 Task: Find connections with filter location Tanjungpinang with filter topic #Startupcompanywith filter profile language French with filter current company Postman with filter school Prestige Institute of Management & Research, Gwalior with filter industry Animal Feed Manufacturing with filter service category Wedding Planning with filter keywords title Travel Nurse
Action: Mouse moved to (698, 72)
Screenshot: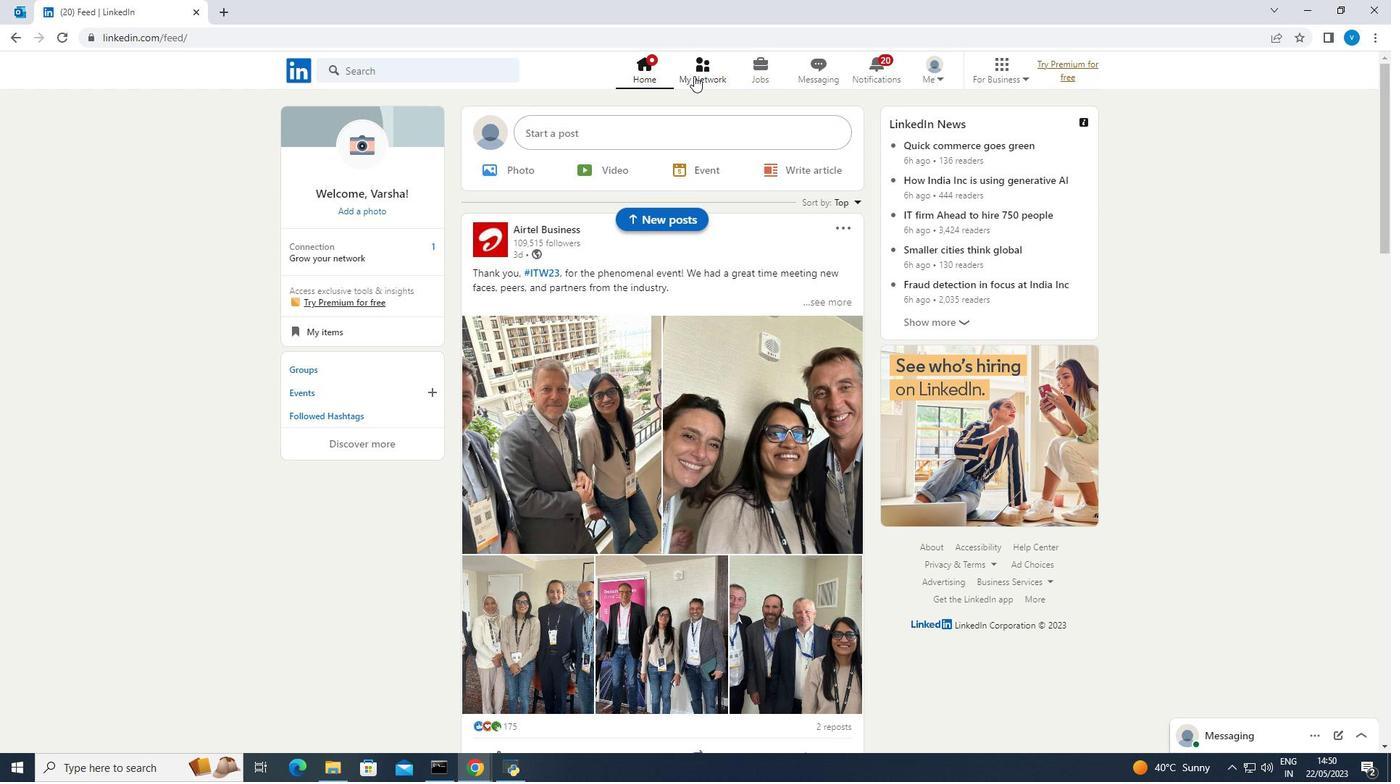 
Action: Mouse pressed left at (698, 72)
Screenshot: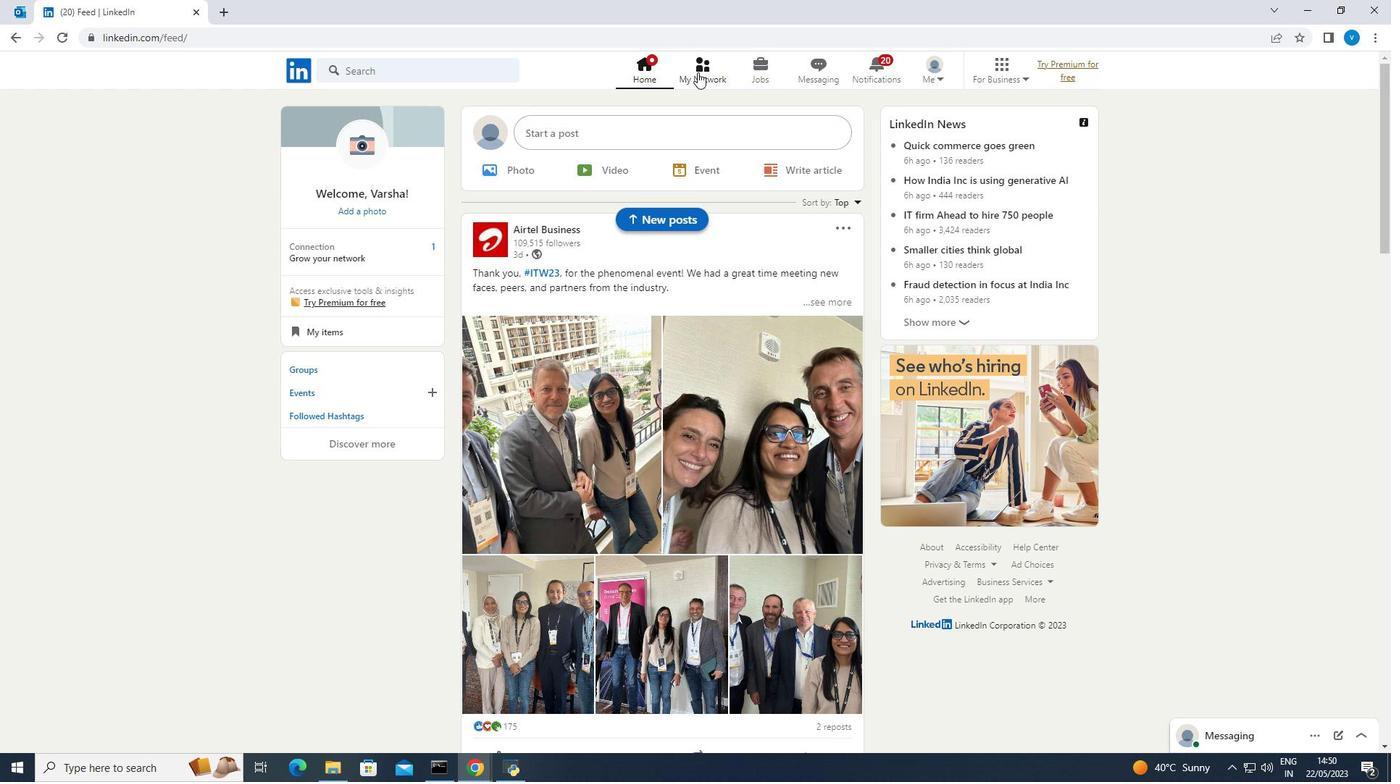 
Action: Mouse moved to (419, 145)
Screenshot: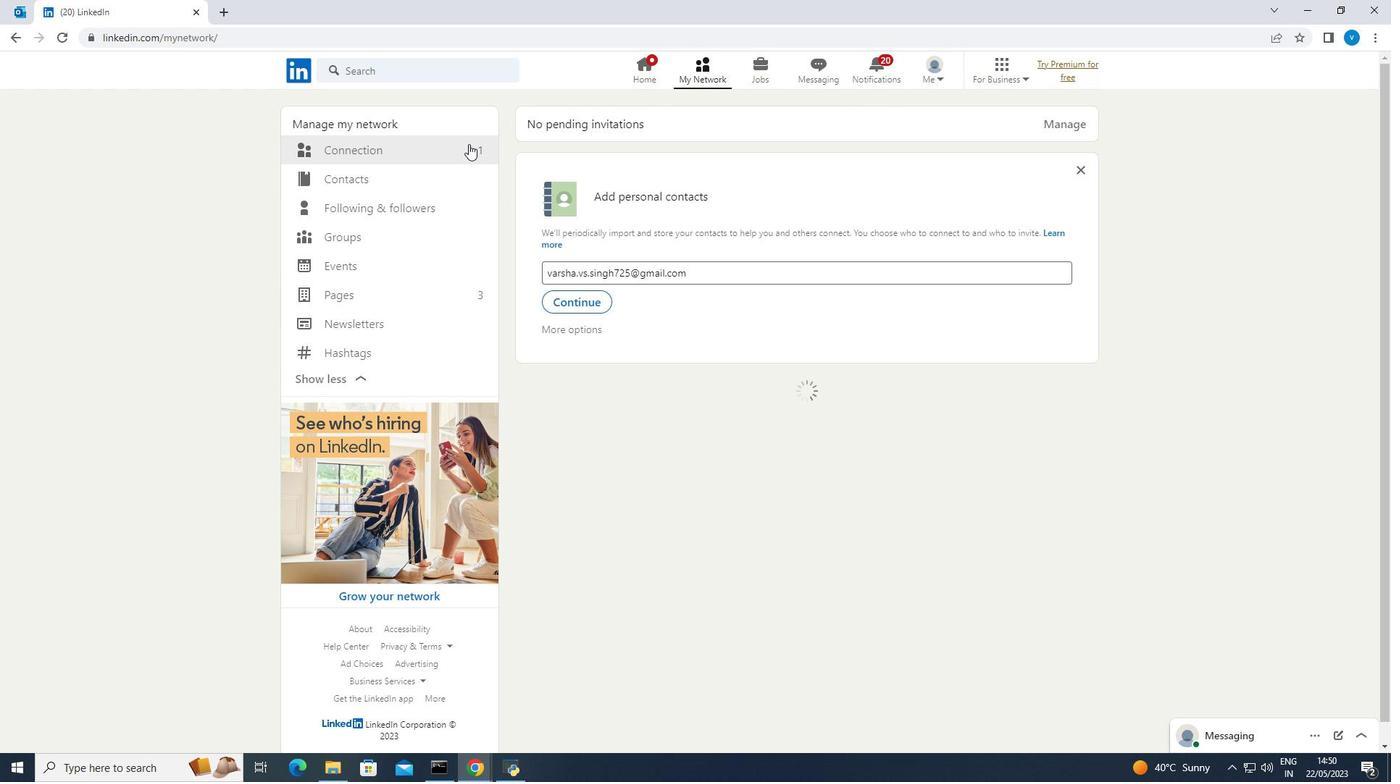 
Action: Mouse pressed left at (419, 145)
Screenshot: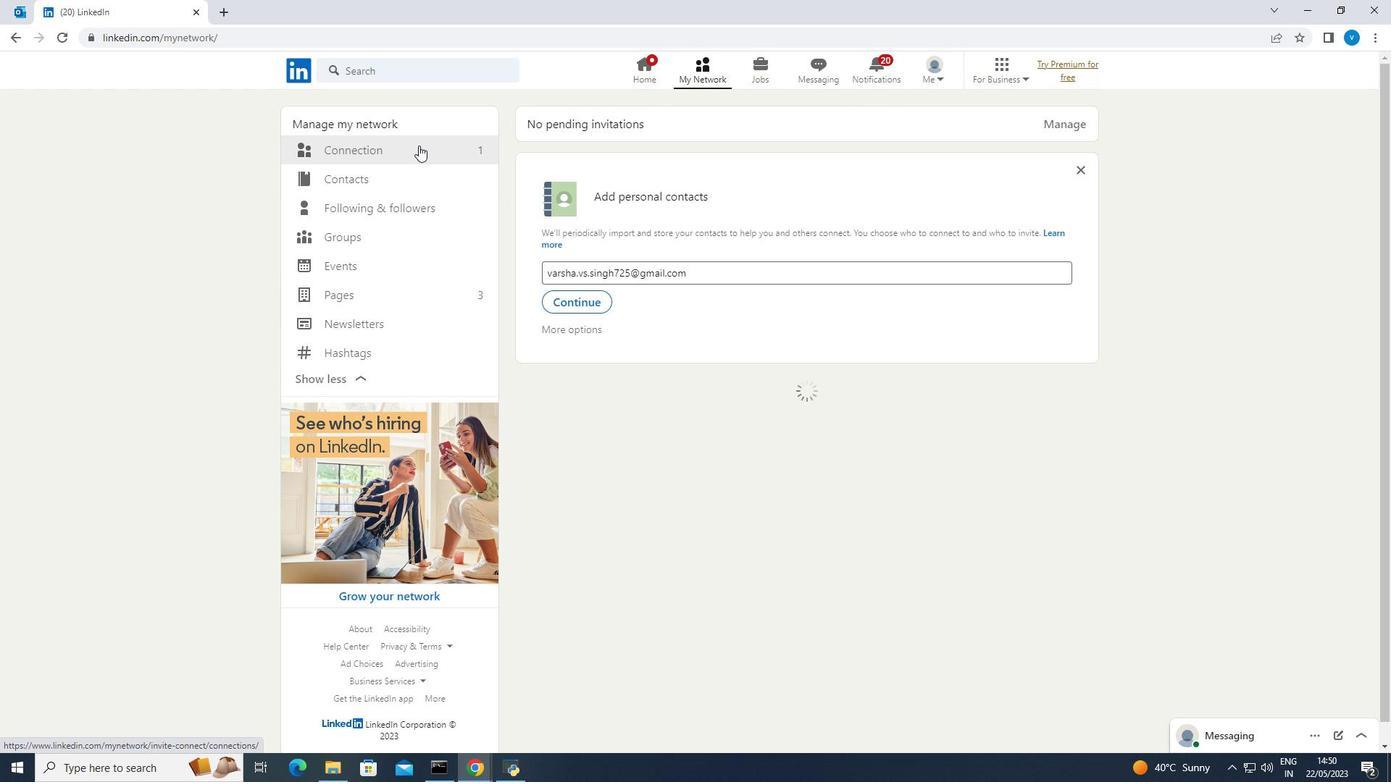 
Action: Mouse moved to (782, 150)
Screenshot: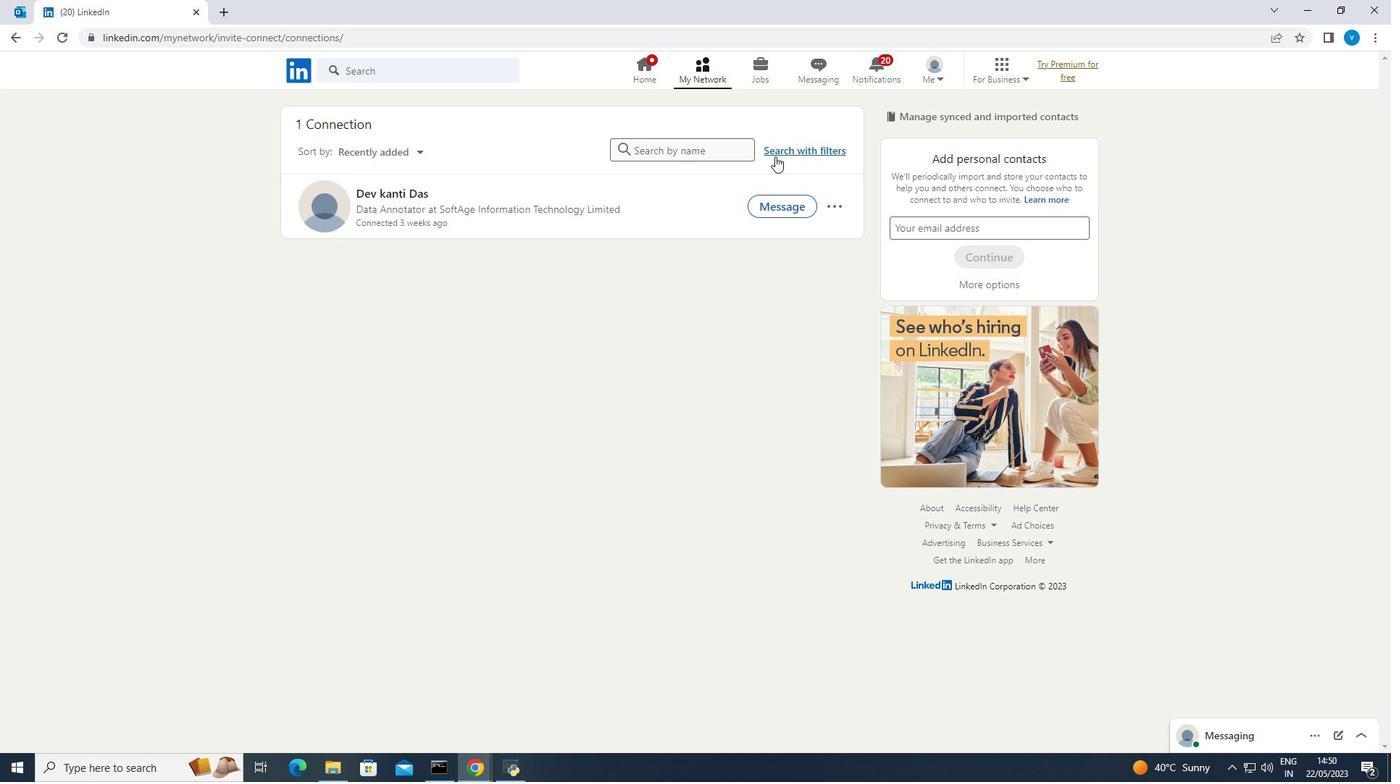 
Action: Mouse pressed left at (782, 150)
Screenshot: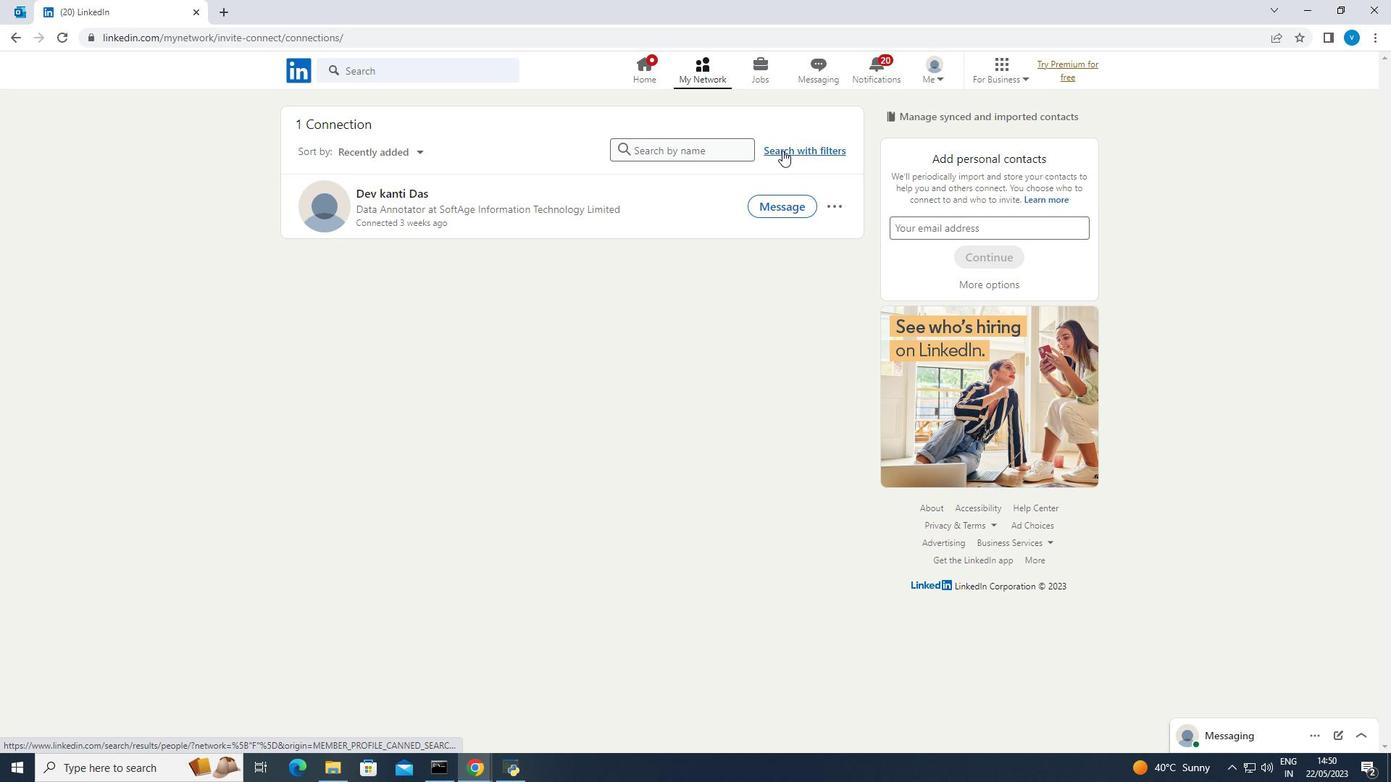 
Action: Mouse moved to (751, 113)
Screenshot: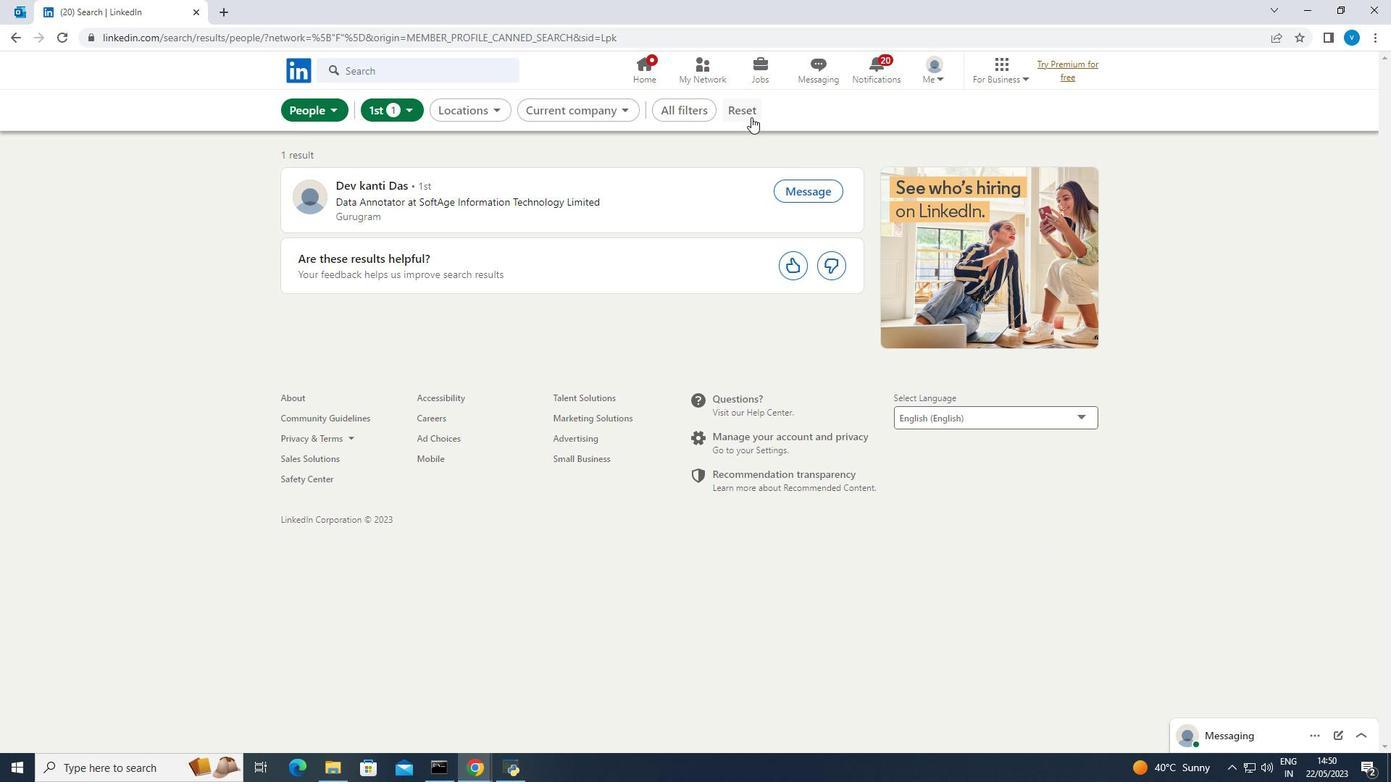 
Action: Mouse pressed left at (751, 113)
Screenshot: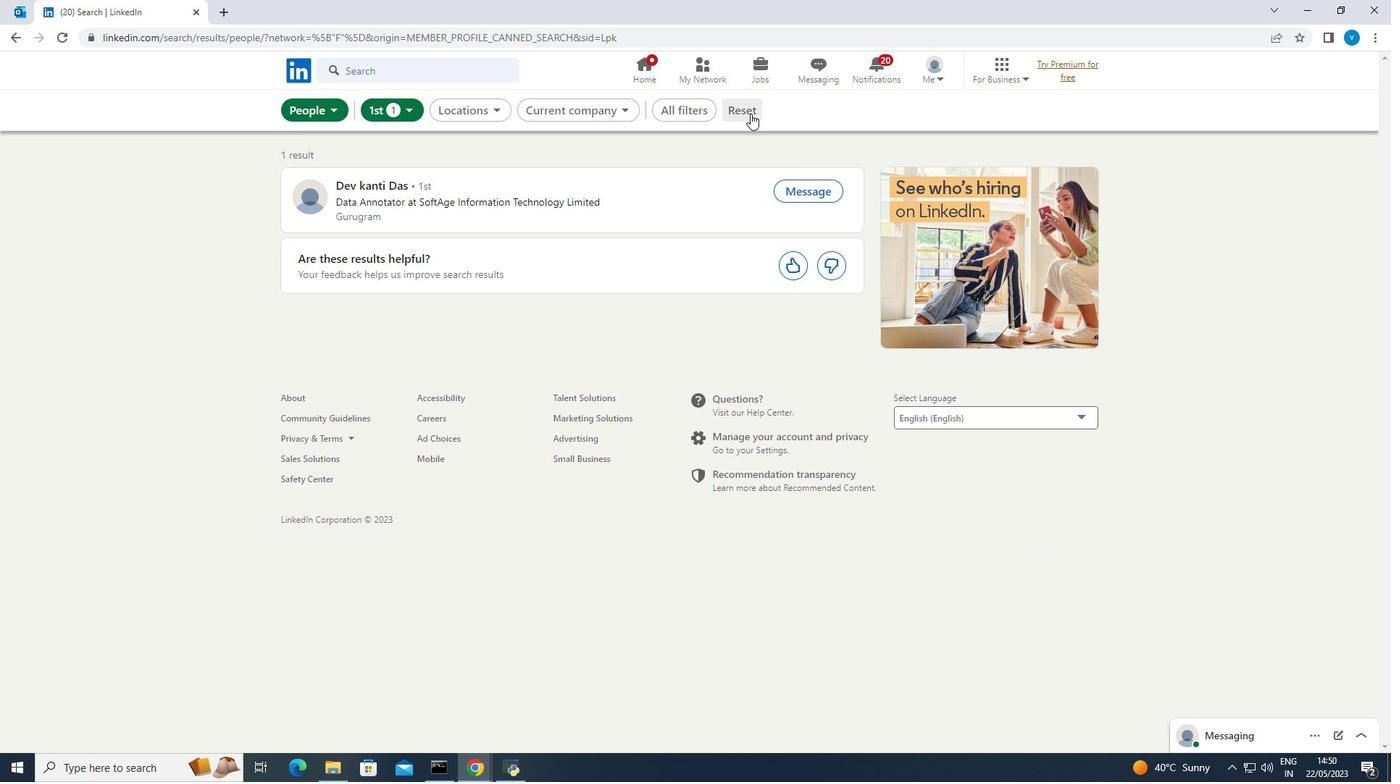
Action: Mouse moved to (738, 113)
Screenshot: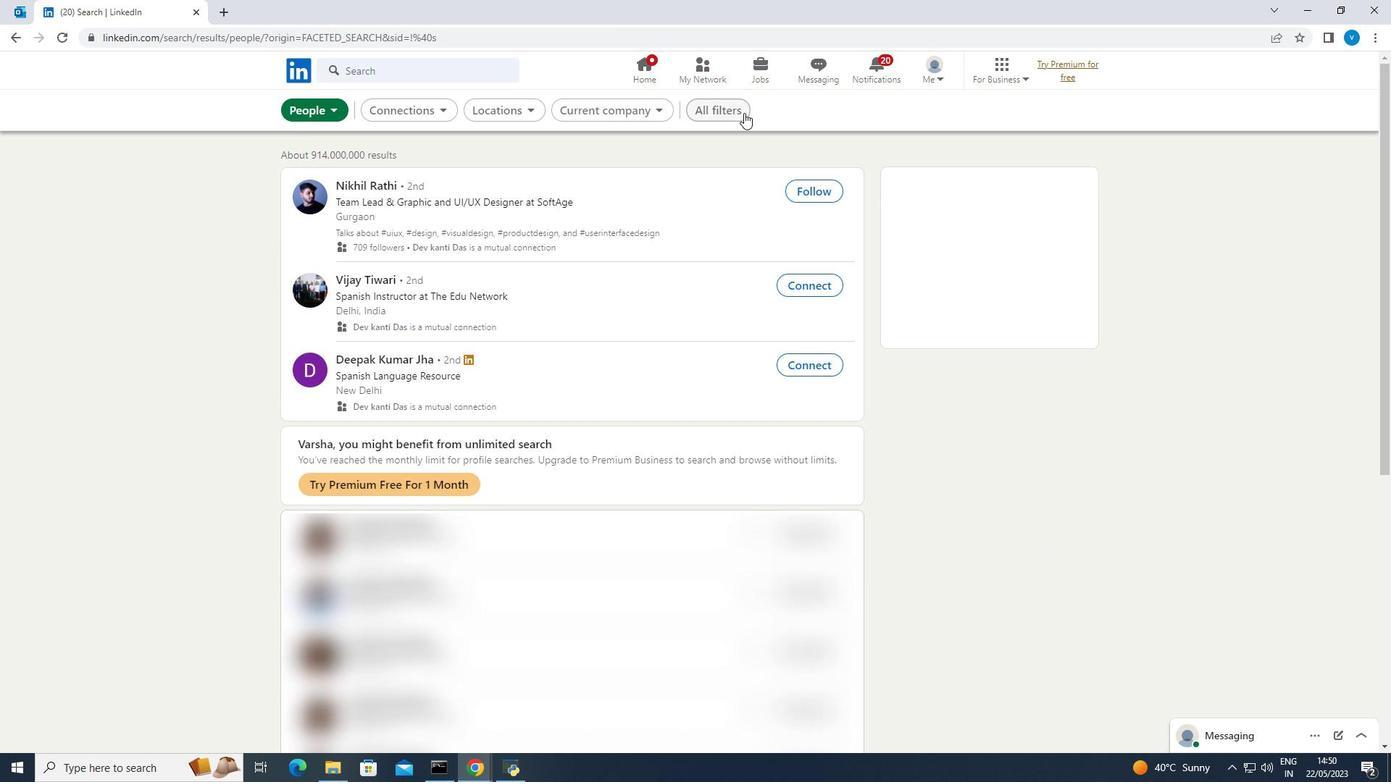 
Action: Mouse pressed left at (738, 113)
Screenshot: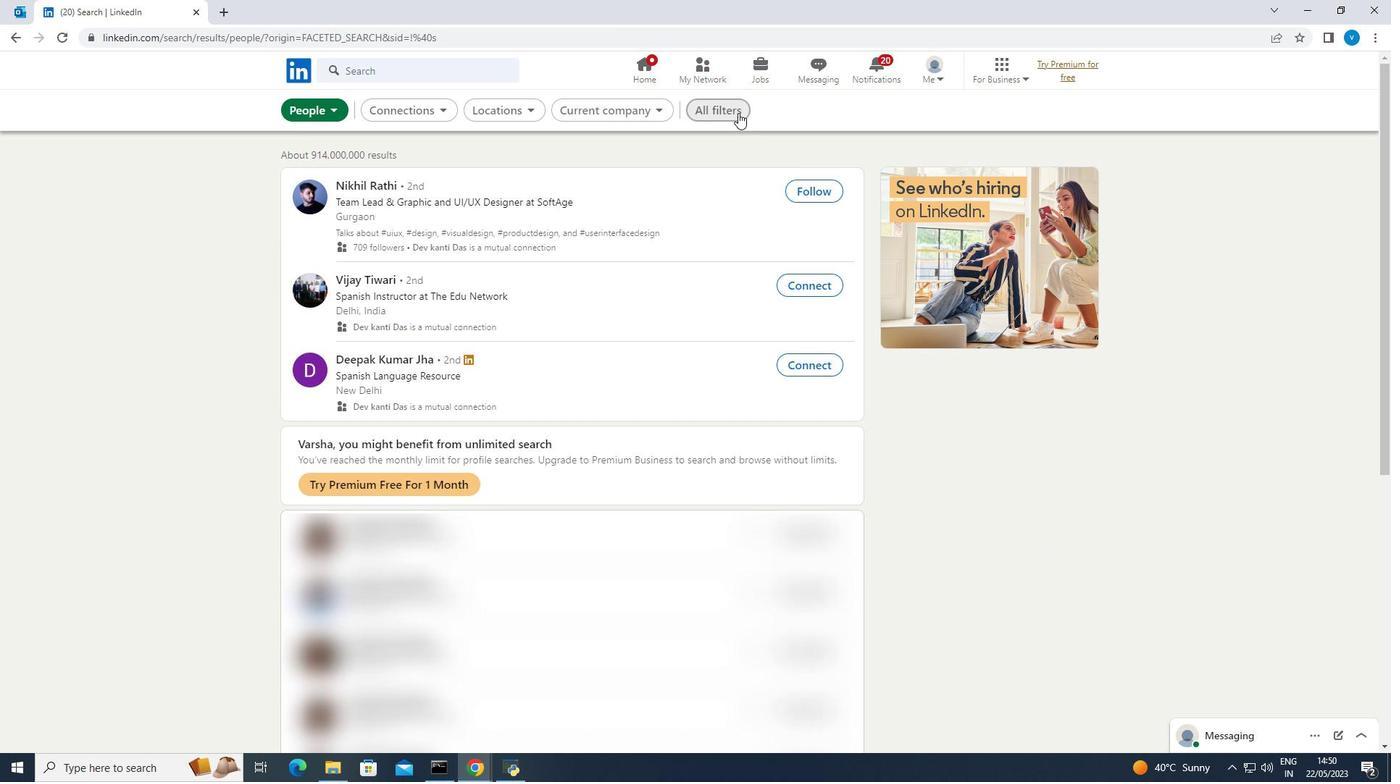 
Action: Mouse moved to (1070, 282)
Screenshot: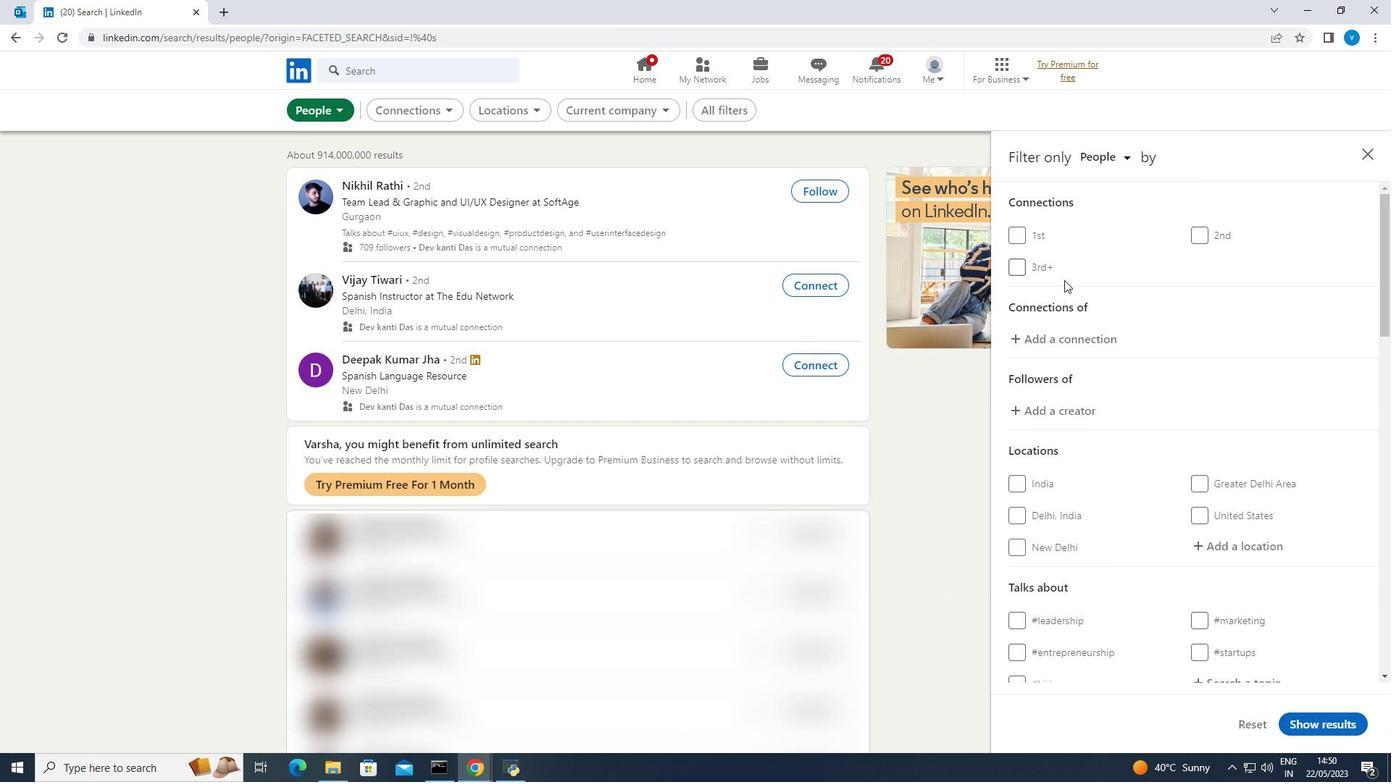 
Action: Mouse scrolled (1070, 282) with delta (0, 0)
Screenshot: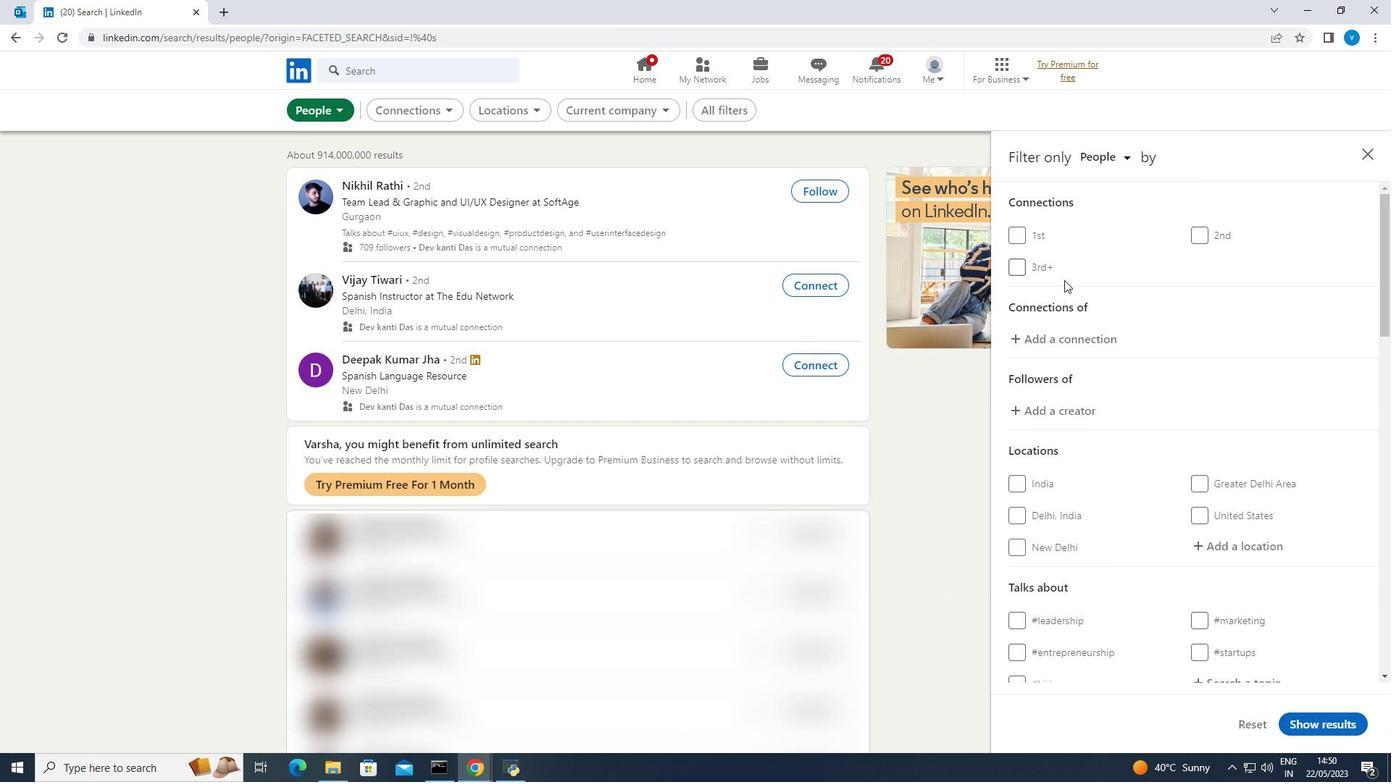 
Action: Mouse scrolled (1070, 282) with delta (0, 0)
Screenshot: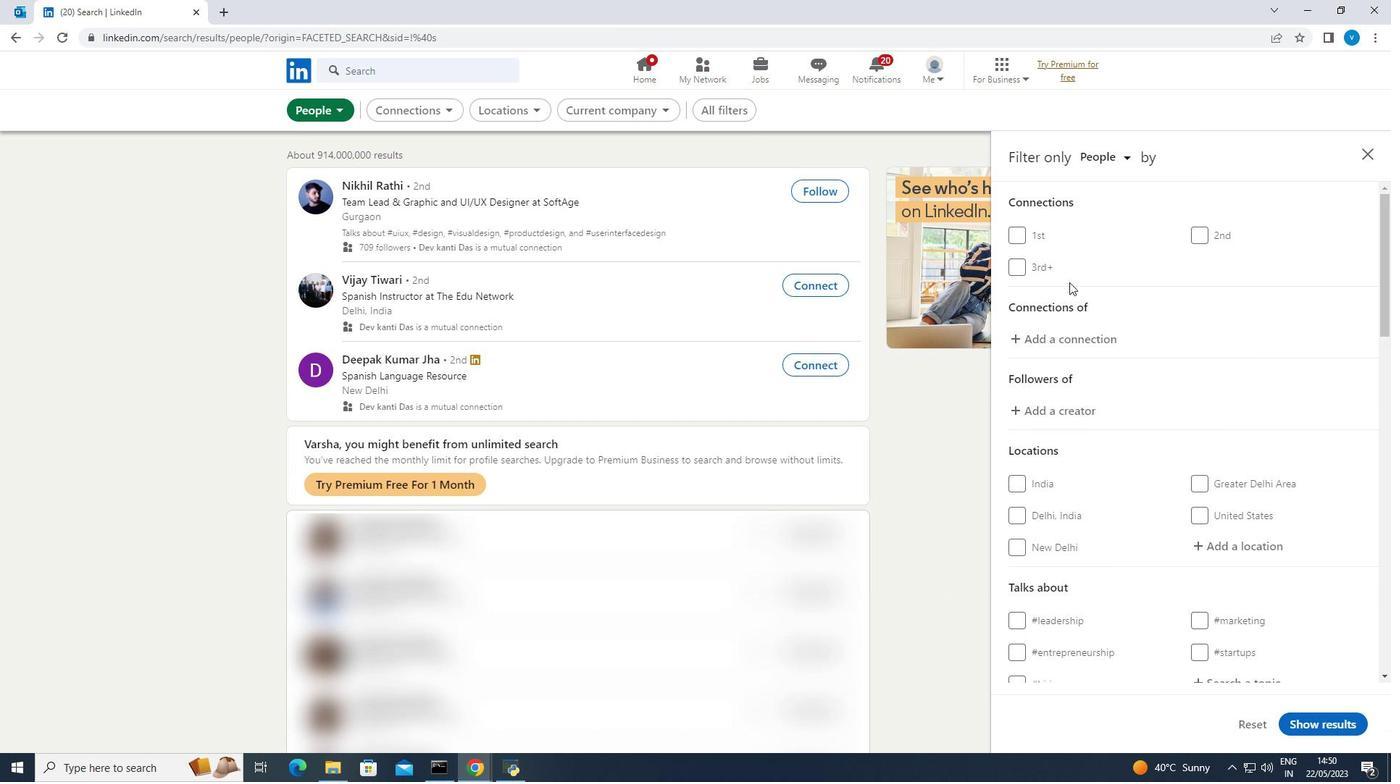 
Action: Mouse scrolled (1070, 282) with delta (0, 0)
Screenshot: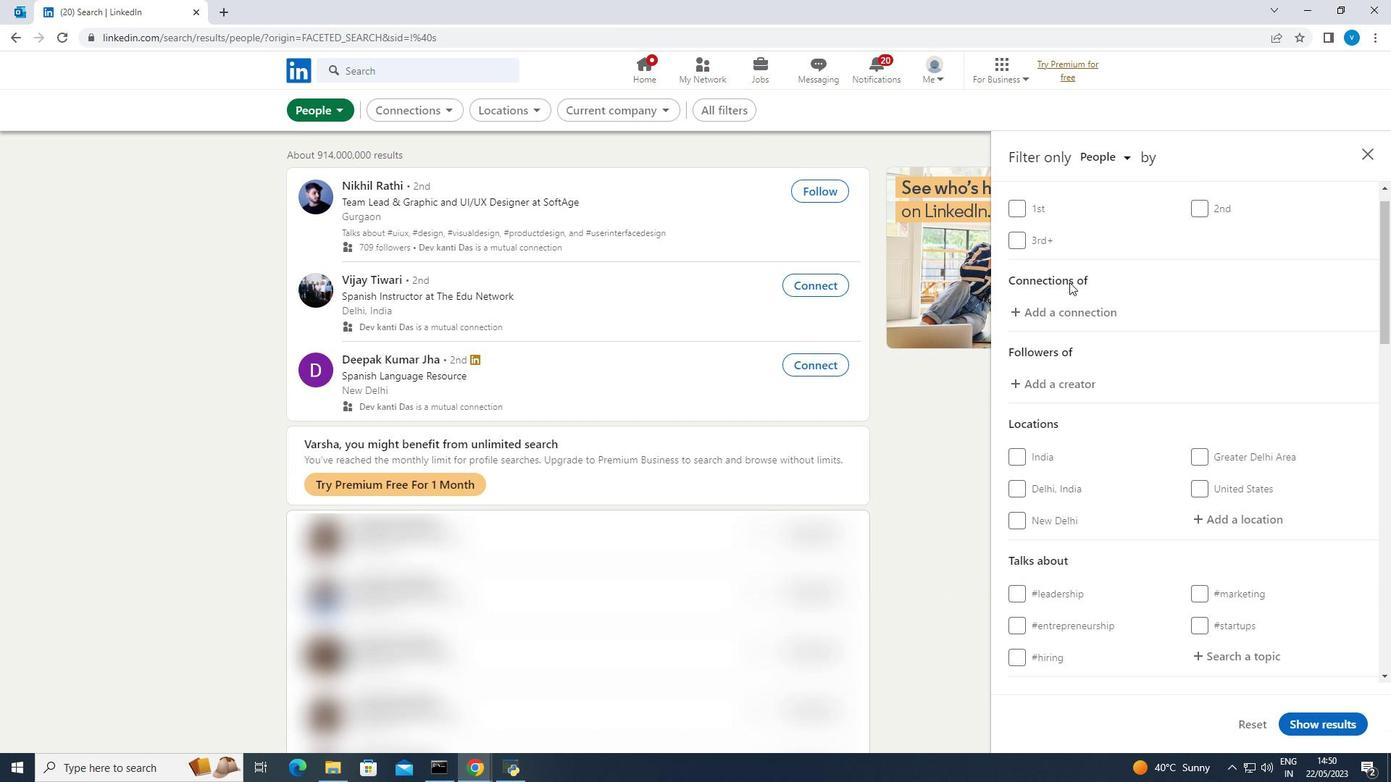 
Action: Mouse moved to (1204, 323)
Screenshot: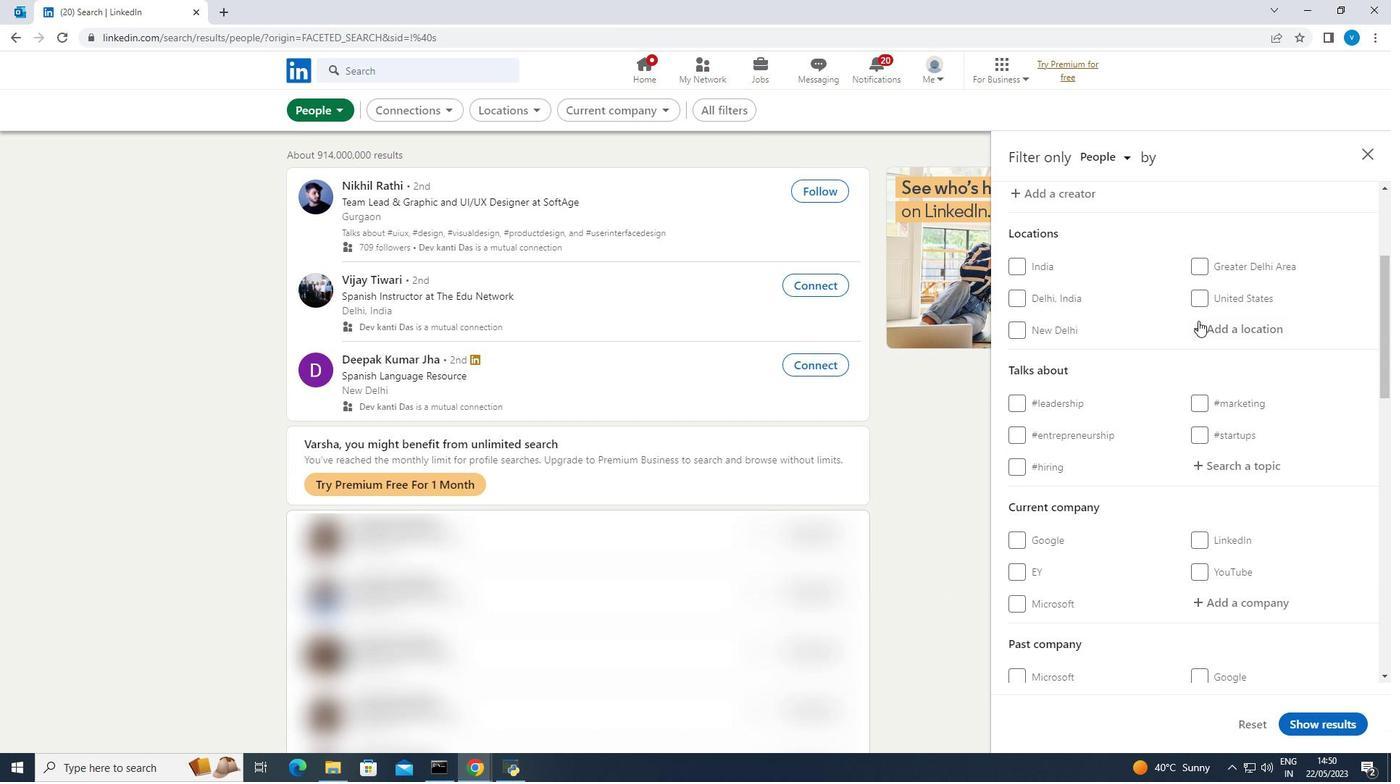 
Action: Mouse pressed left at (1204, 323)
Screenshot: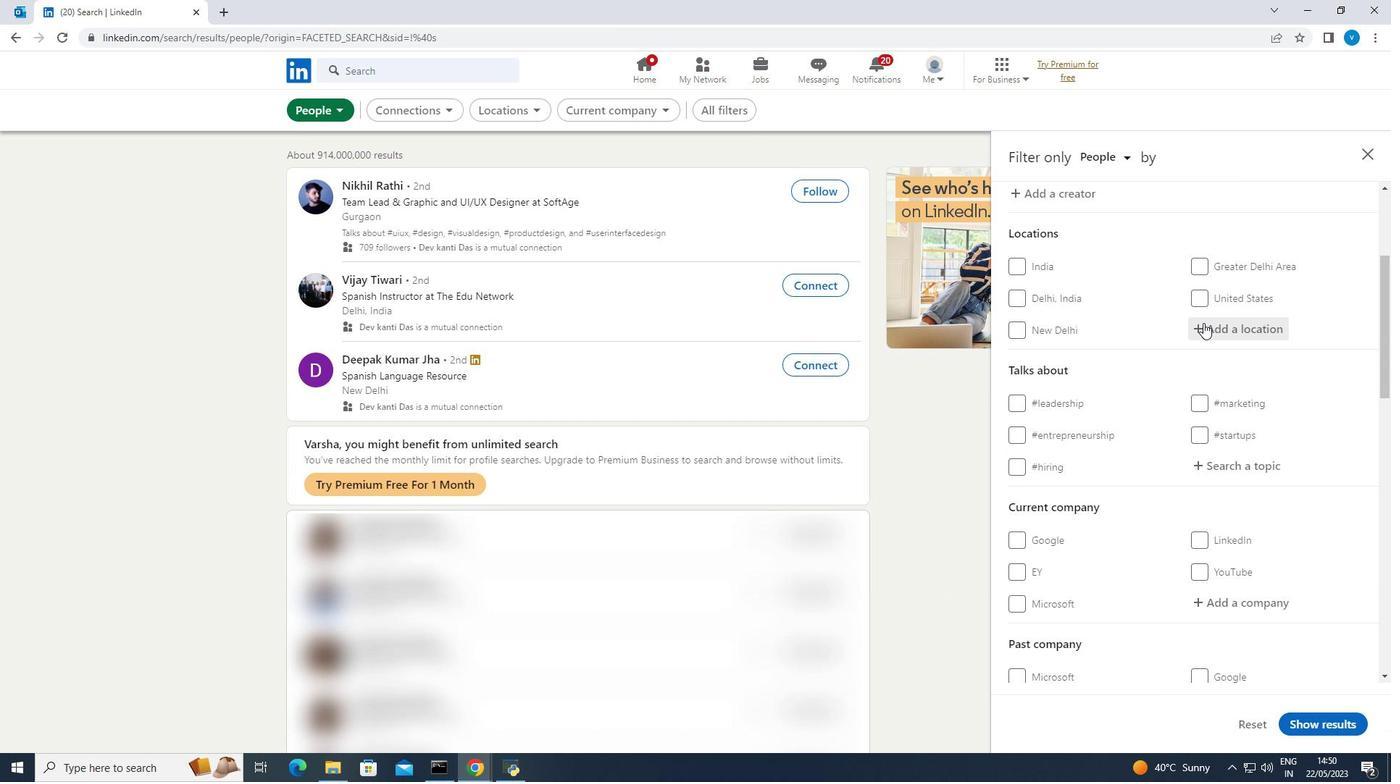 
Action: Mouse moved to (1195, 318)
Screenshot: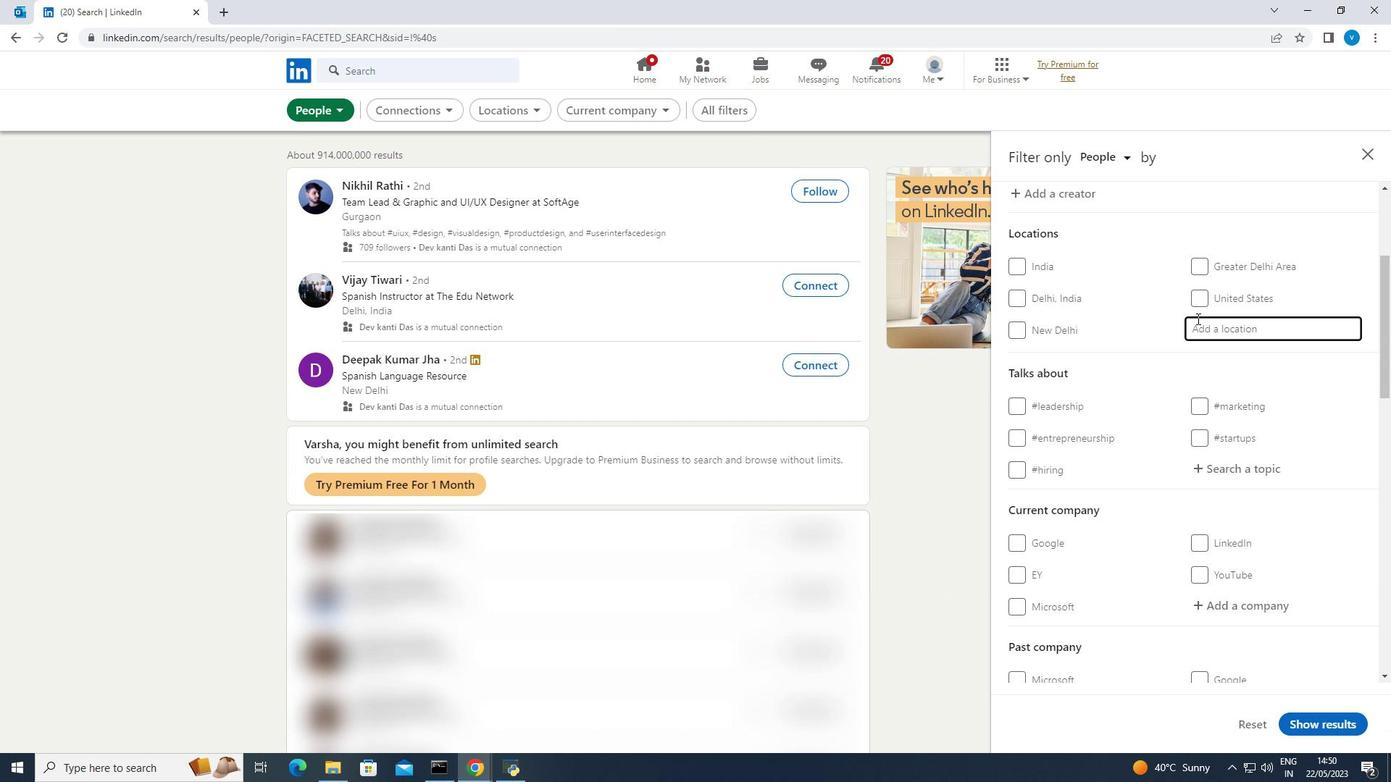 
Action: Key pressed <Key.shift><Key.shift><Key.shift>Tanjungpinang
Screenshot: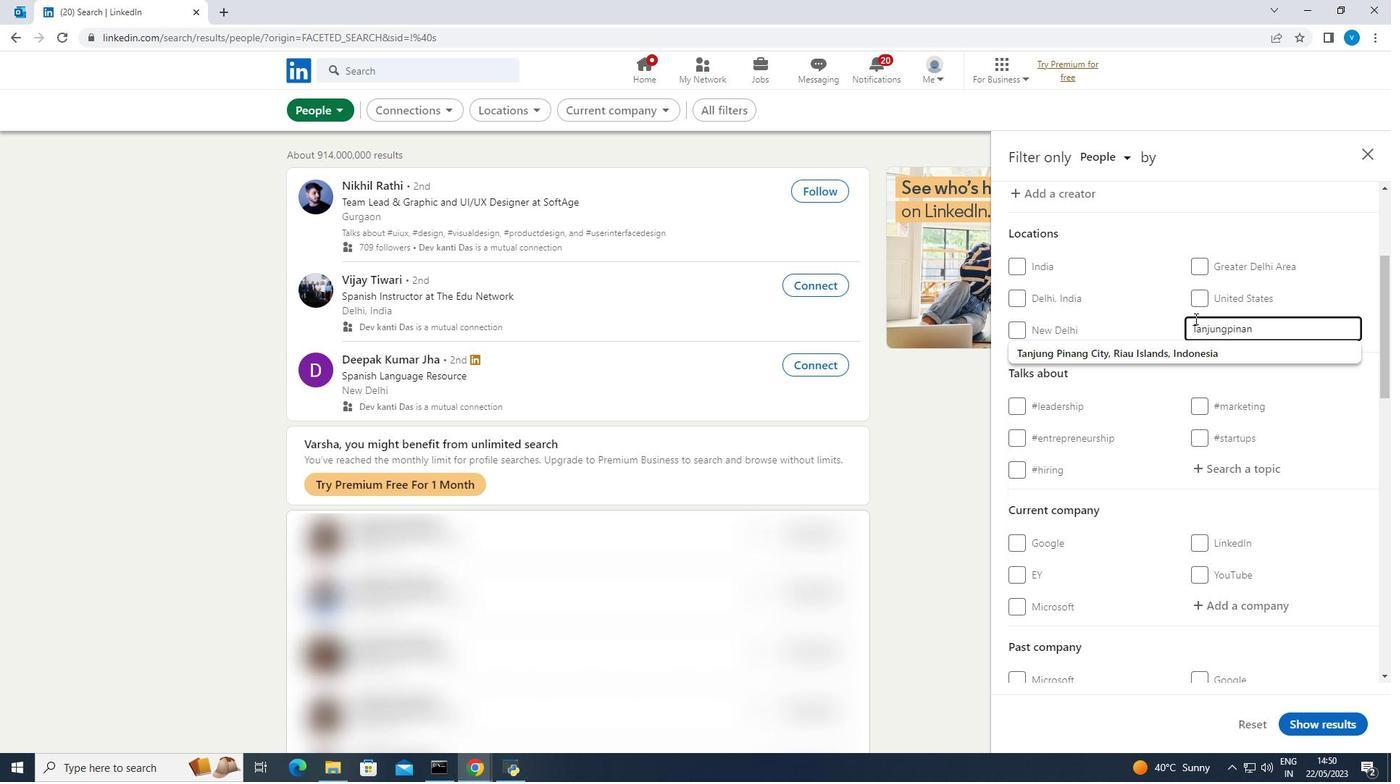 
Action: Mouse moved to (1212, 468)
Screenshot: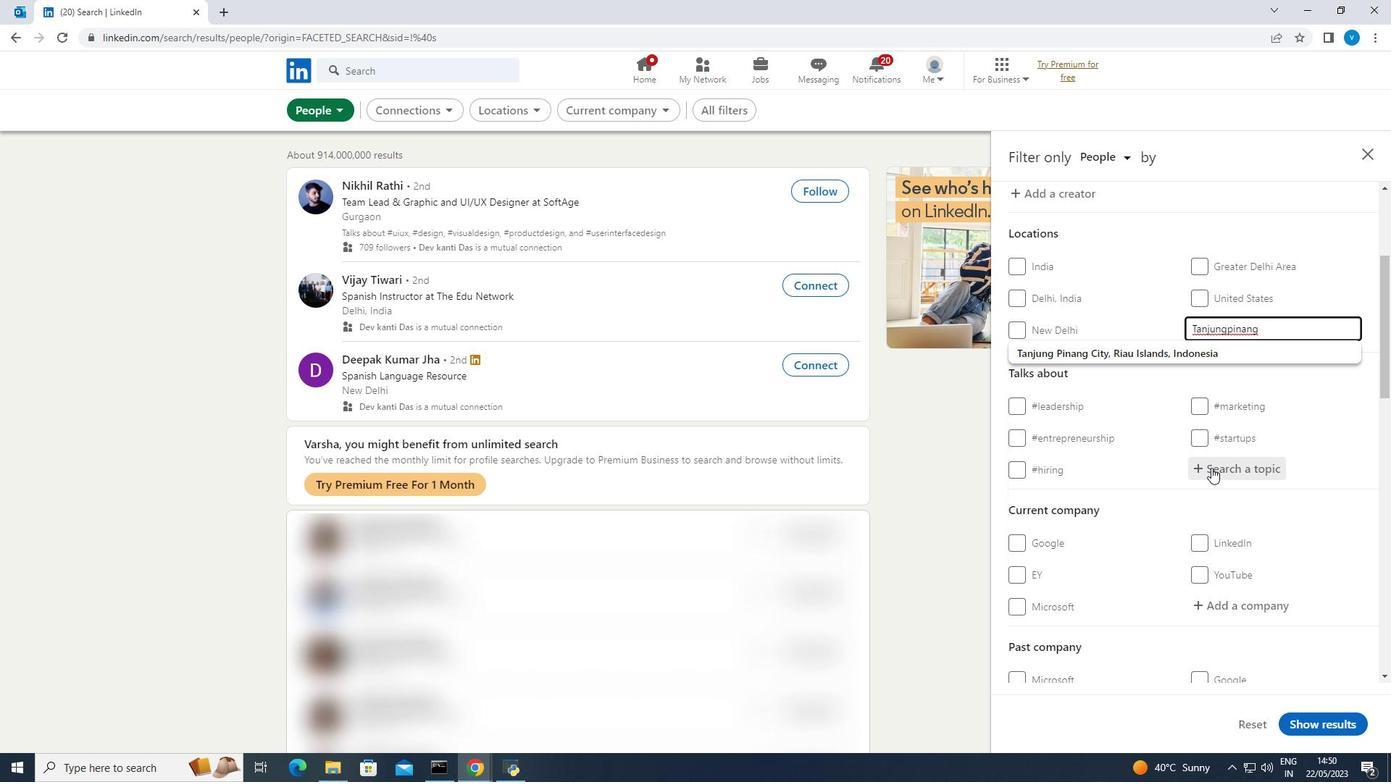 
Action: Mouse pressed left at (1212, 468)
Screenshot: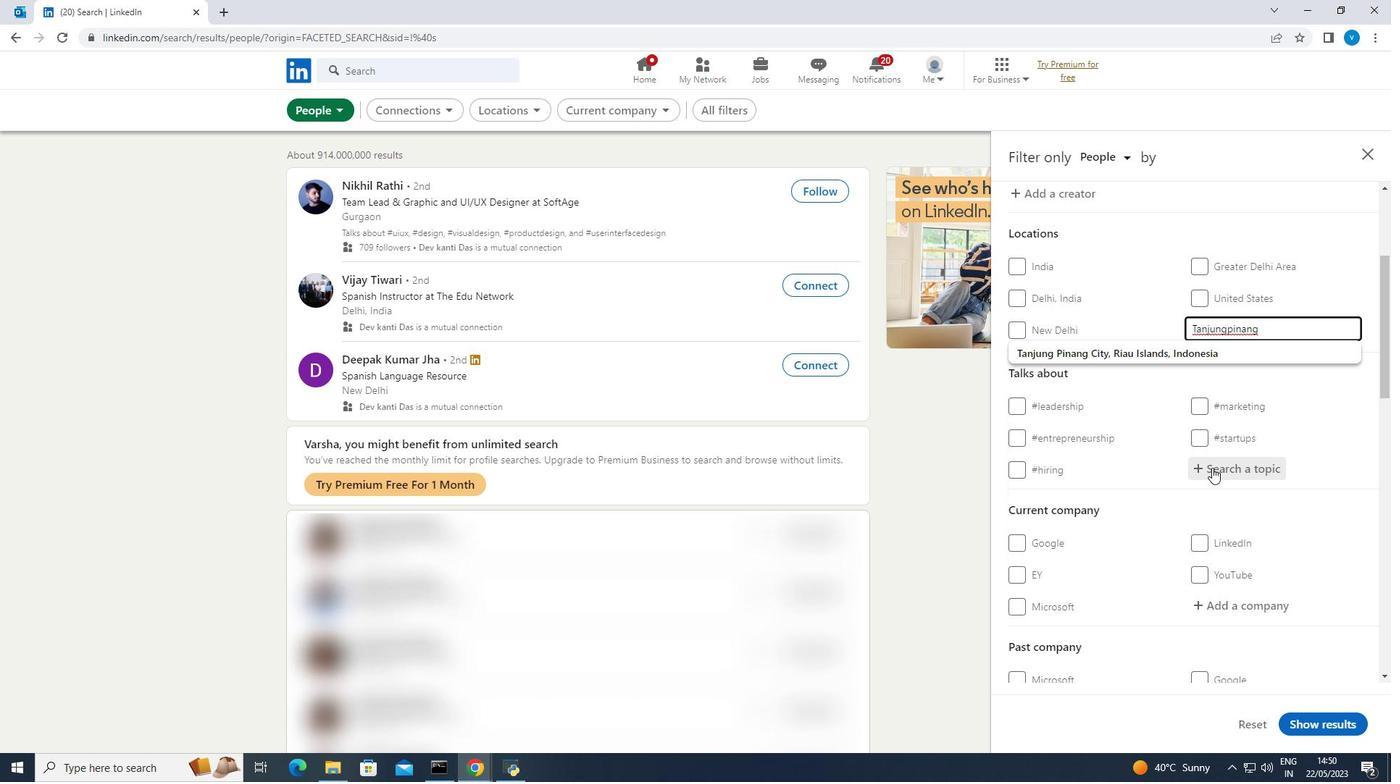 
Action: Mouse moved to (1214, 454)
Screenshot: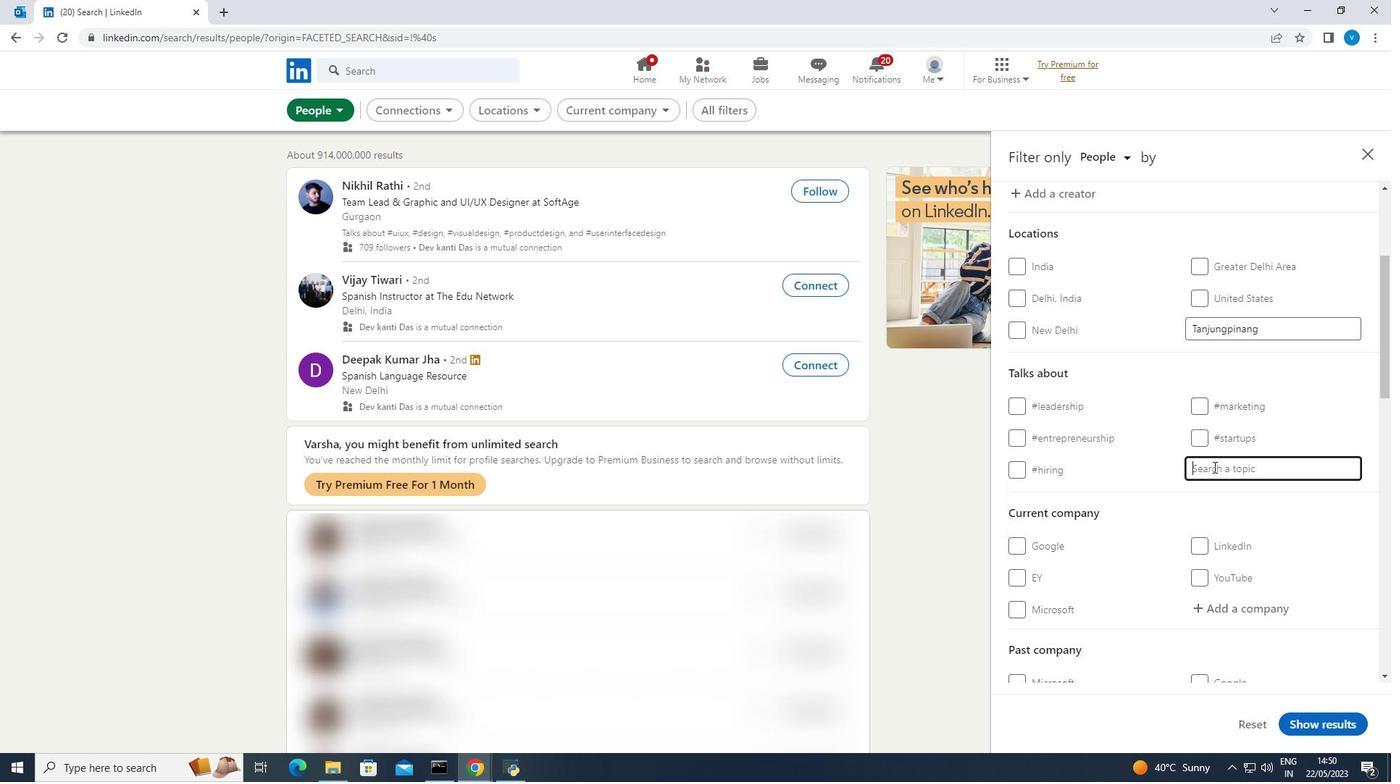 
Action: Key pressed <Key.shift><Key.shift><Key.shift><Key.shift><Key.shift><Key.shift><Key.shift>#<Key.shift><Key.shift><Key.shift><Key.shift><Key.shift><Key.shift>Startupcompany
Screenshot: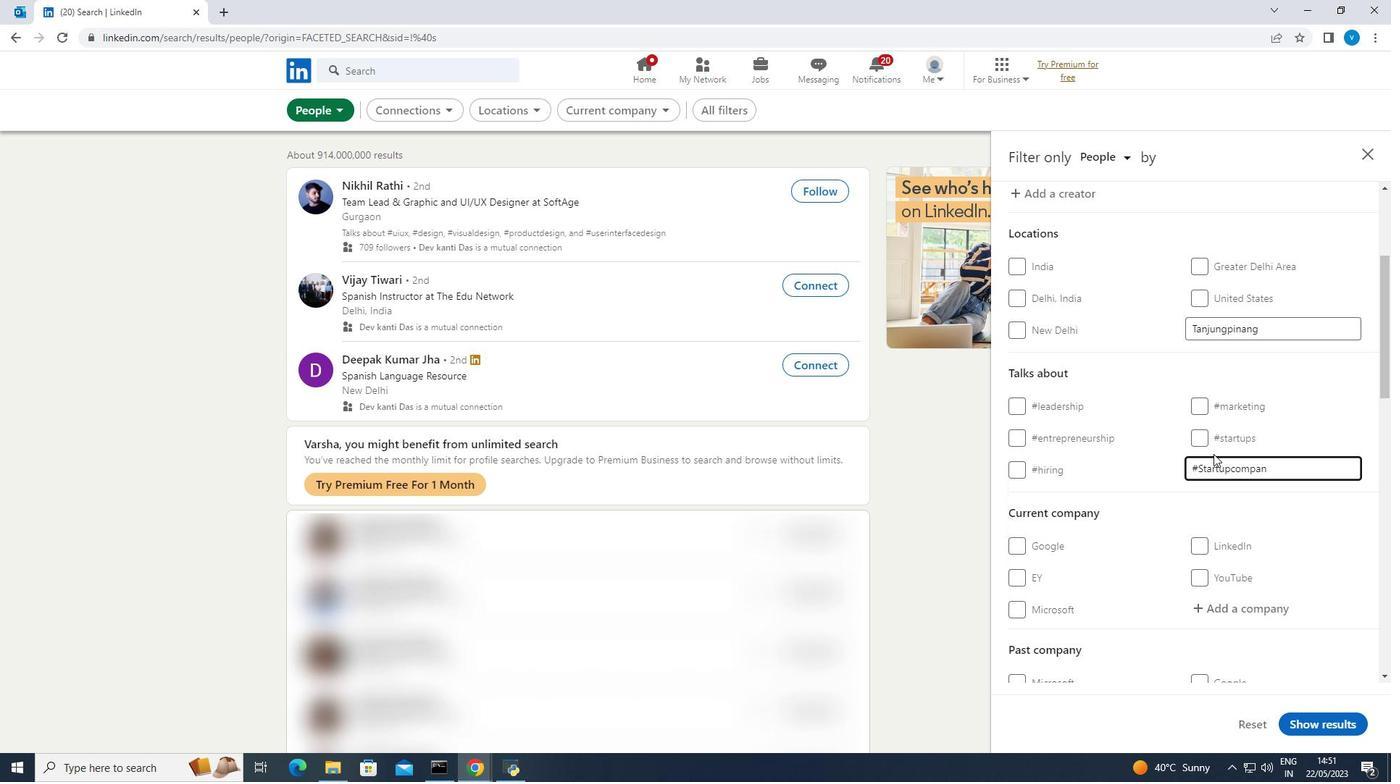 
Action: Mouse moved to (1175, 508)
Screenshot: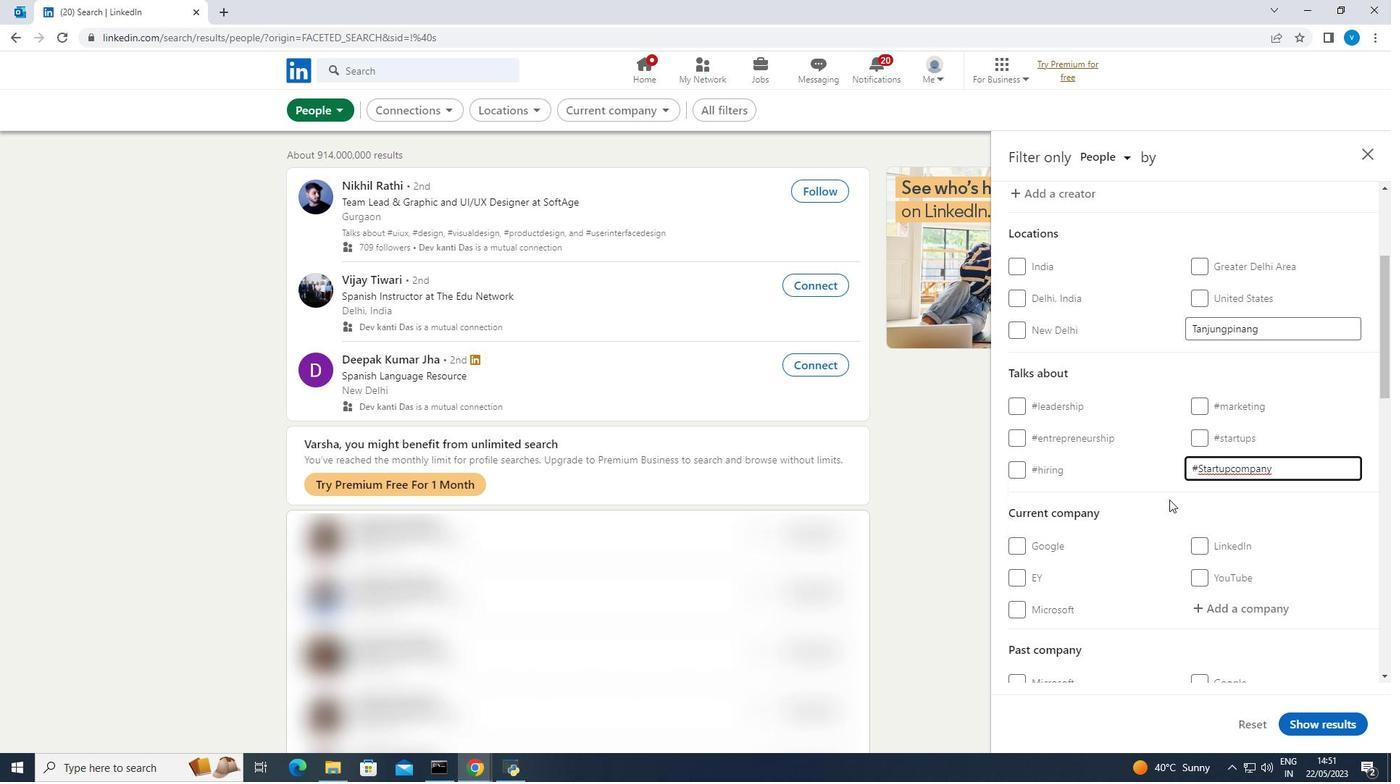 
Action: Mouse scrolled (1175, 508) with delta (0, 0)
Screenshot: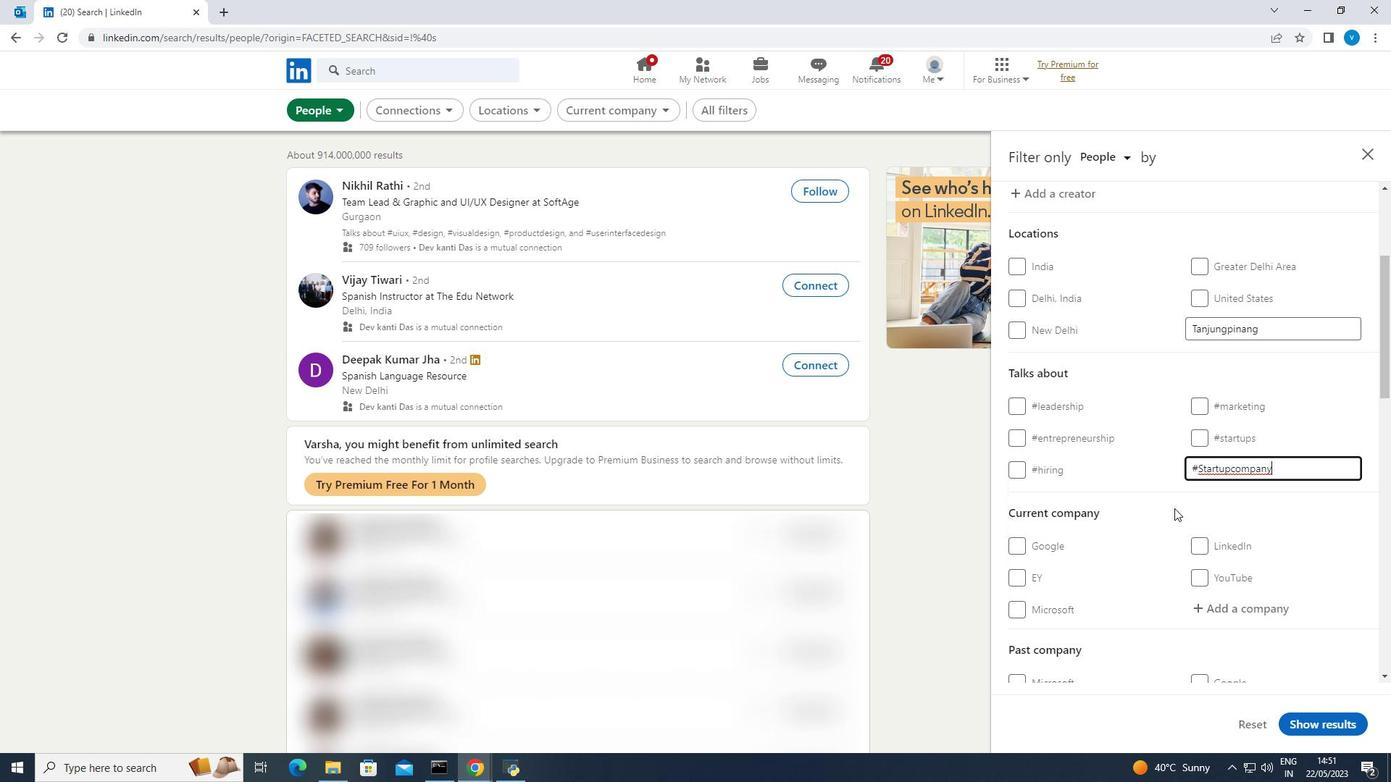
Action: Mouse moved to (1175, 509)
Screenshot: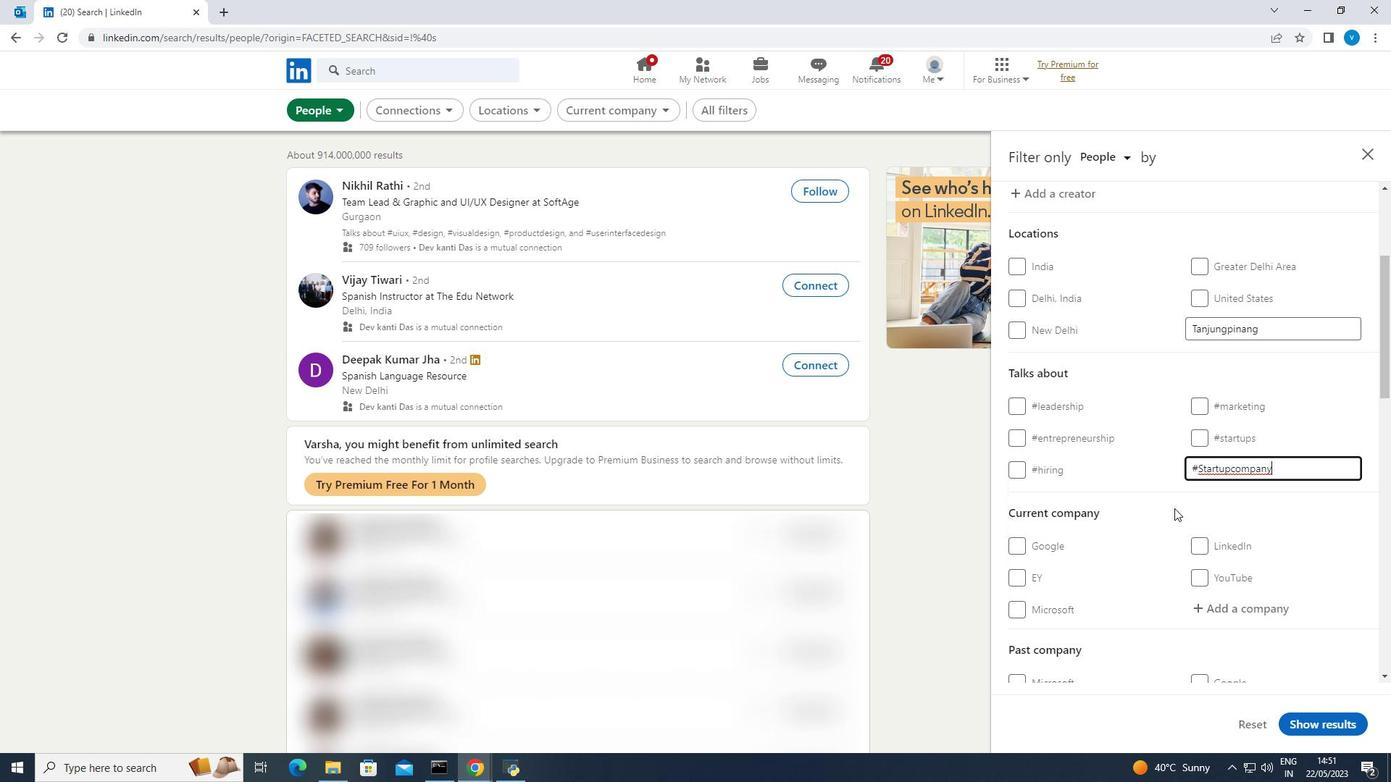 
Action: Mouse scrolled (1175, 508) with delta (0, 0)
Screenshot: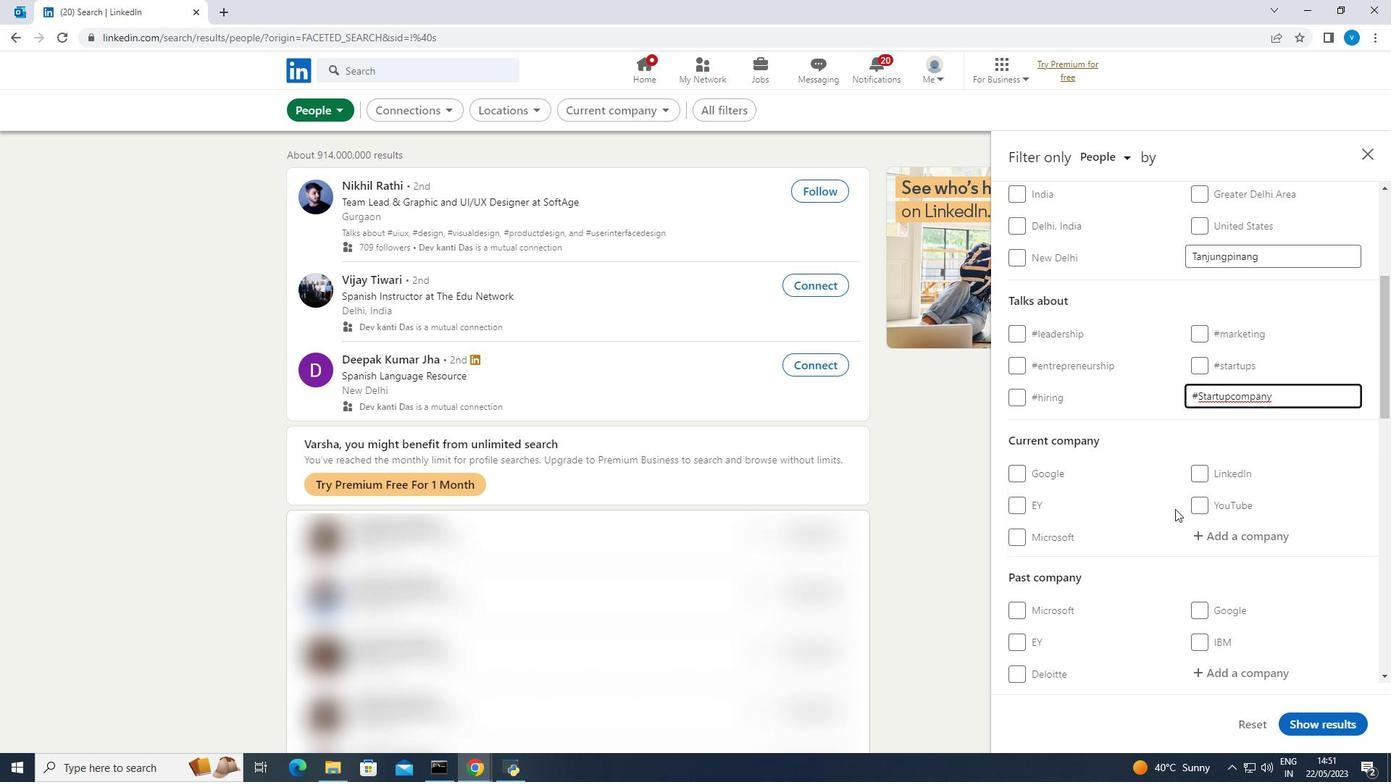 
Action: Mouse scrolled (1175, 508) with delta (0, 0)
Screenshot: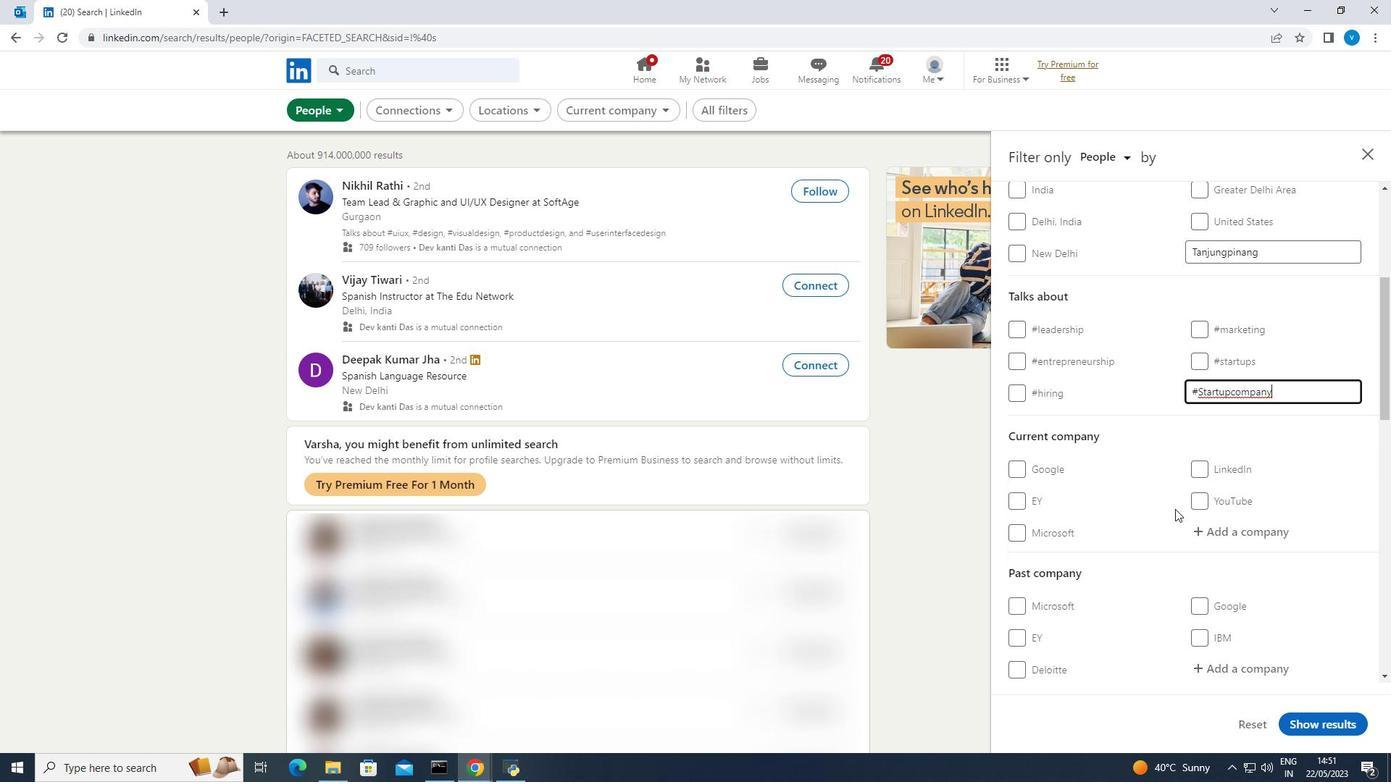 
Action: Mouse scrolled (1175, 508) with delta (0, 0)
Screenshot: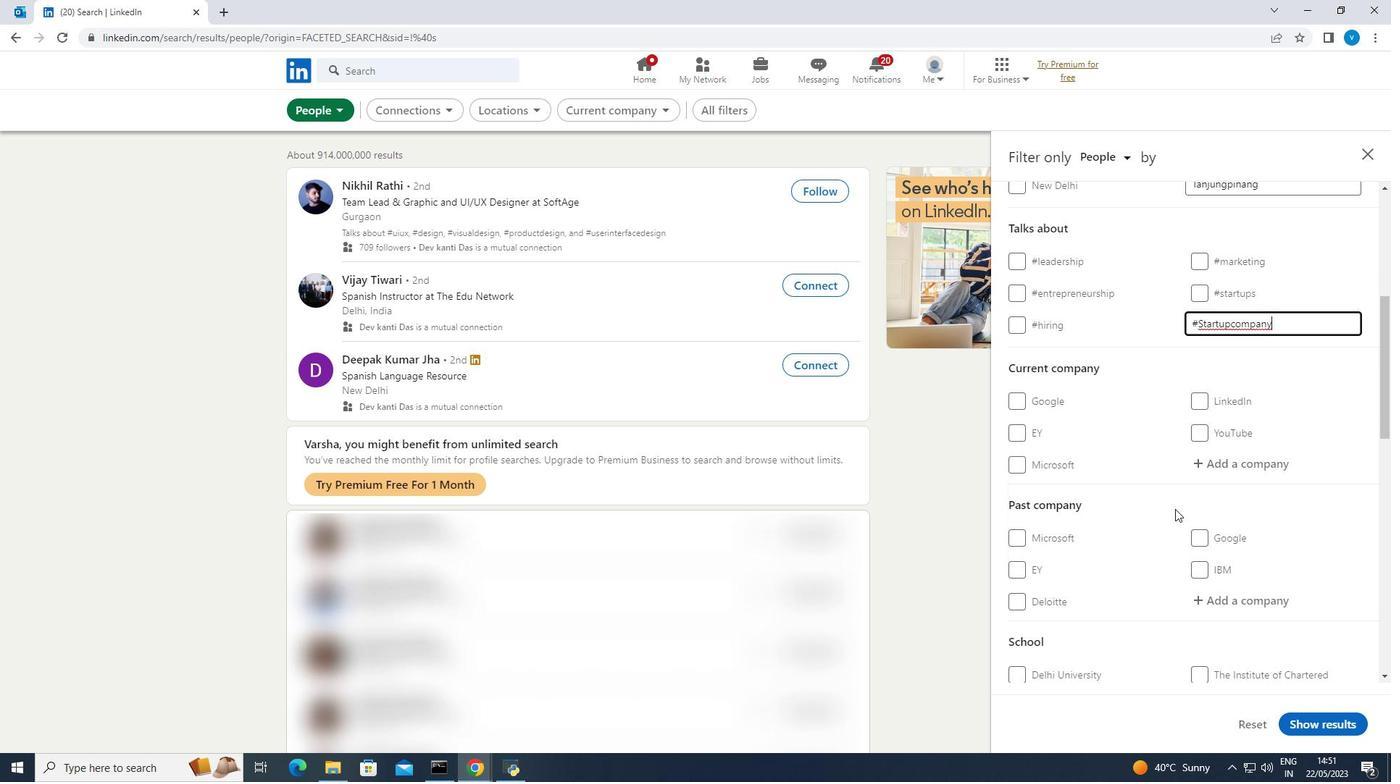 
Action: Mouse scrolled (1175, 508) with delta (0, 0)
Screenshot: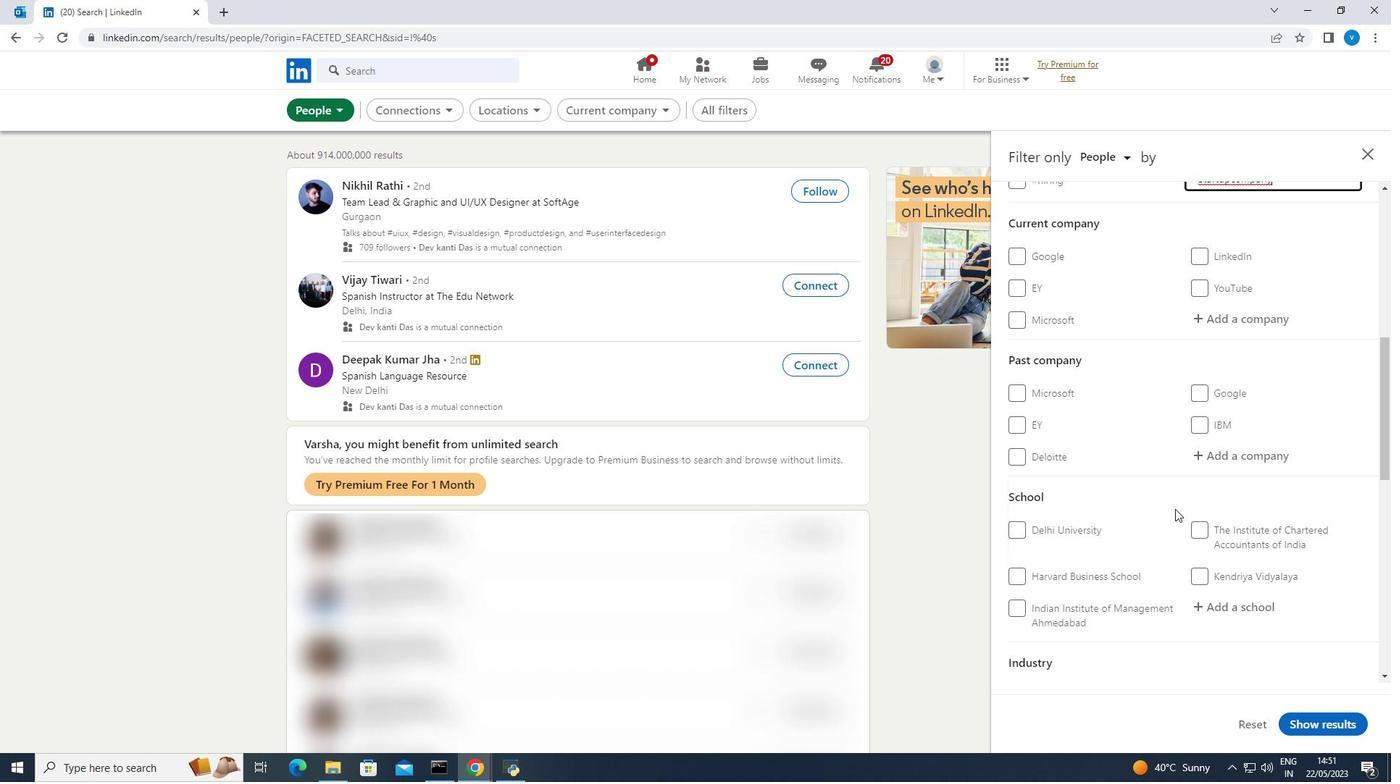 
Action: Mouse scrolled (1175, 508) with delta (0, 0)
Screenshot: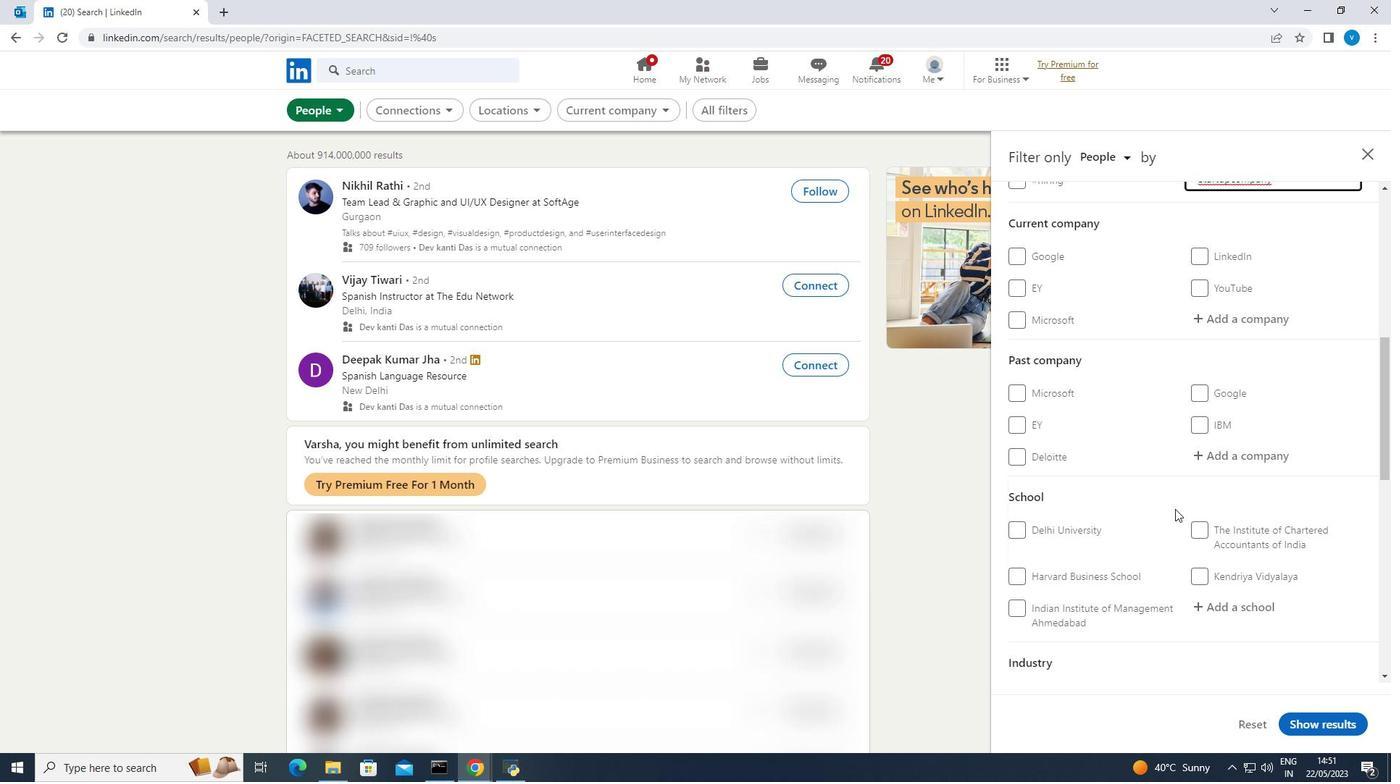 
Action: Mouse scrolled (1175, 508) with delta (0, 0)
Screenshot: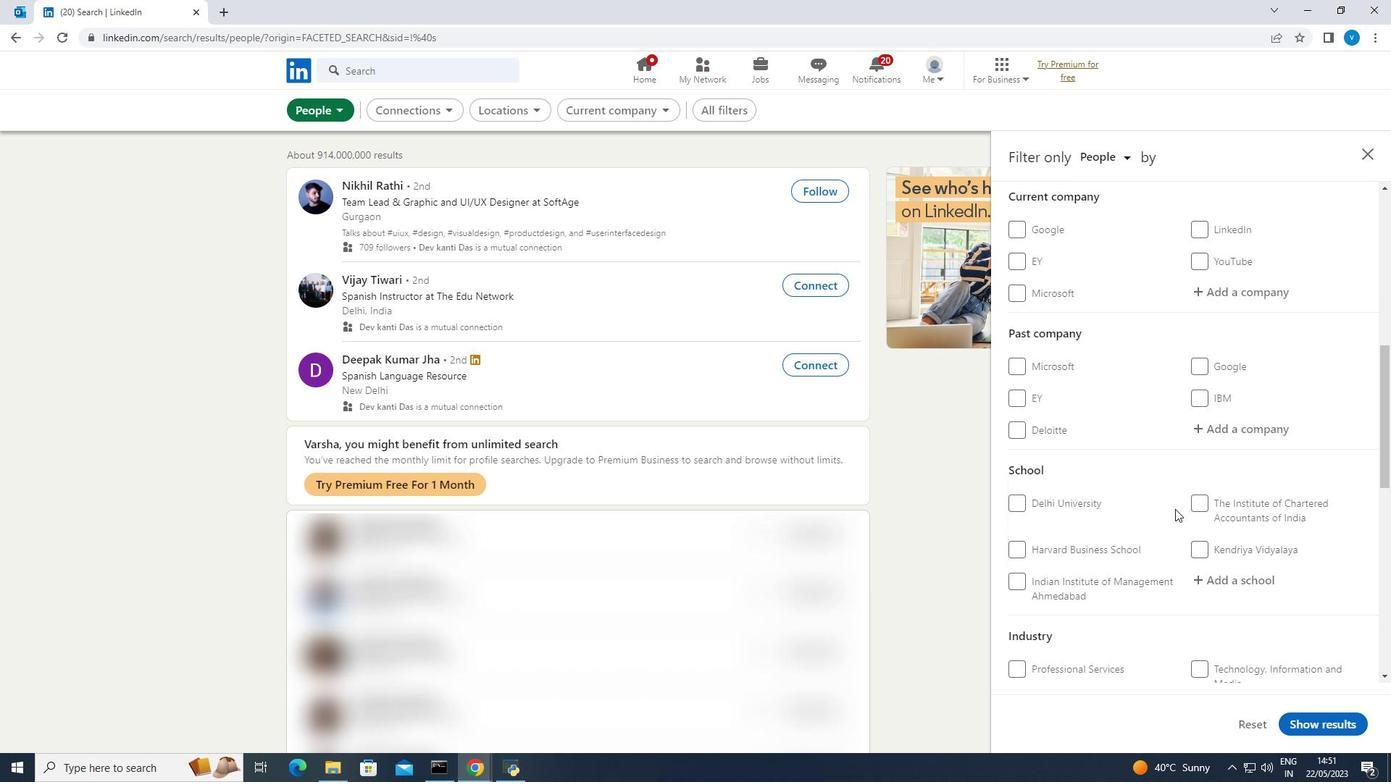 
Action: Mouse scrolled (1175, 508) with delta (0, 0)
Screenshot: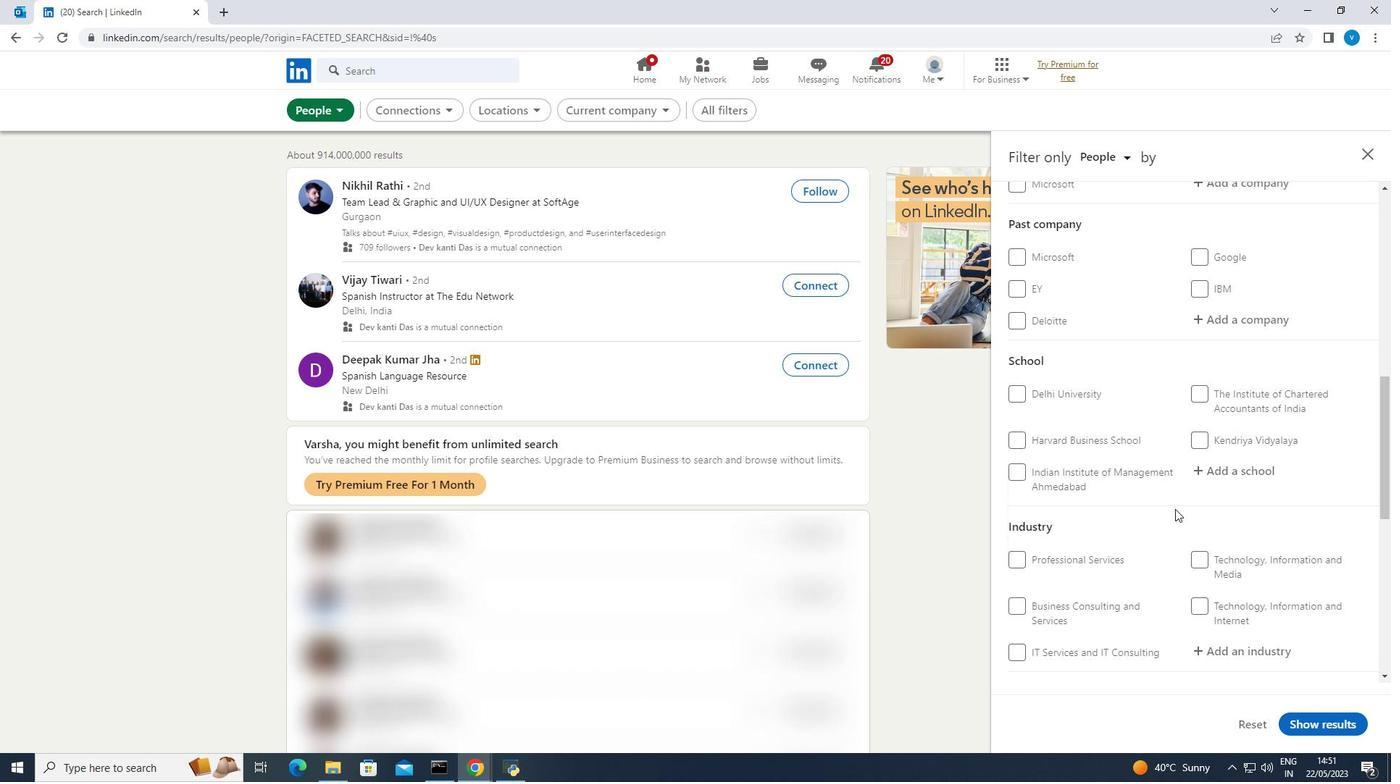 
Action: Mouse moved to (1199, 568)
Screenshot: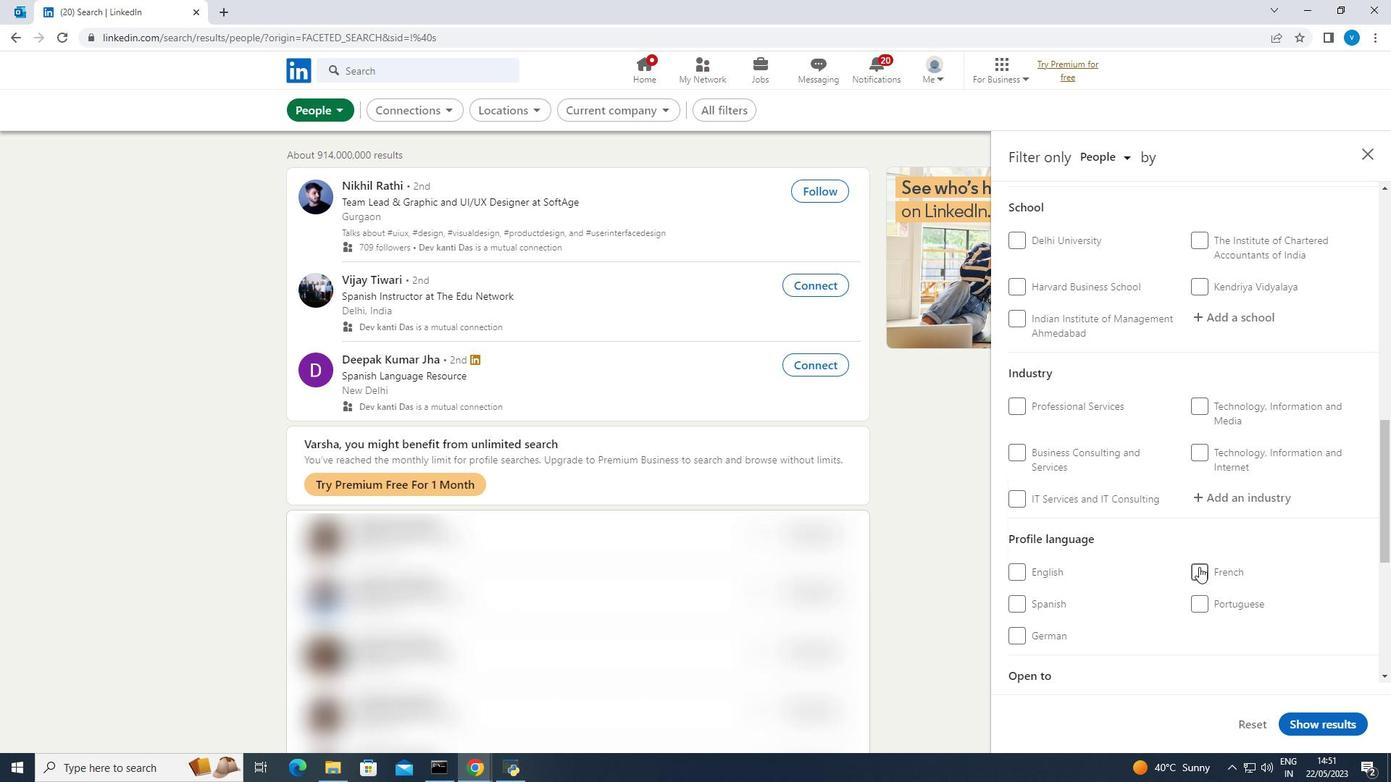 
Action: Mouse pressed left at (1199, 568)
Screenshot: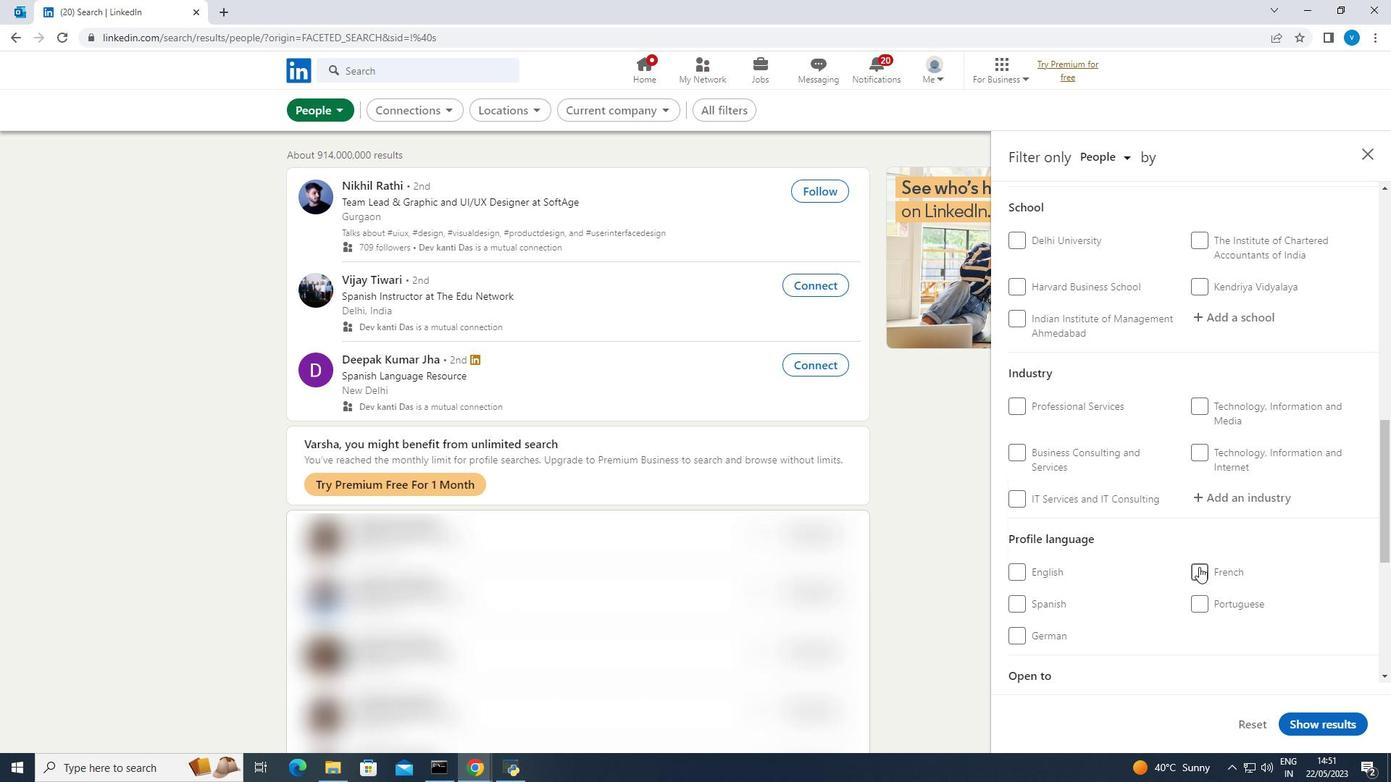
Action: Mouse moved to (1201, 561)
Screenshot: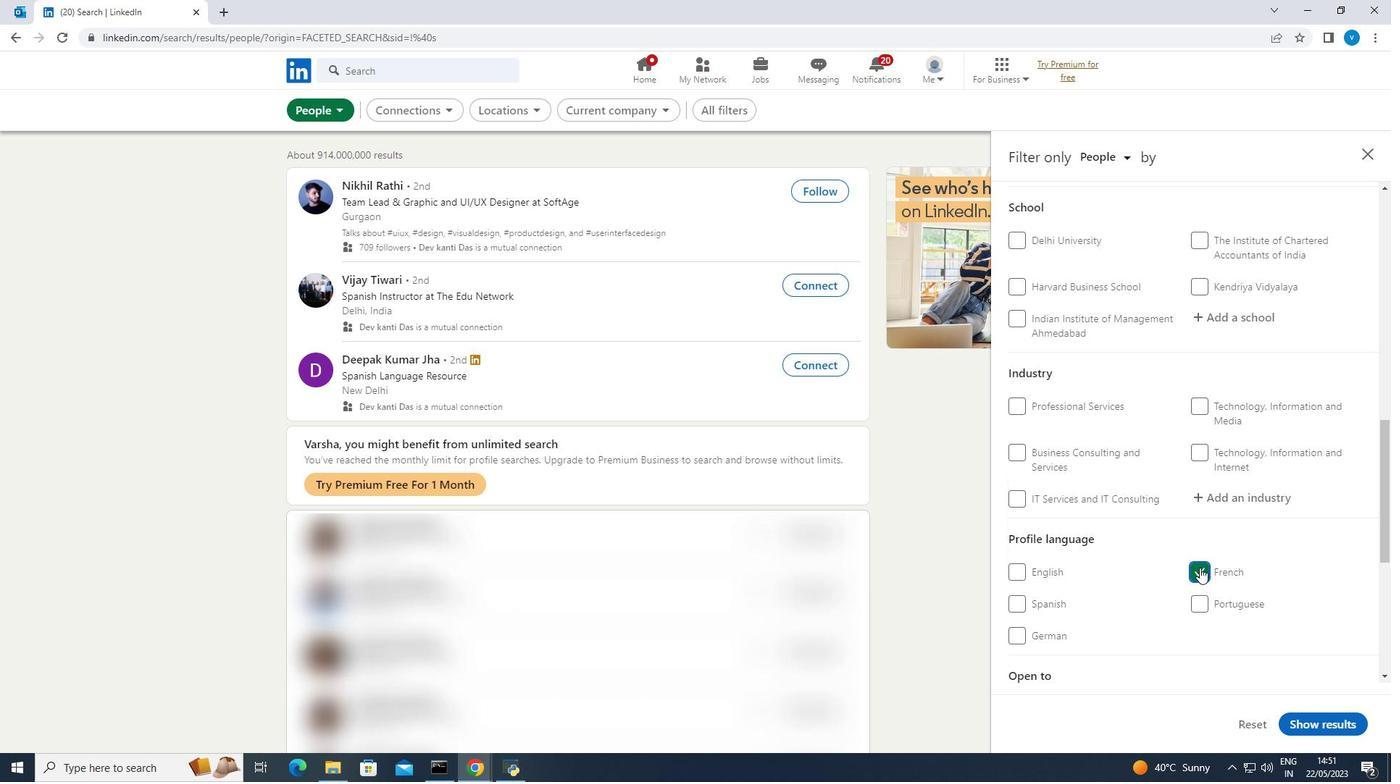 
Action: Mouse scrolled (1201, 562) with delta (0, 0)
Screenshot: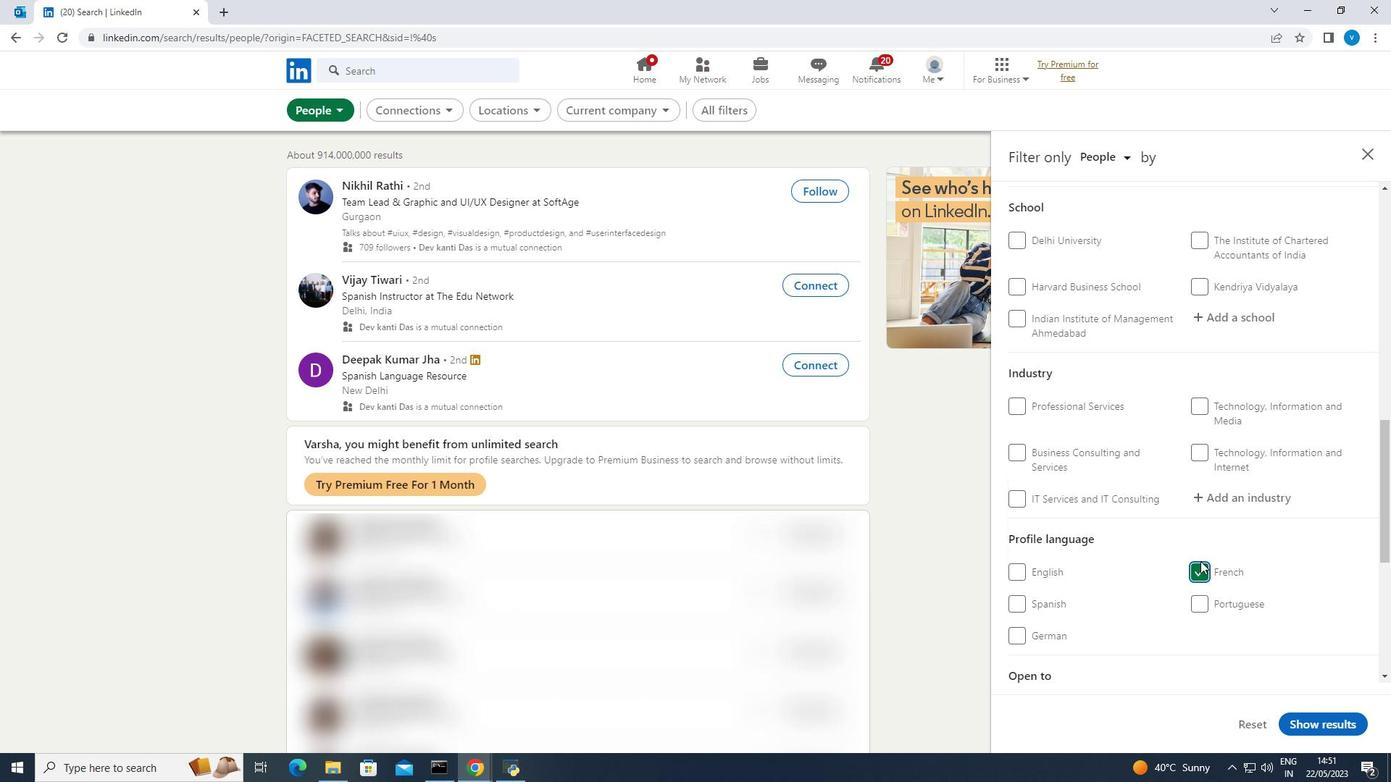 
Action: Mouse scrolled (1201, 562) with delta (0, 0)
Screenshot: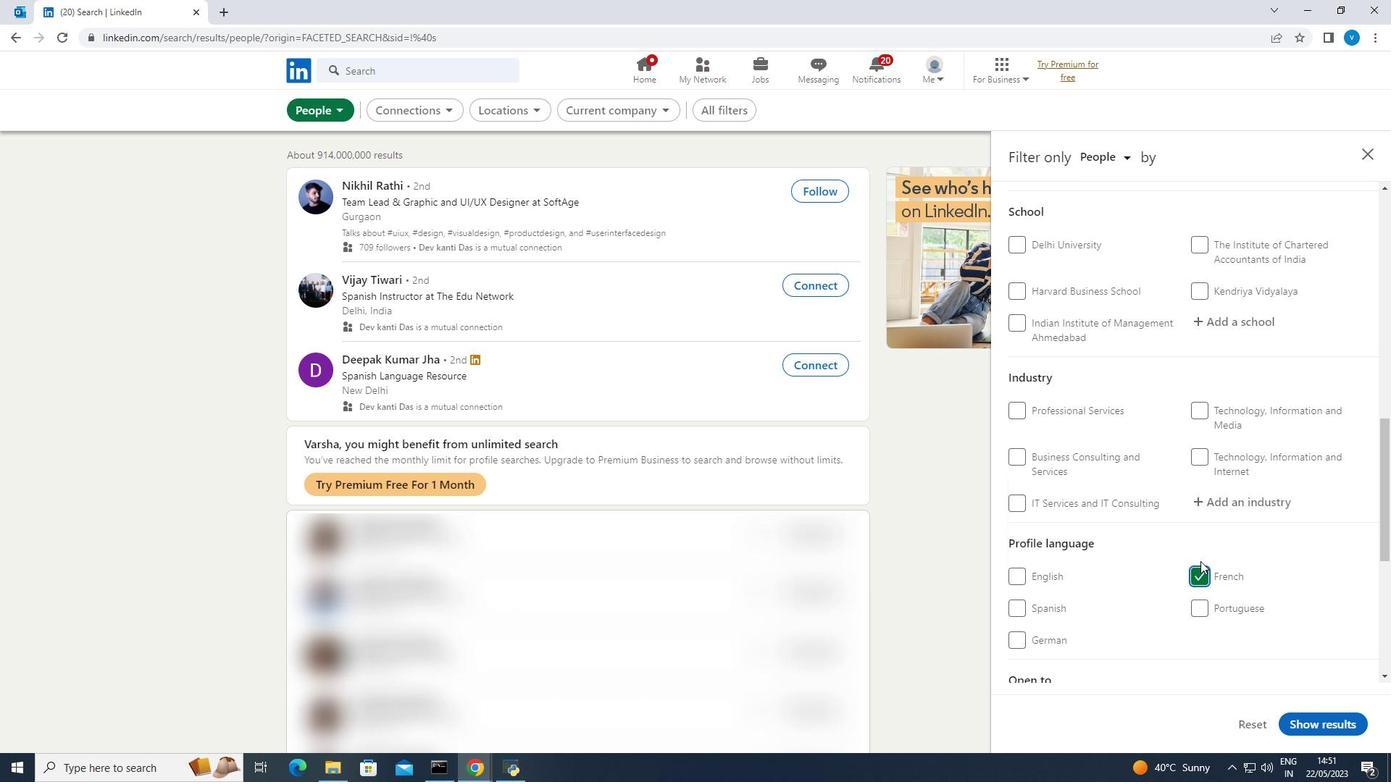
Action: Mouse moved to (1202, 560)
Screenshot: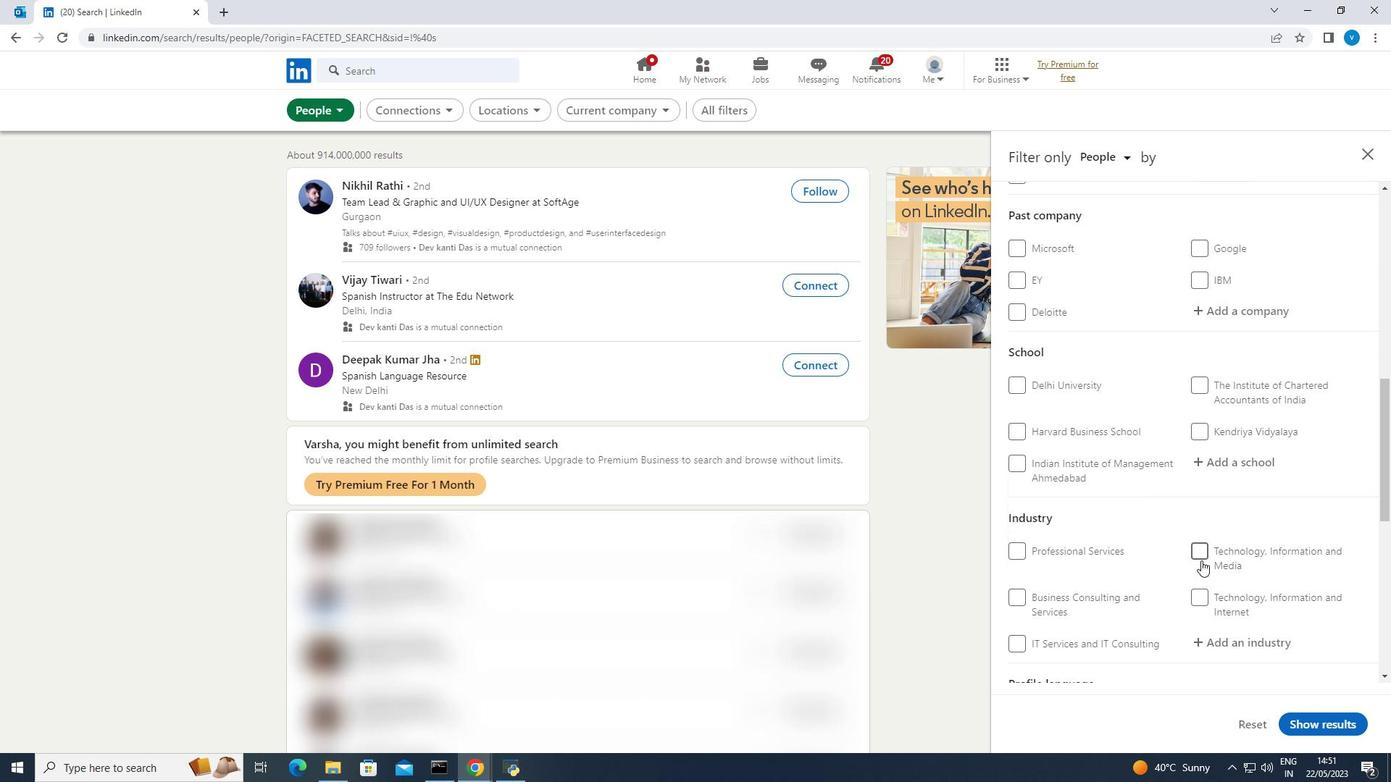 
Action: Mouse scrolled (1202, 561) with delta (0, 0)
Screenshot: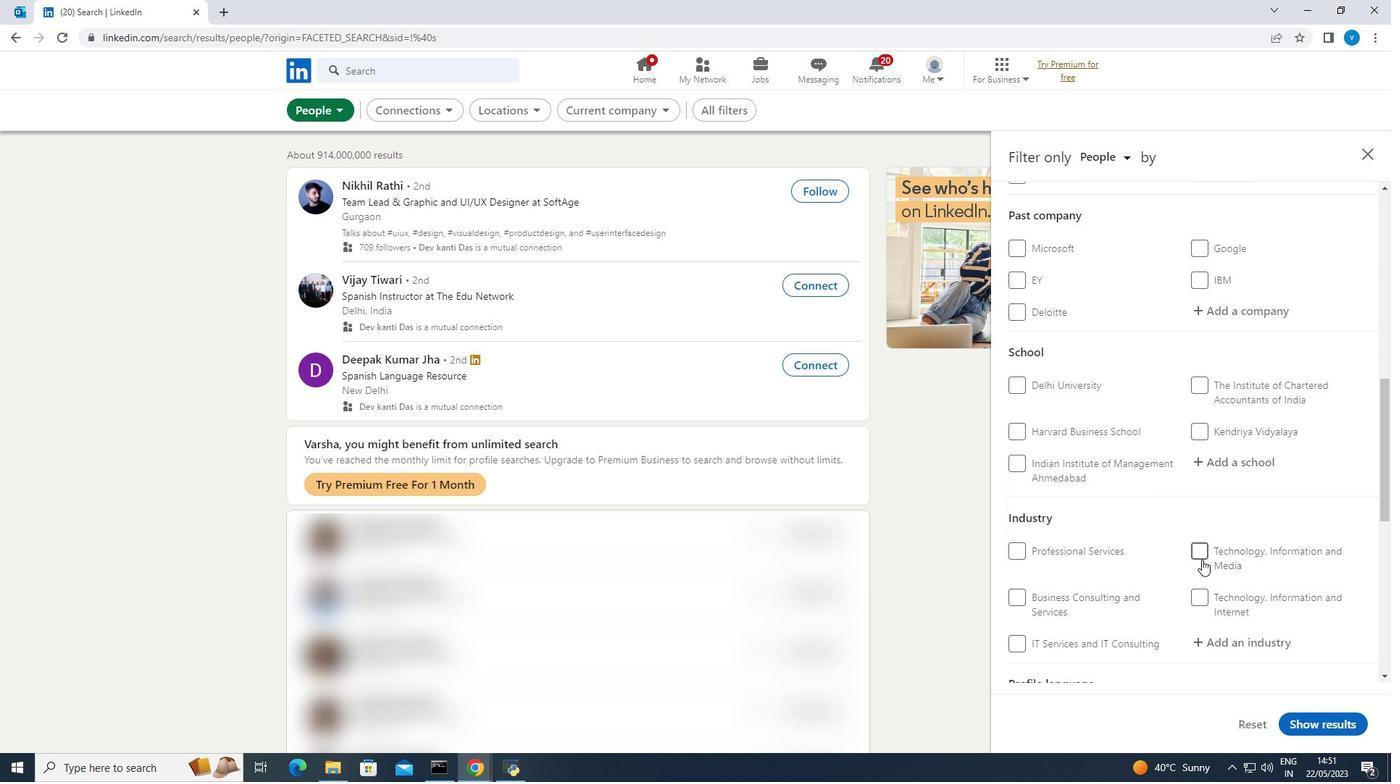 
Action: Mouse scrolled (1202, 561) with delta (0, 0)
Screenshot: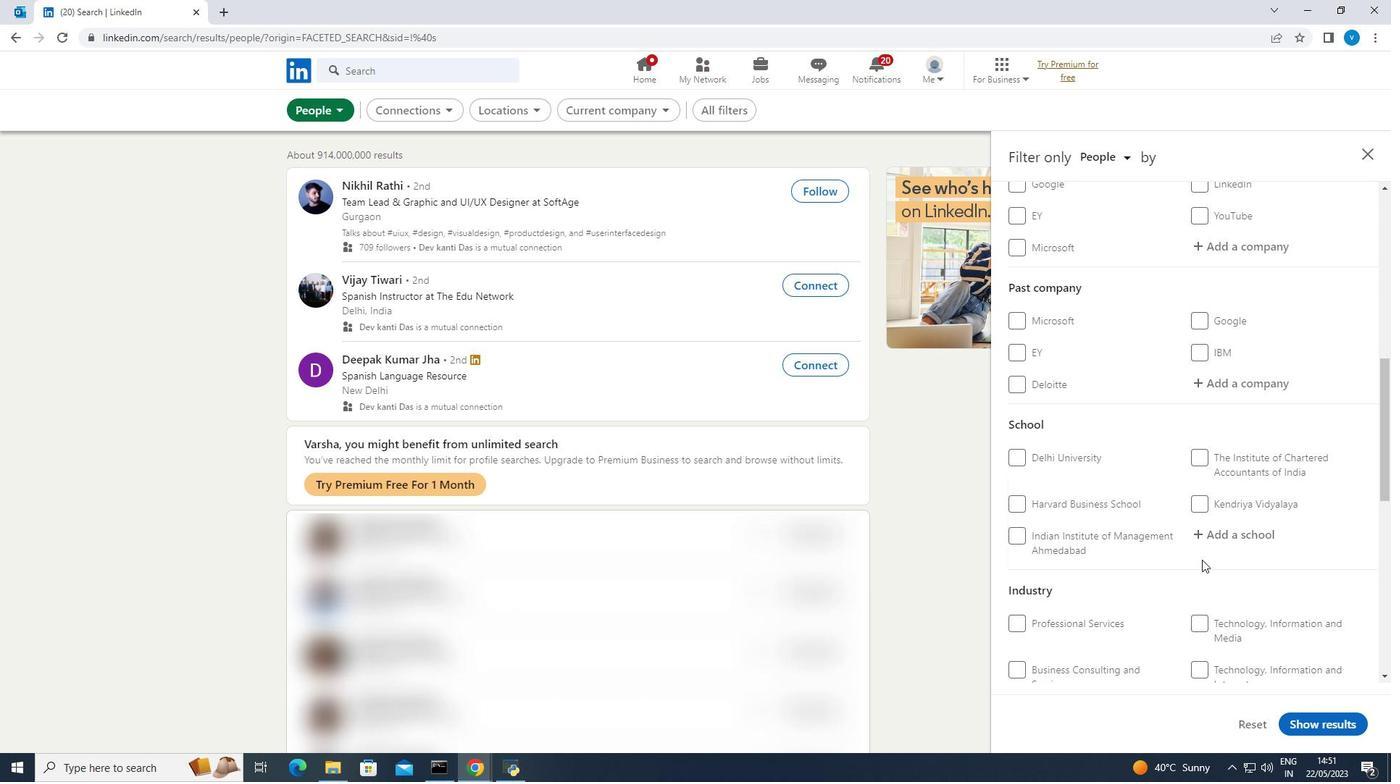 
Action: Mouse scrolled (1202, 561) with delta (0, 0)
Screenshot: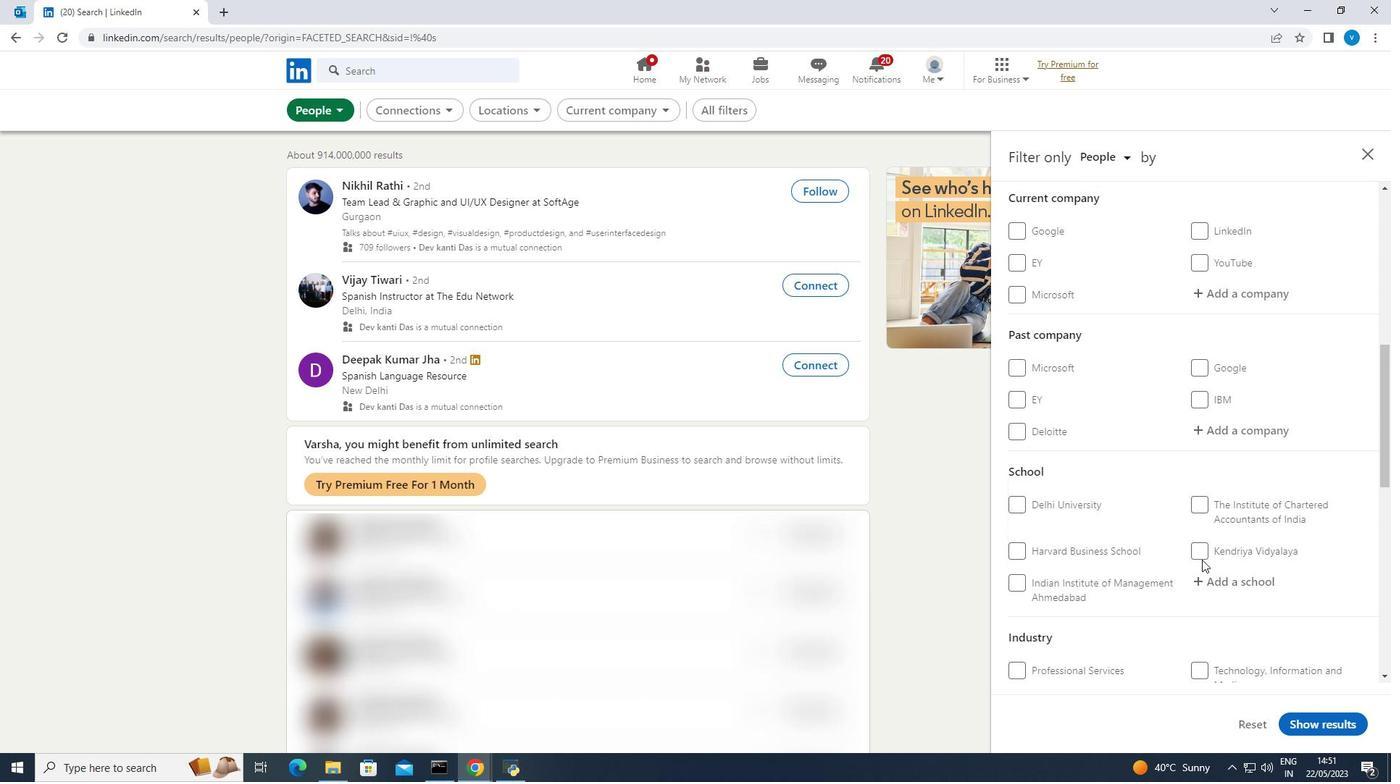 
Action: Mouse moved to (1228, 384)
Screenshot: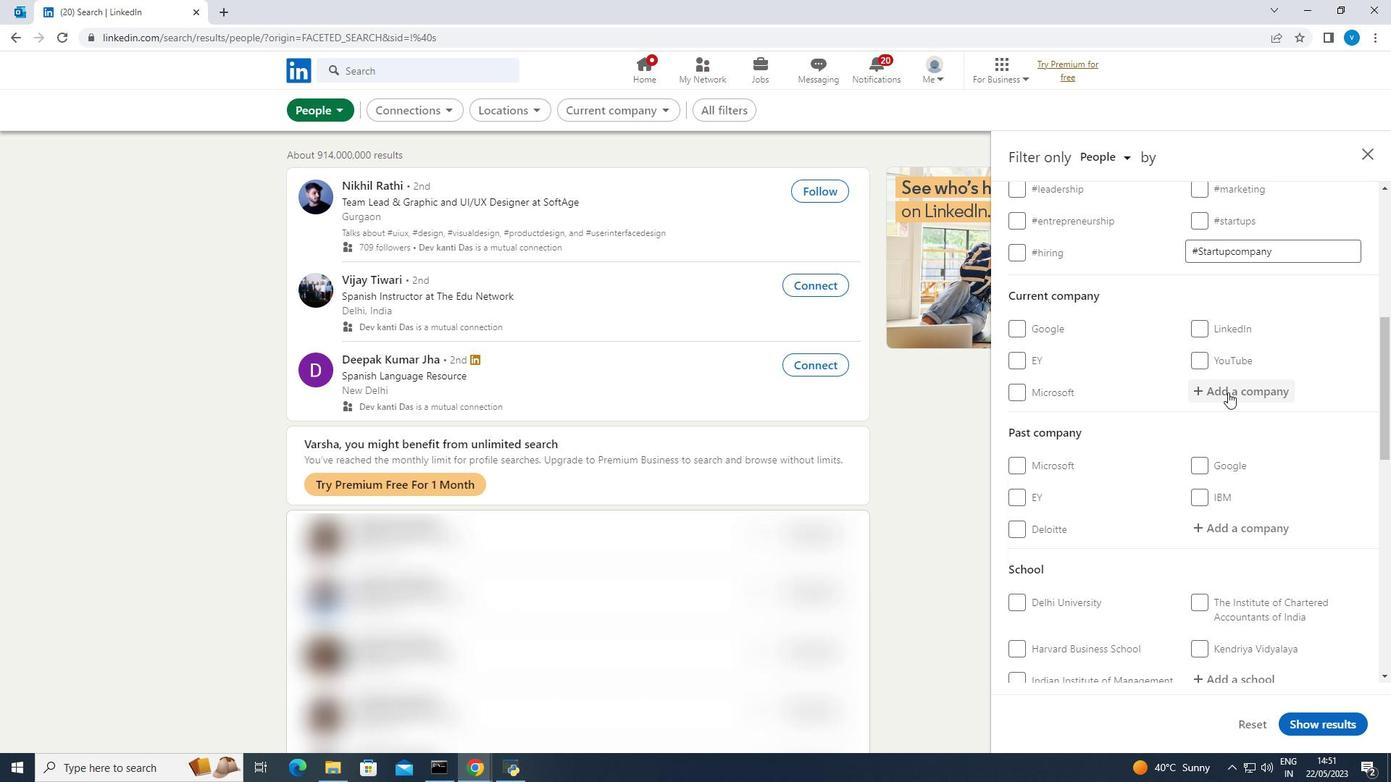 
Action: Mouse pressed left at (1228, 384)
Screenshot: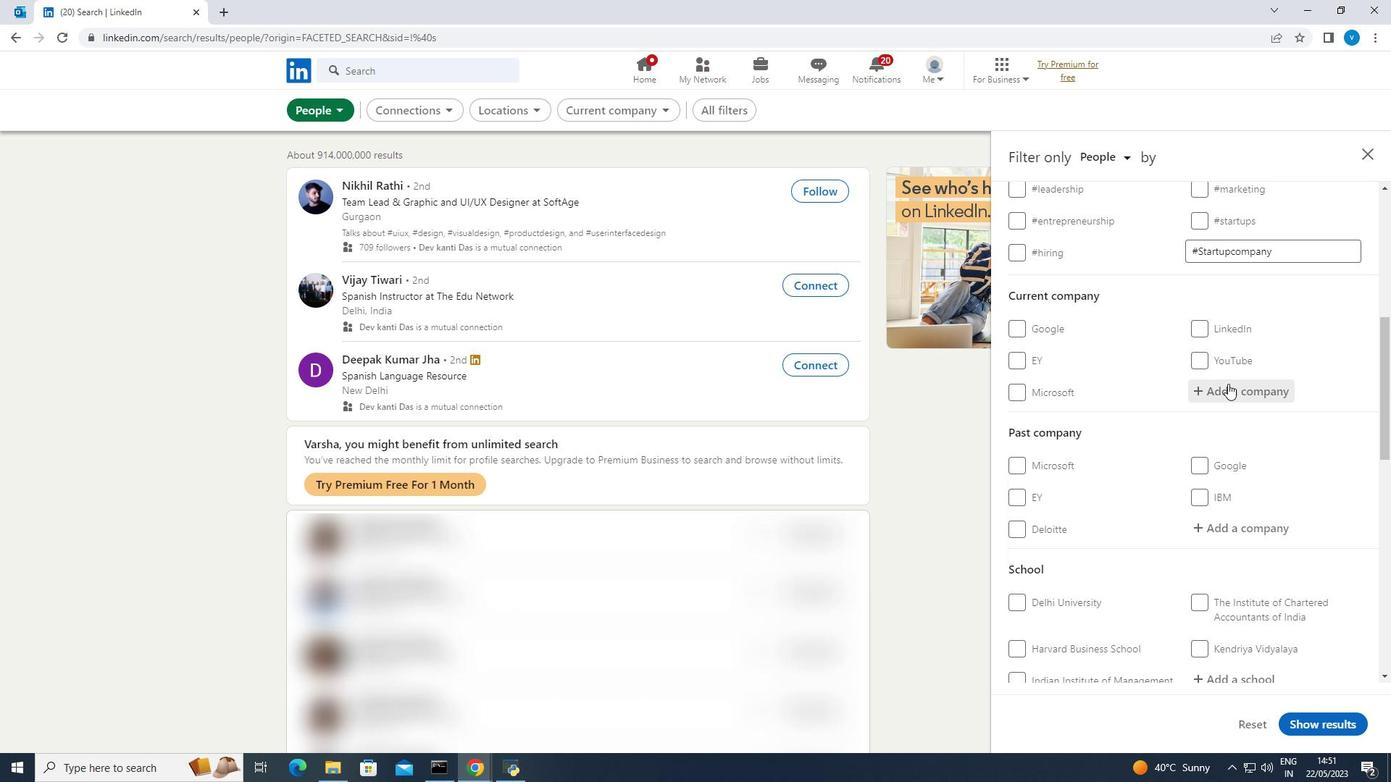 
Action: Key pressed <Key.shift><Key.shift><Key.shift><Key.shift><Key.shift><Key.shift>Postman
Screenshot: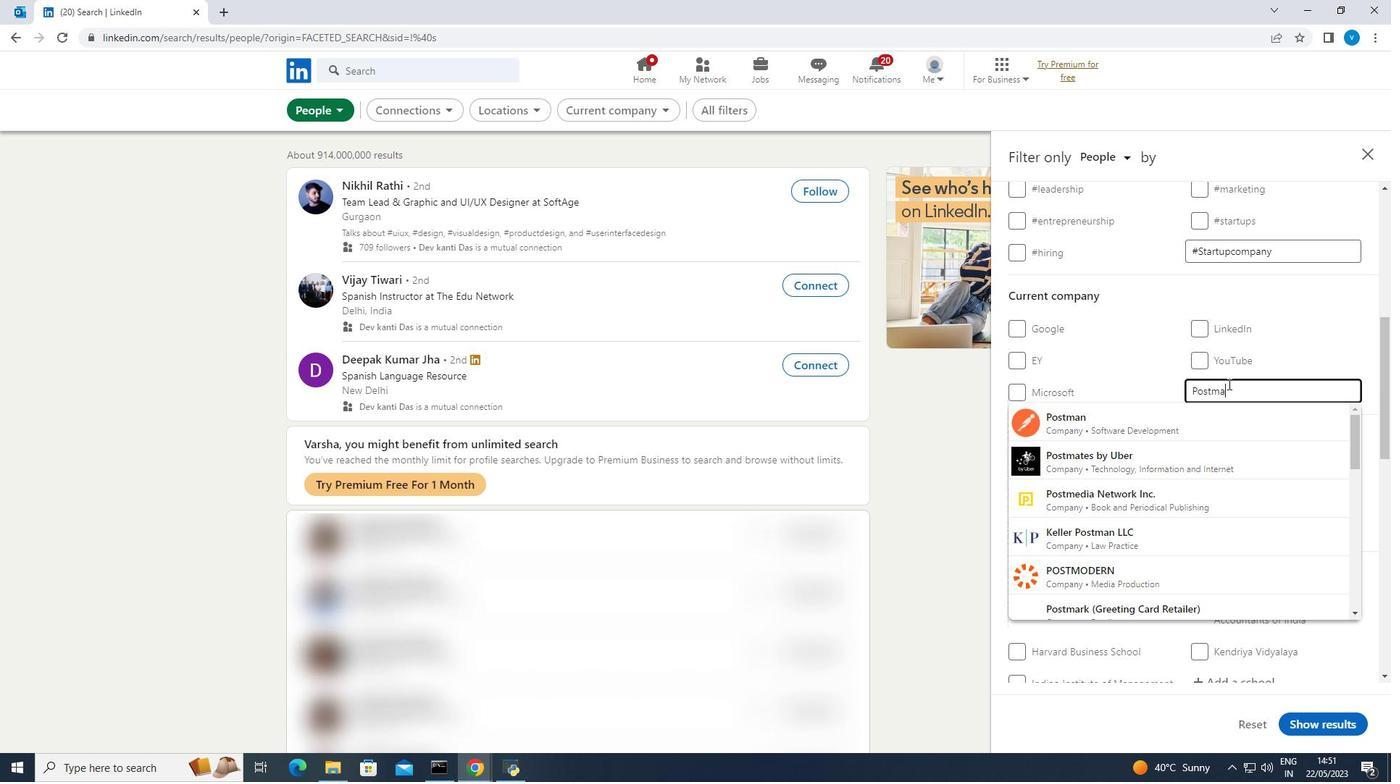 
Action: Mouse moved to (1165, 411)
Screenshot: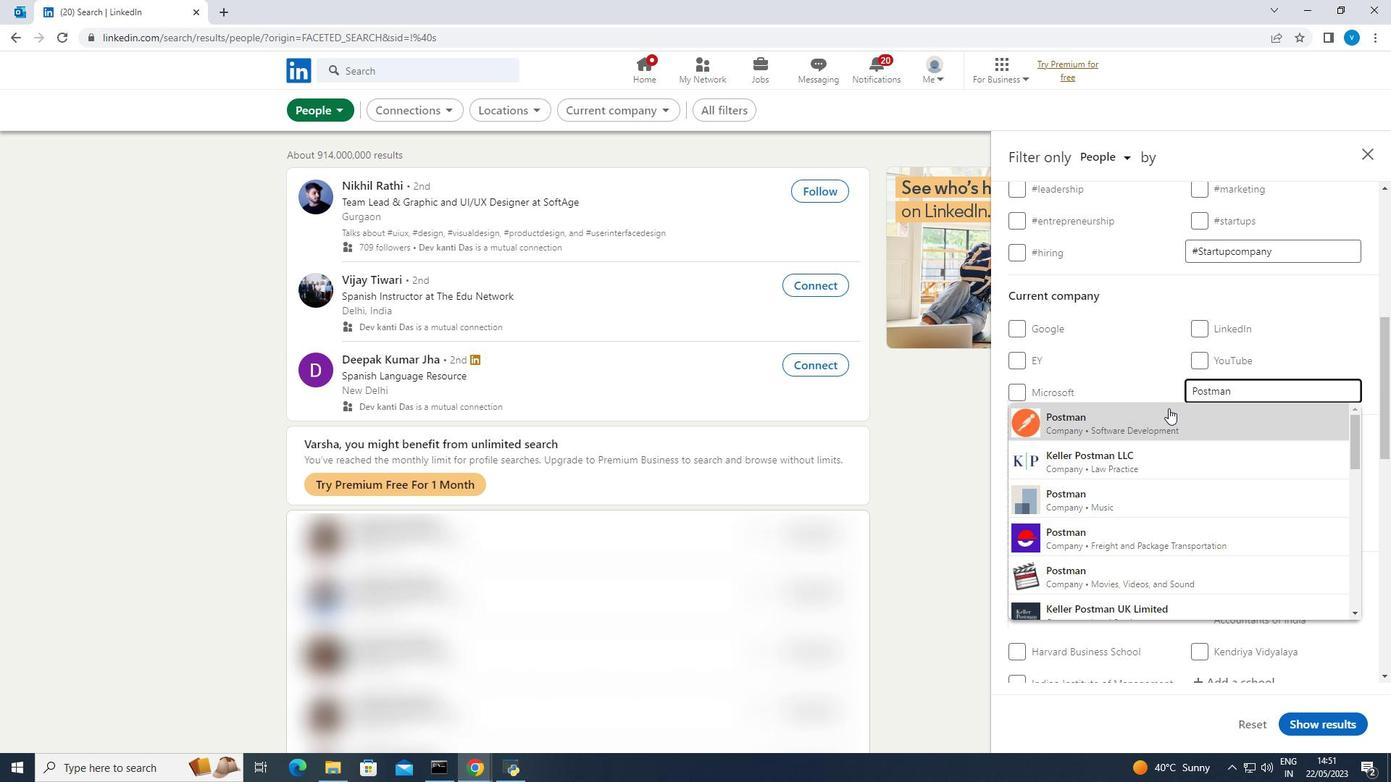
Action: Mouse pressed left at (1165, 411)
Screenshot: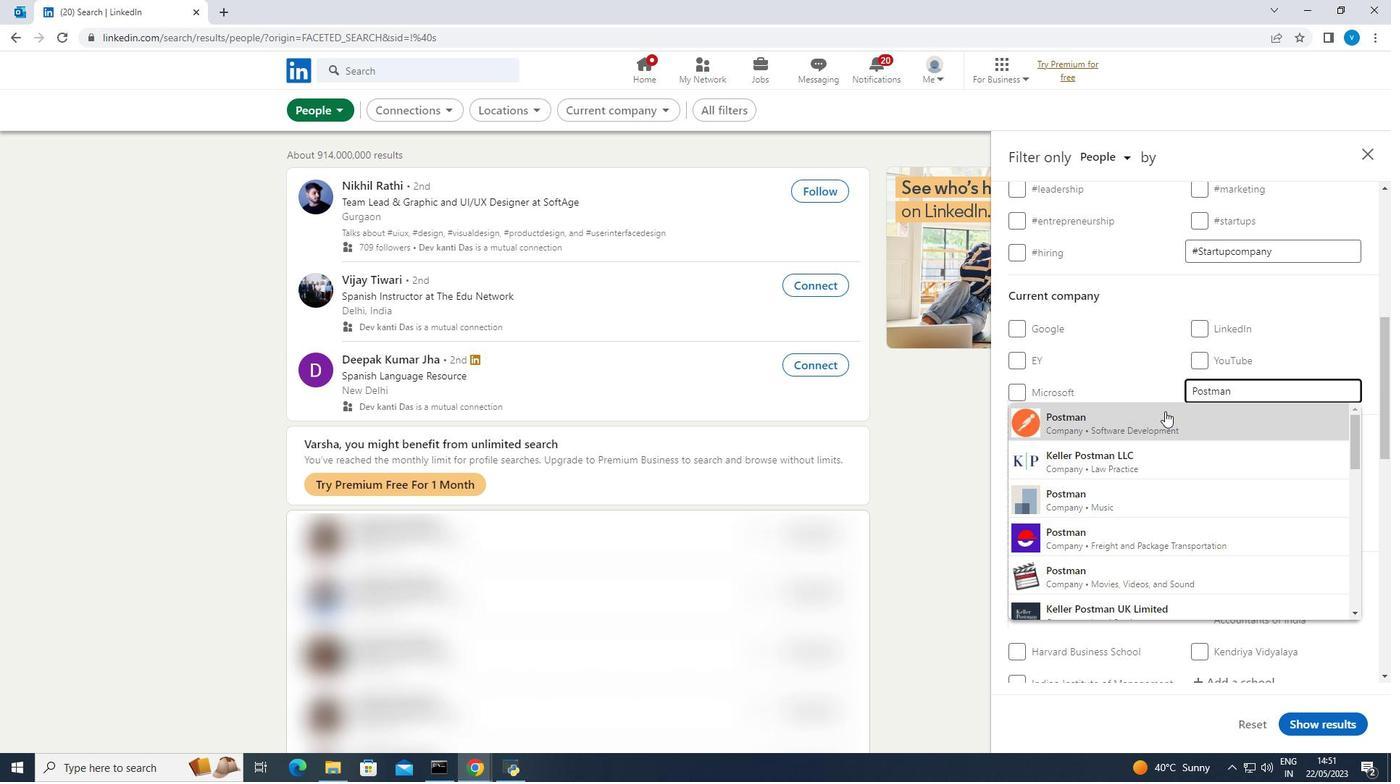 
Action: Mouse scrolled (1165, 411) with delta (0, 0)
Screenshot: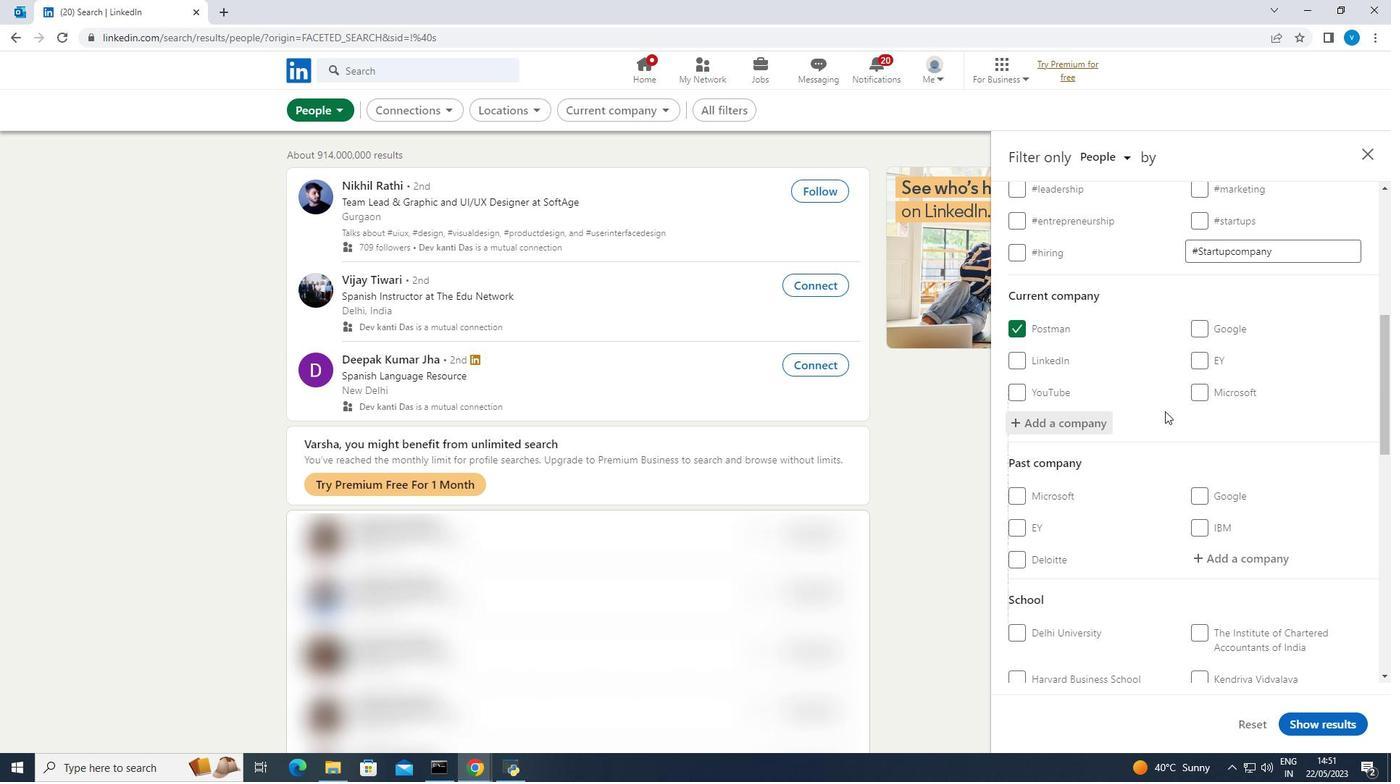 
Action: Mouse scrolled (1165, 411) with delta (0, 0)
Screenshot: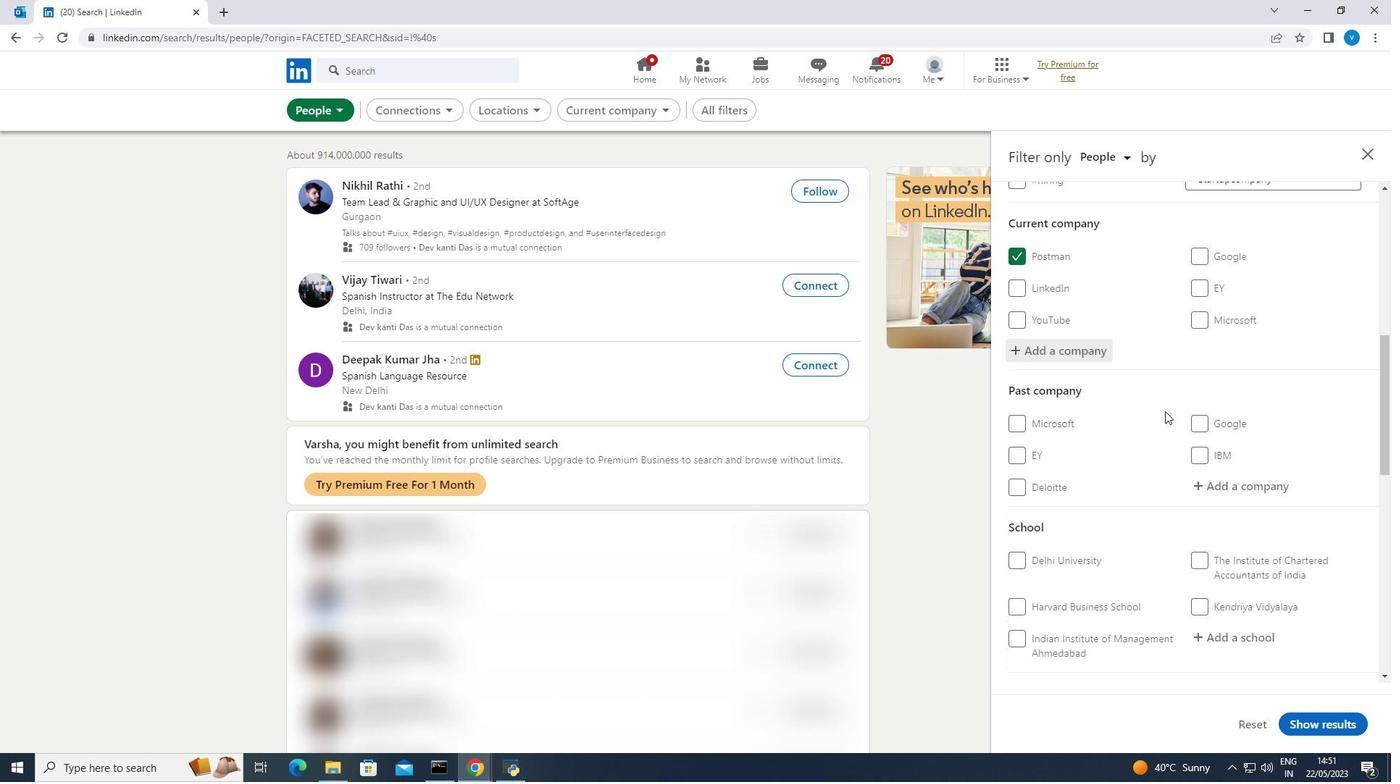 
Action: Mouse scrolled (1165, 411) with delta (0, 0)
Screenshot: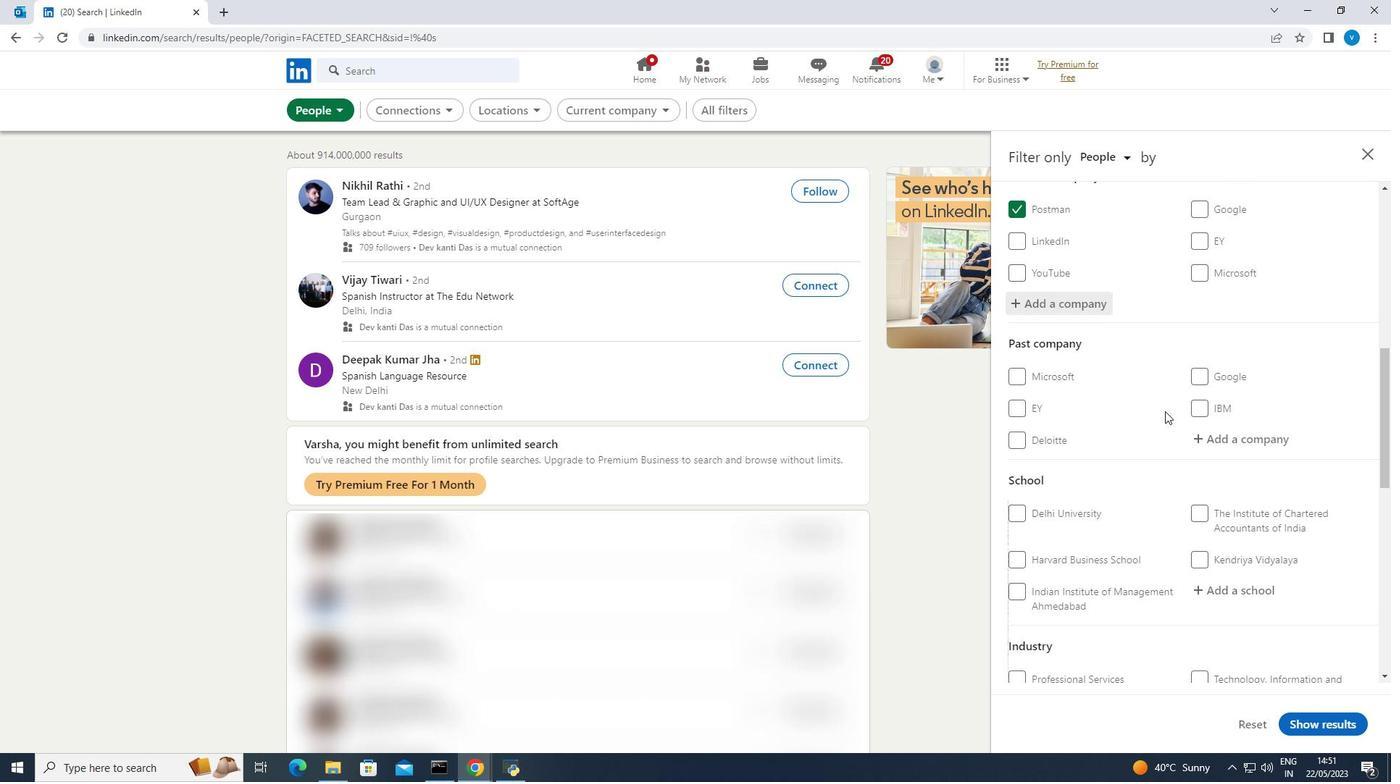 
Action: Mouse scrolled (1165, 411) with delta (0, 0)
Screenshot: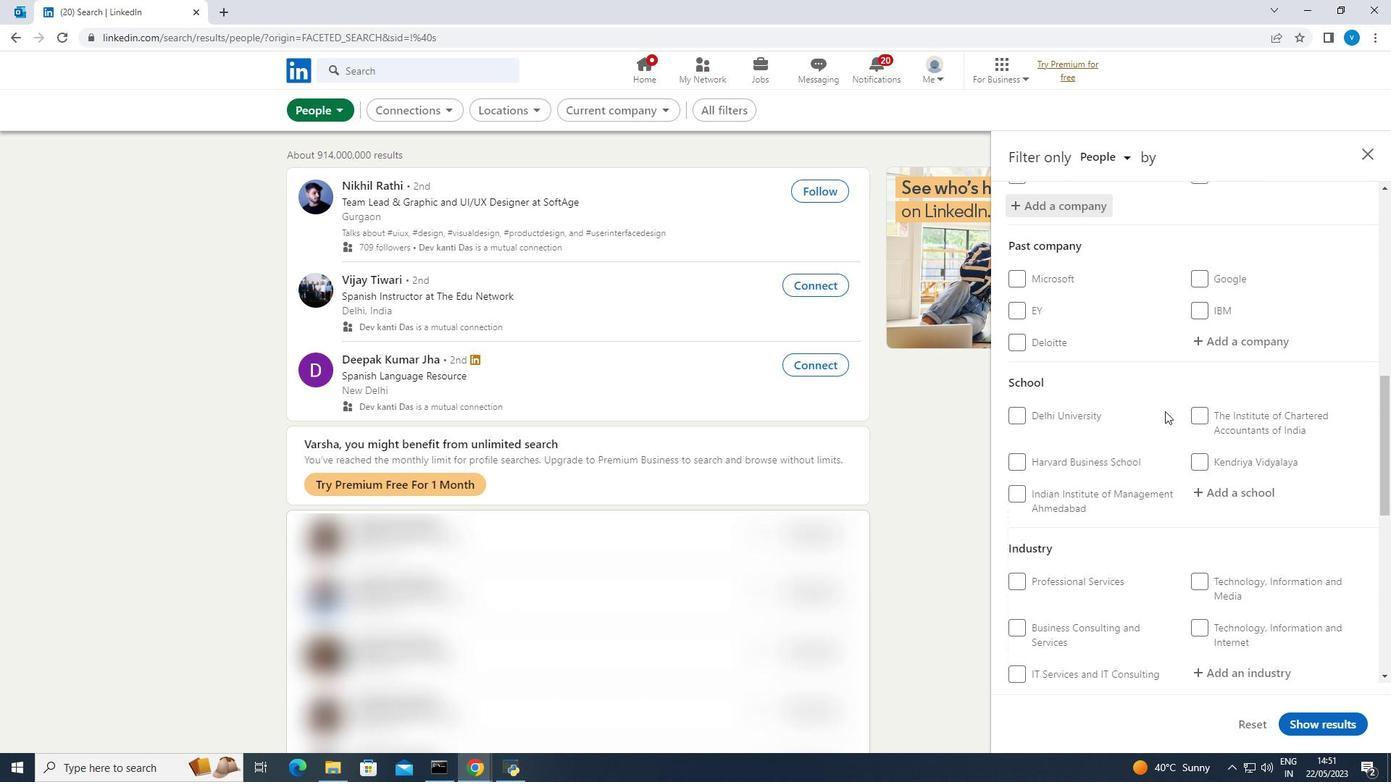 
Action: Mouse moved to (1213, 422)
Screenshot: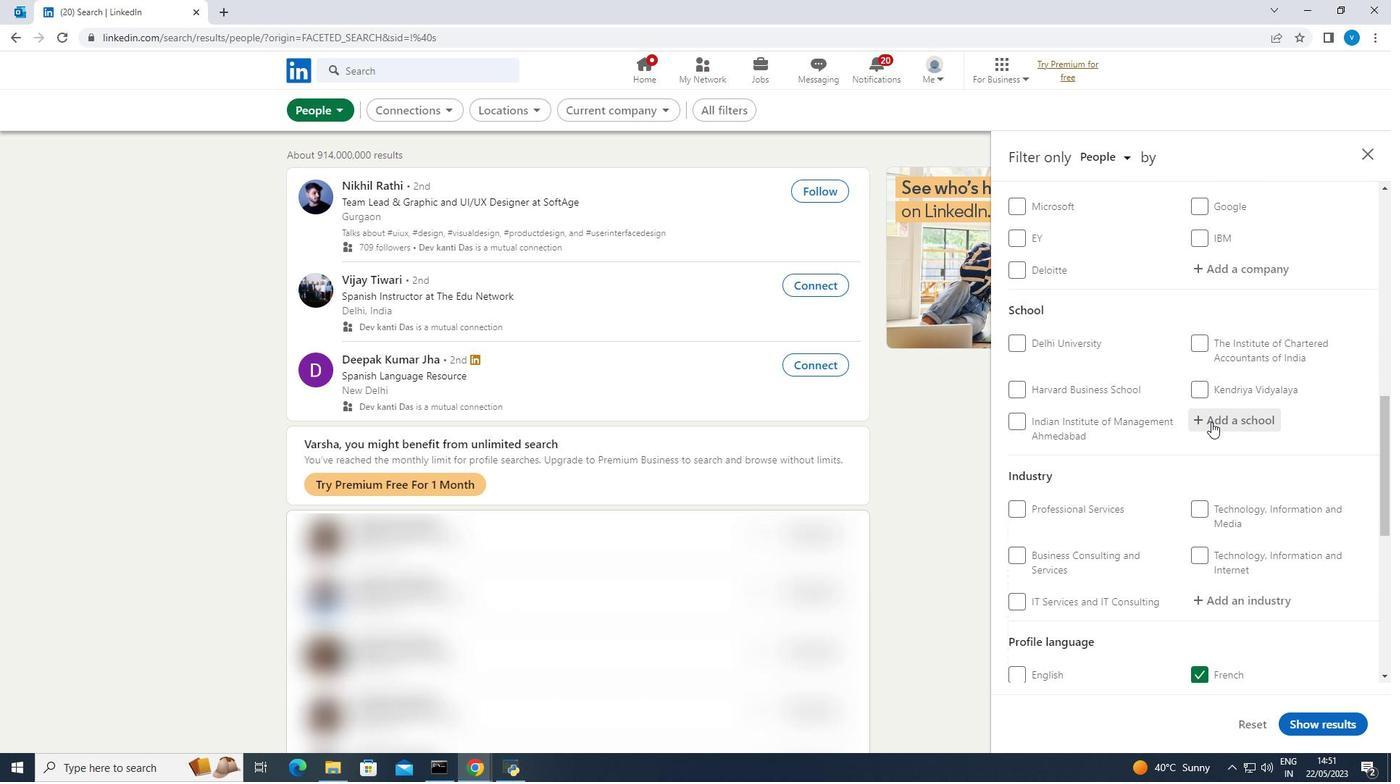 
Action: Mouse pressed left at (1213, 422)
Screenshot: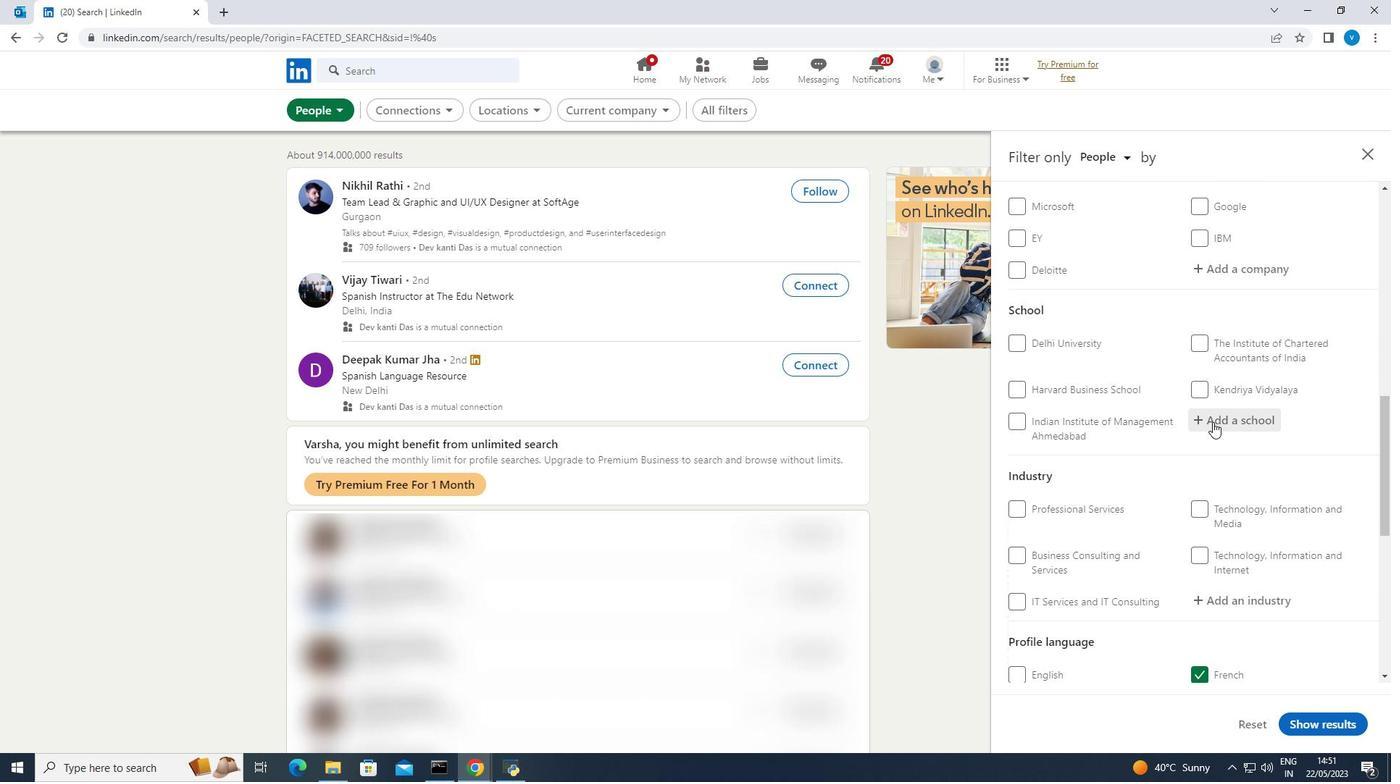 
Action: Mouse moved to (1217, 421)
Screenshot: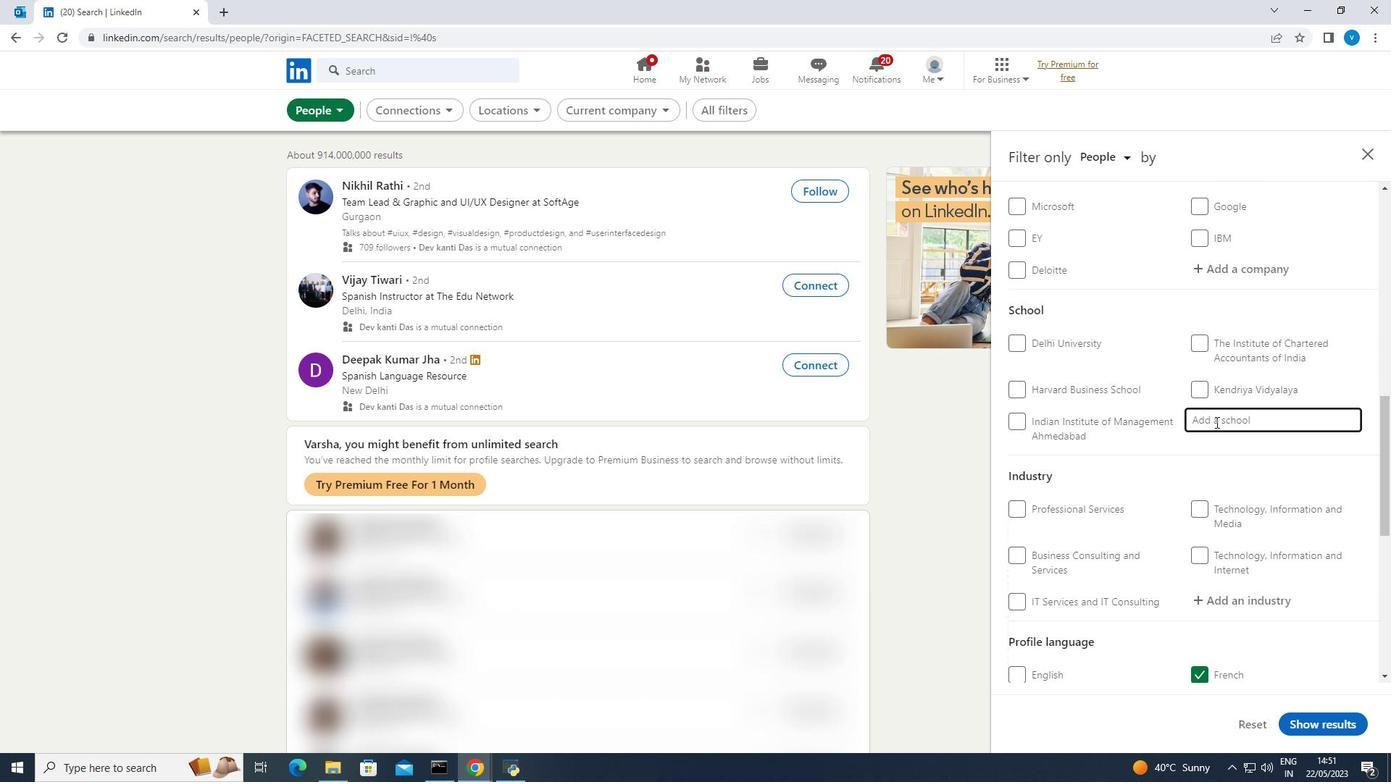 
Action: Key pressed <Key.shift><Key.shift><Key.shift><Key.shift><Key.shift><Key.shift><Key.shift>Prestige<Key.space><Key.shift><Key.shift><Key.shift><Key.shift>Institute<Key.space>of<Key.space><Key.shift><Key.shift>Management
Screenshot: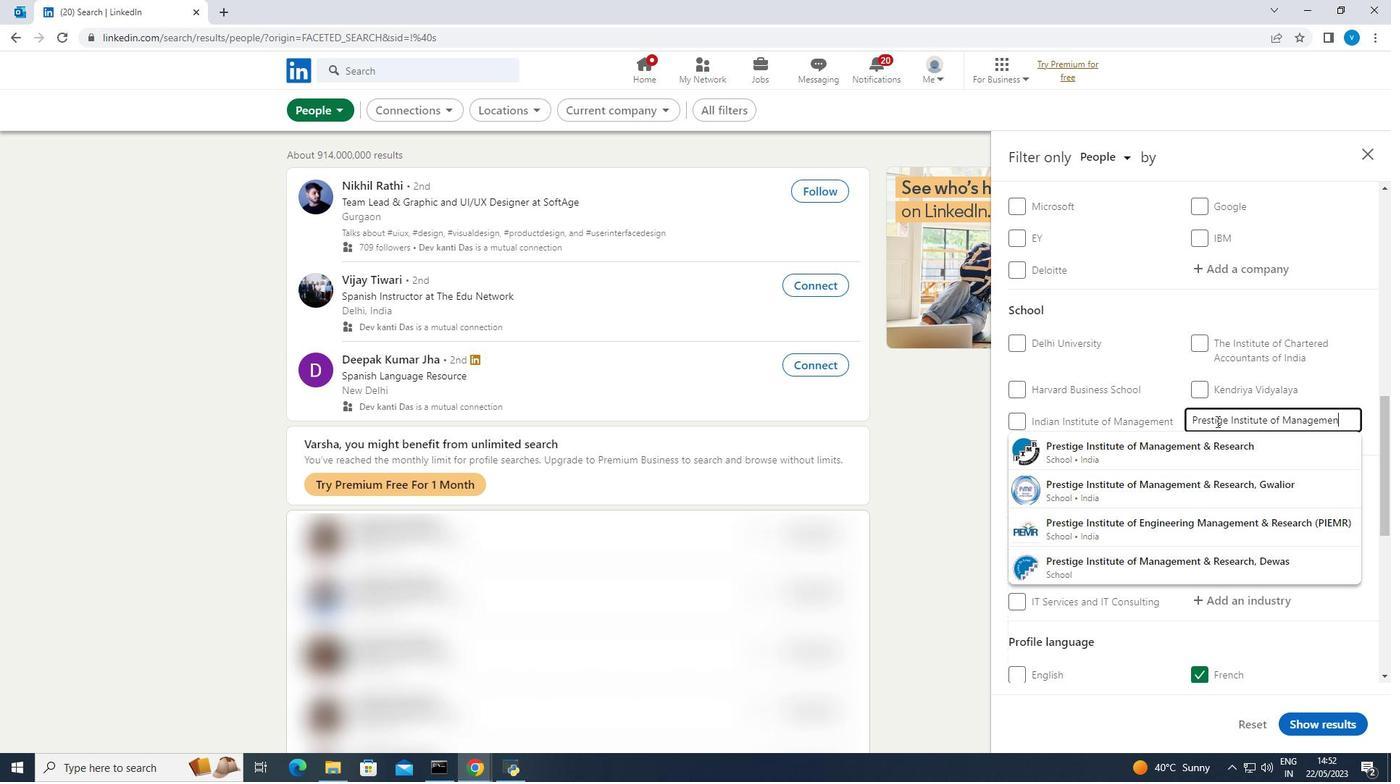 
Action: Mouse moved to (1167, 483)
Screenshot: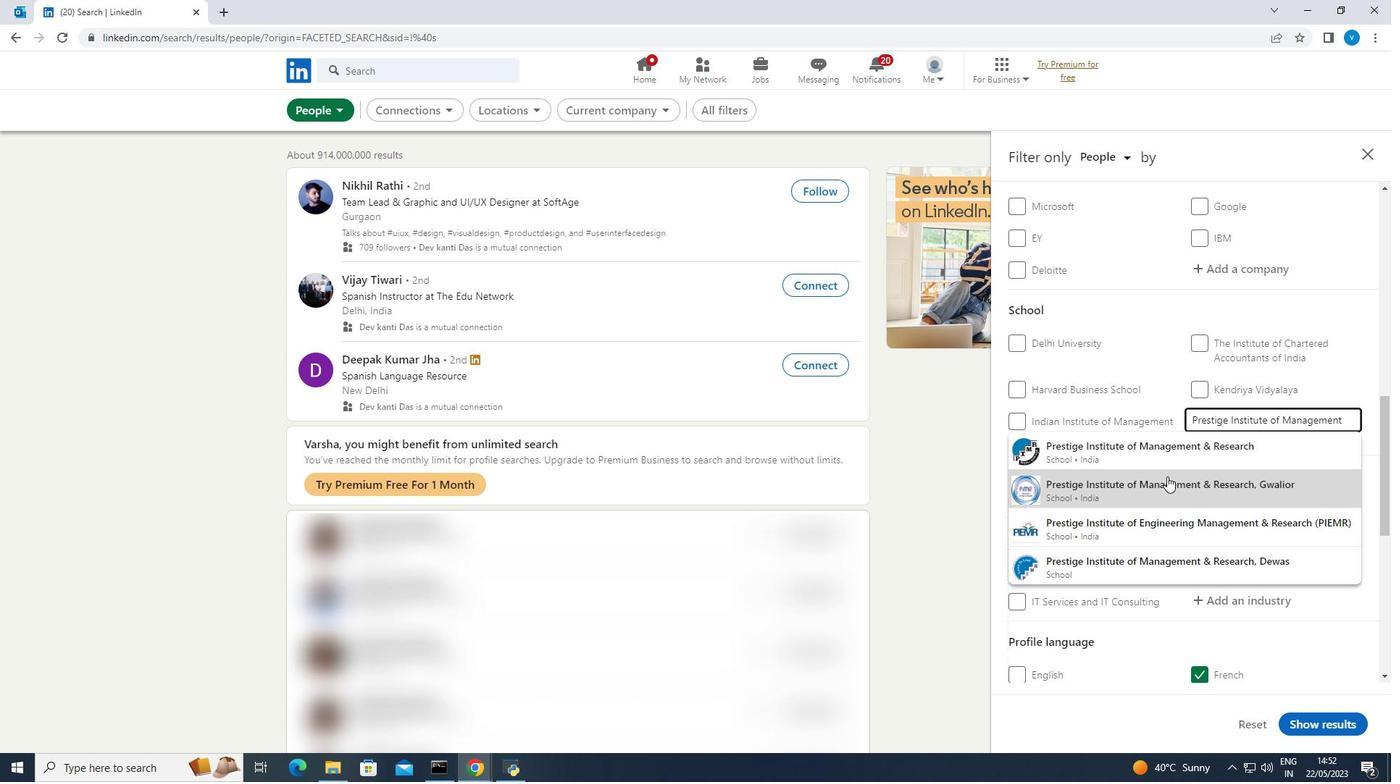 
Action: Mouse pressed left at (1167, 483)
Screenshot: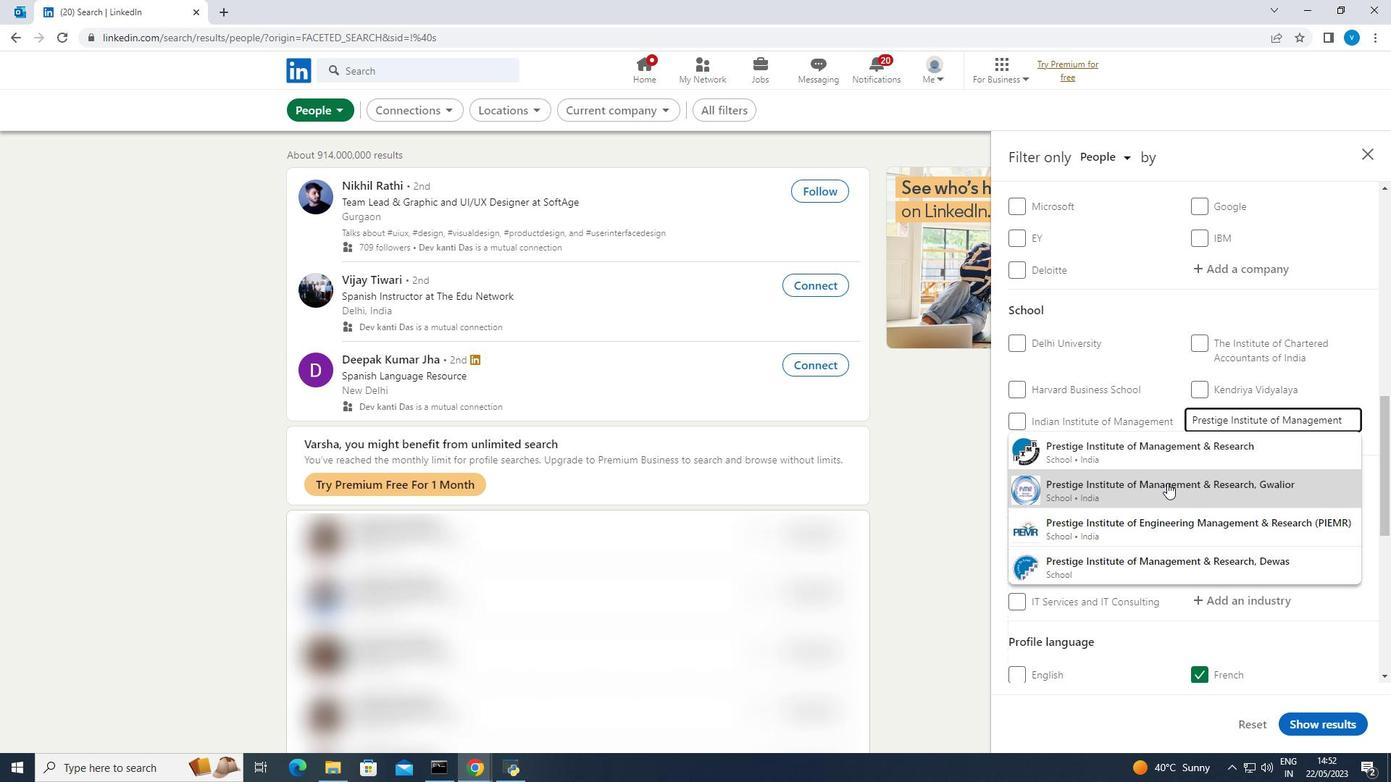 
Action: Mouse moved to (1168, 483)
Screenshot: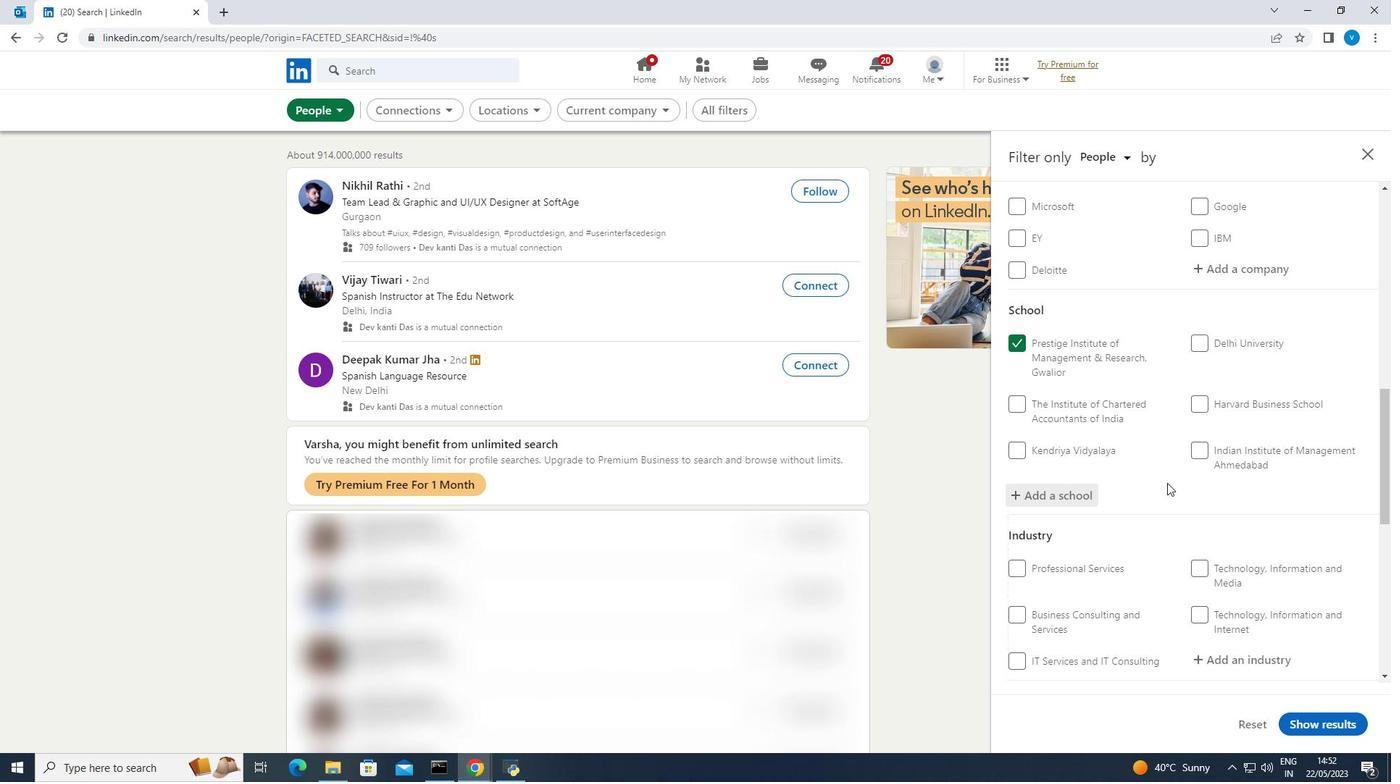 
Action: Mouse scrolled (1168, 482) with delta (0, 0)
Screenshot: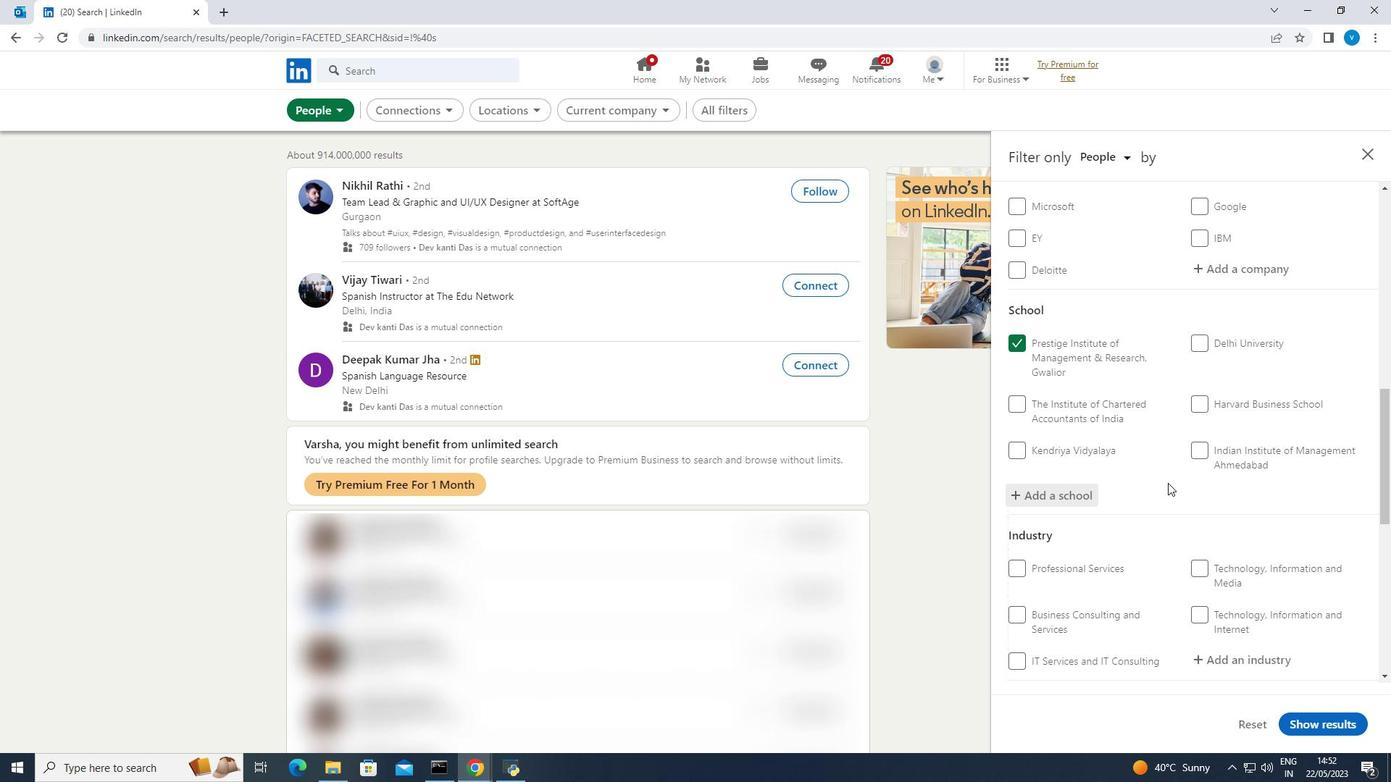 
Action: Mouse scrolled (1168, 482) with delta (0, 0)
Screenshot: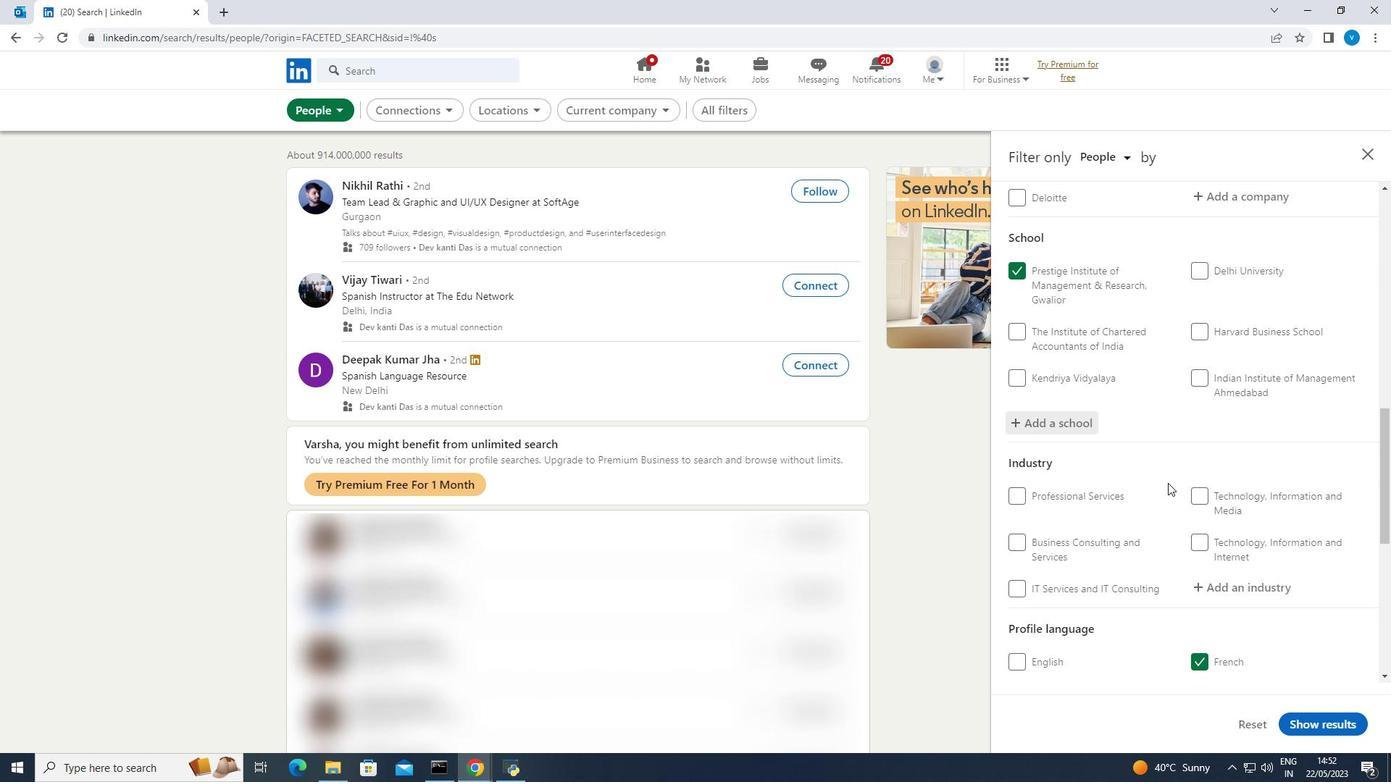
Action: Mouse moved to (1223, 508)
Screenshot: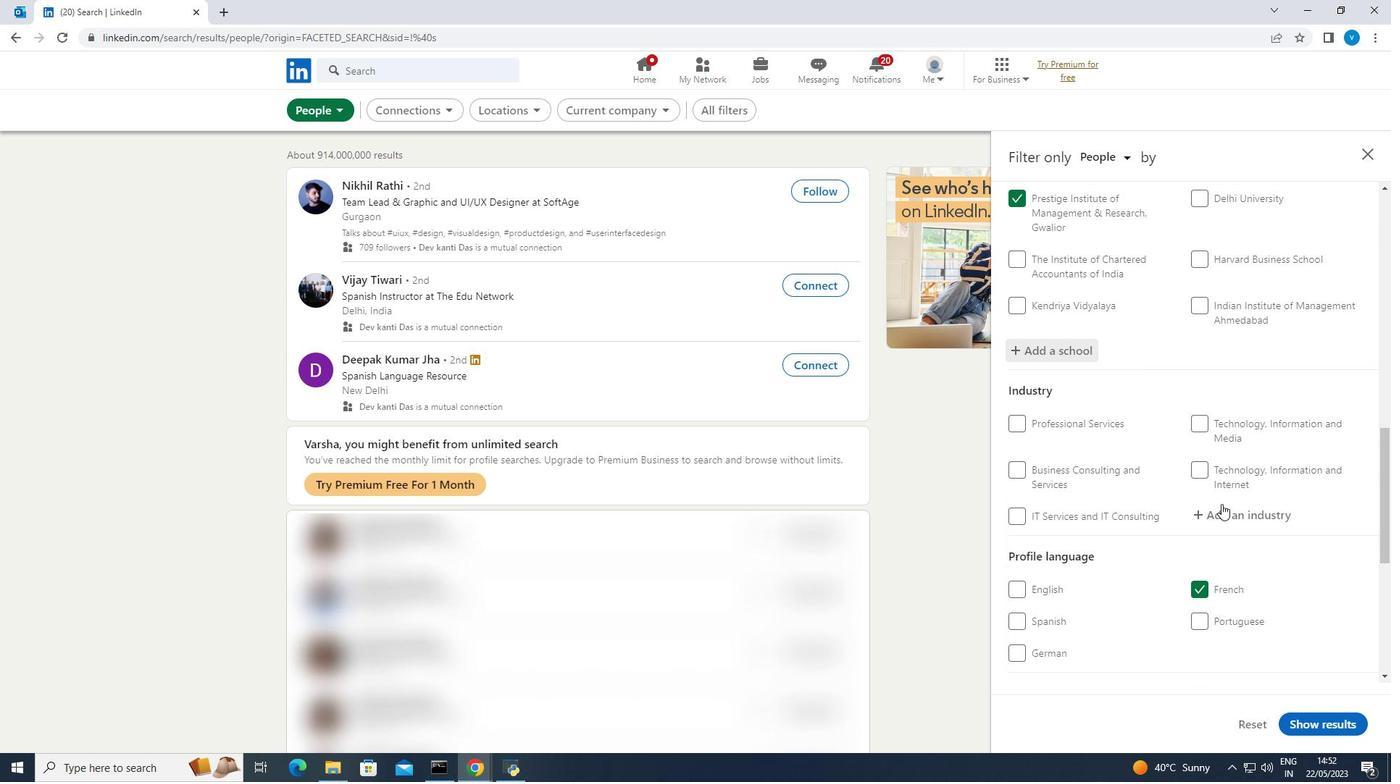 
Action: Mouse pressed left at (1223, 508)
Screenshot: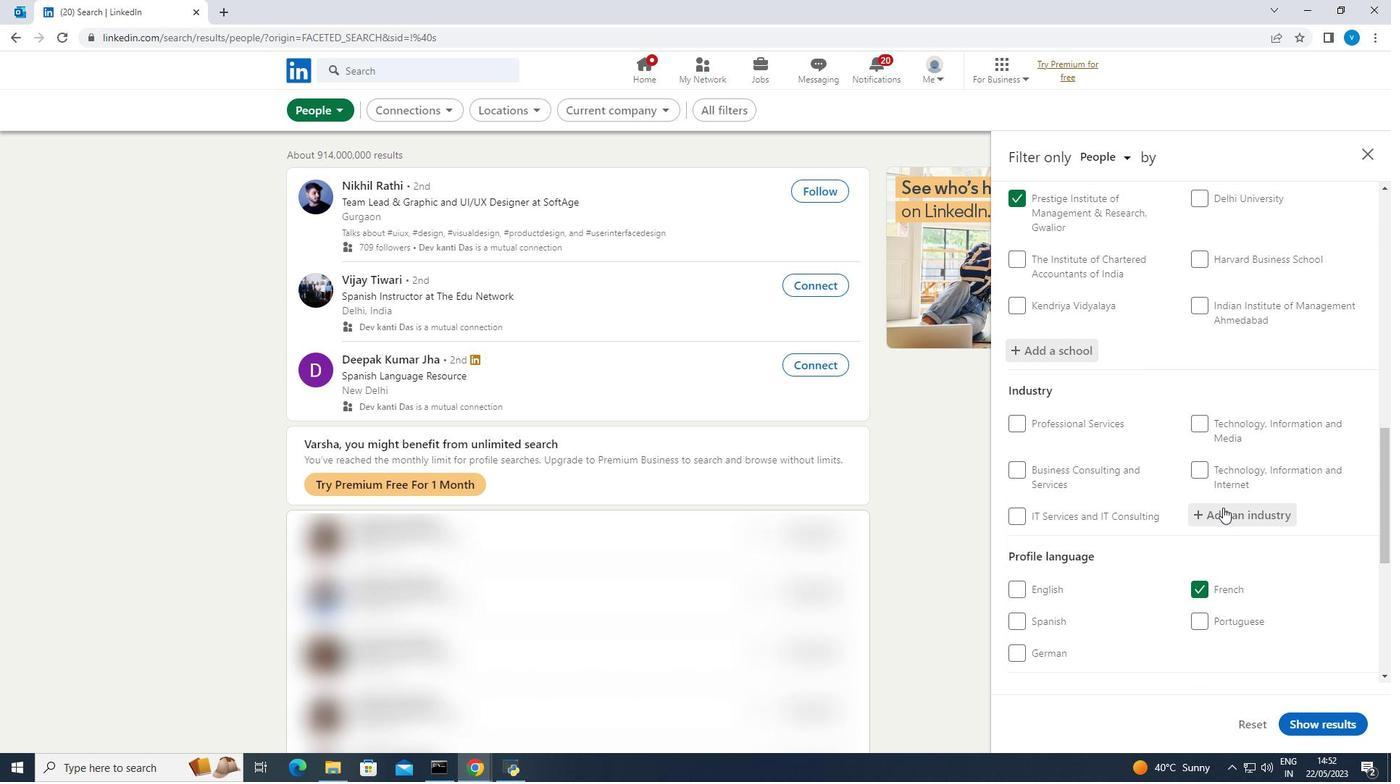
Action: Key pressed <Key.shift><Key.shift><Key.shift><Key.shift>Animal
Screenshot: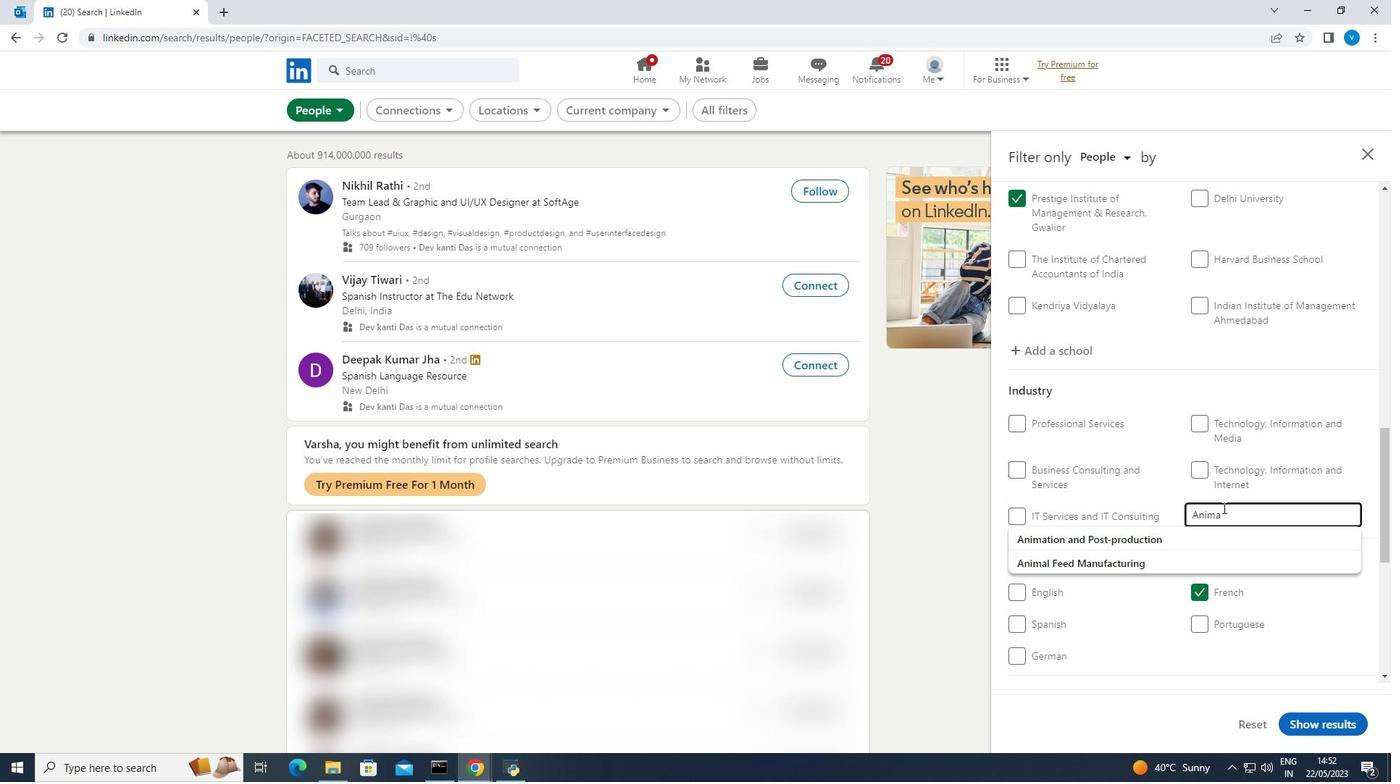 
Action: Mouse moved to (1172, 532)
Screenshot: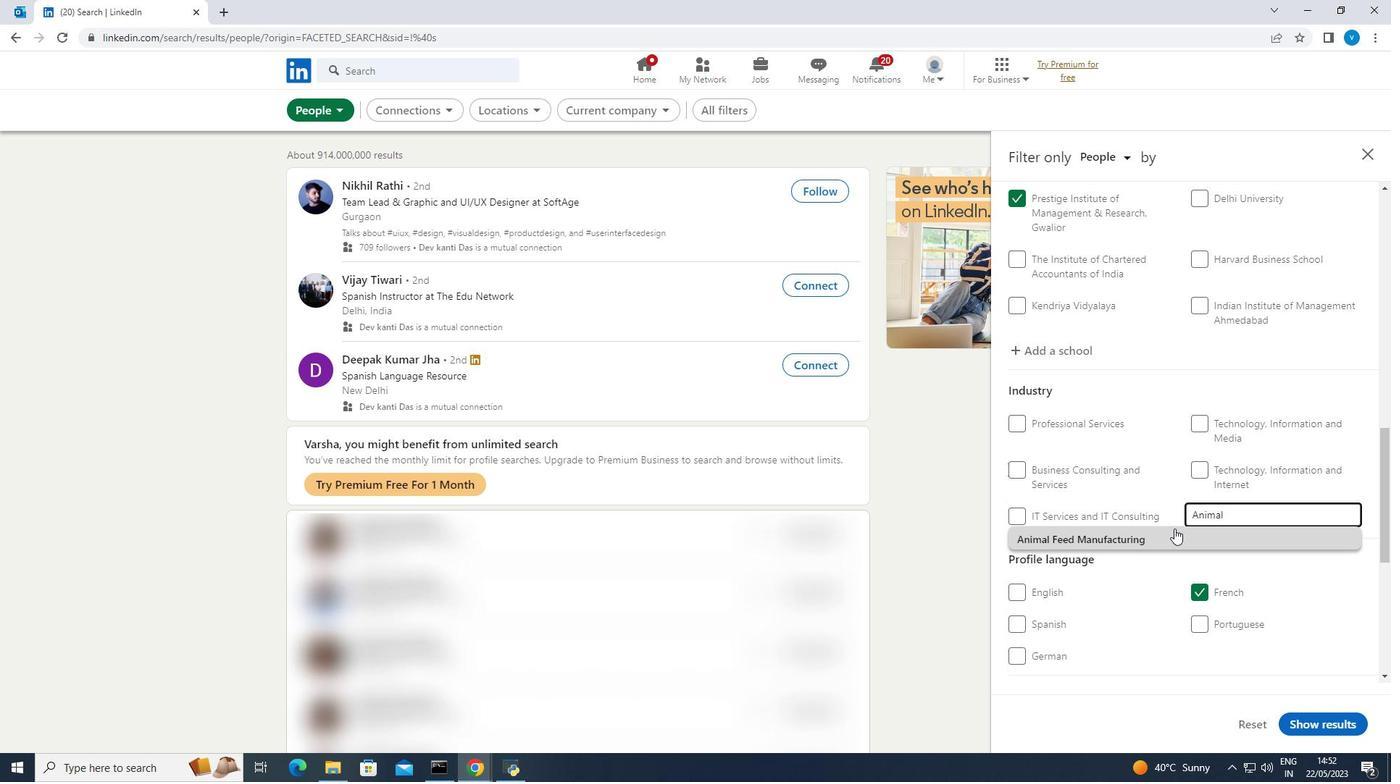 
Action: Mouse pressed left at (1172, 532)
Screenshot: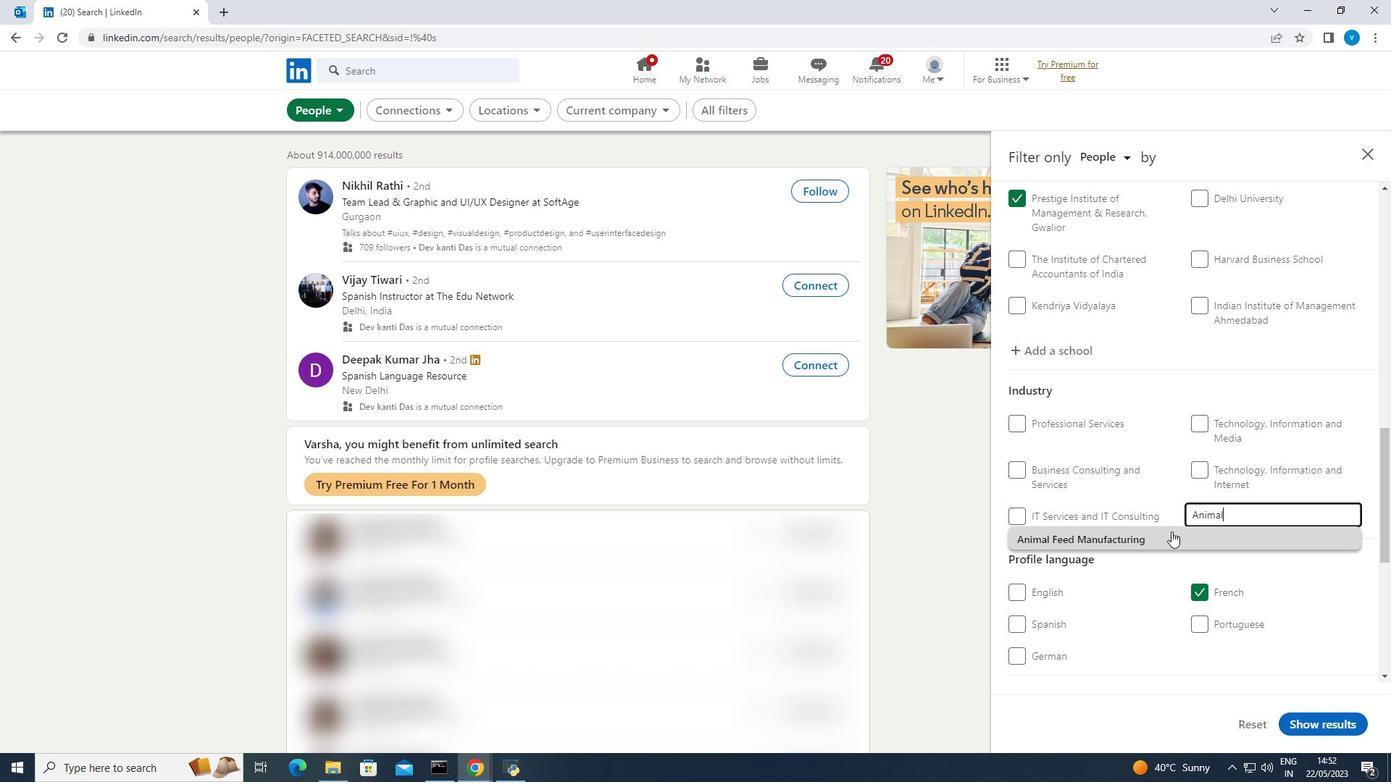 
Action: Mouse scrolled (1172, 531) with delta (0, 0)
Screenshot: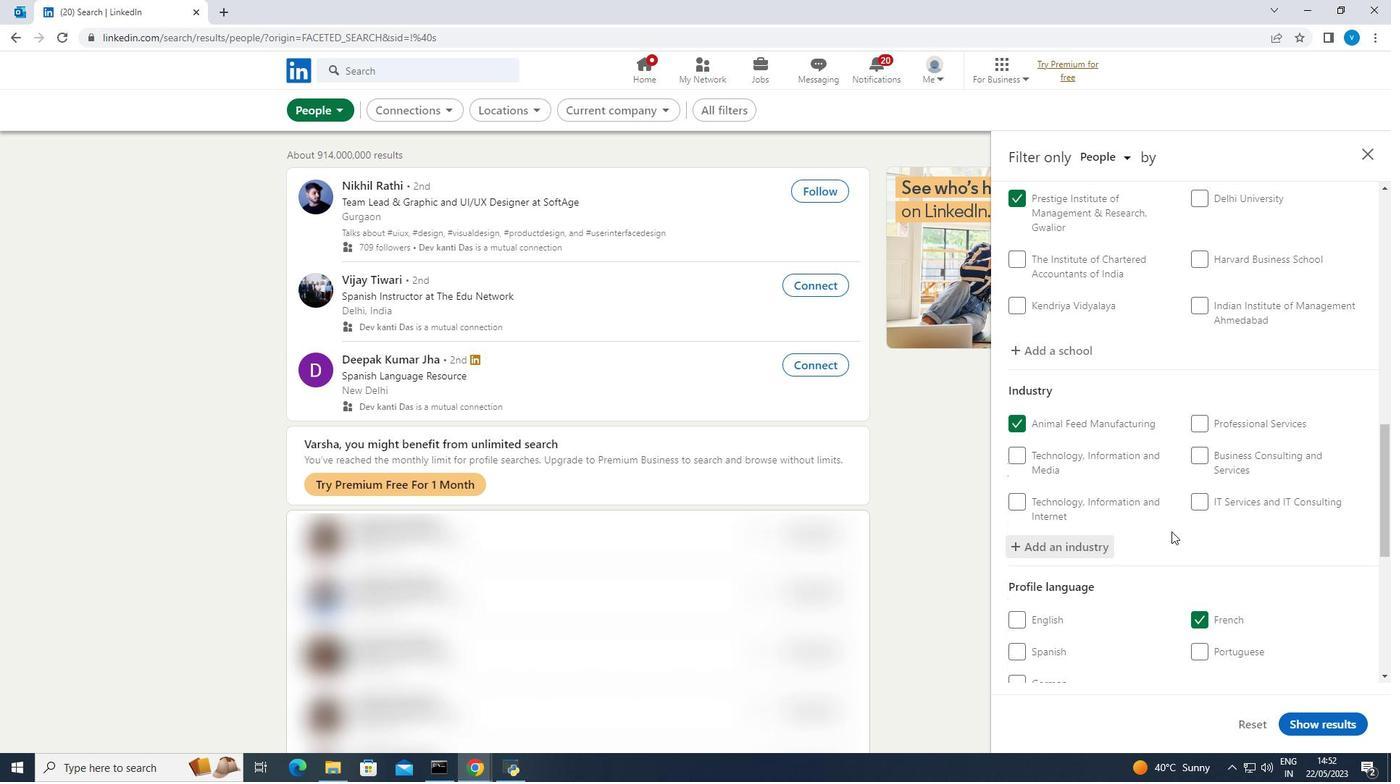 
Action: Mouse scrolled (1172, 531) with delta (0, 0)
Screenshot: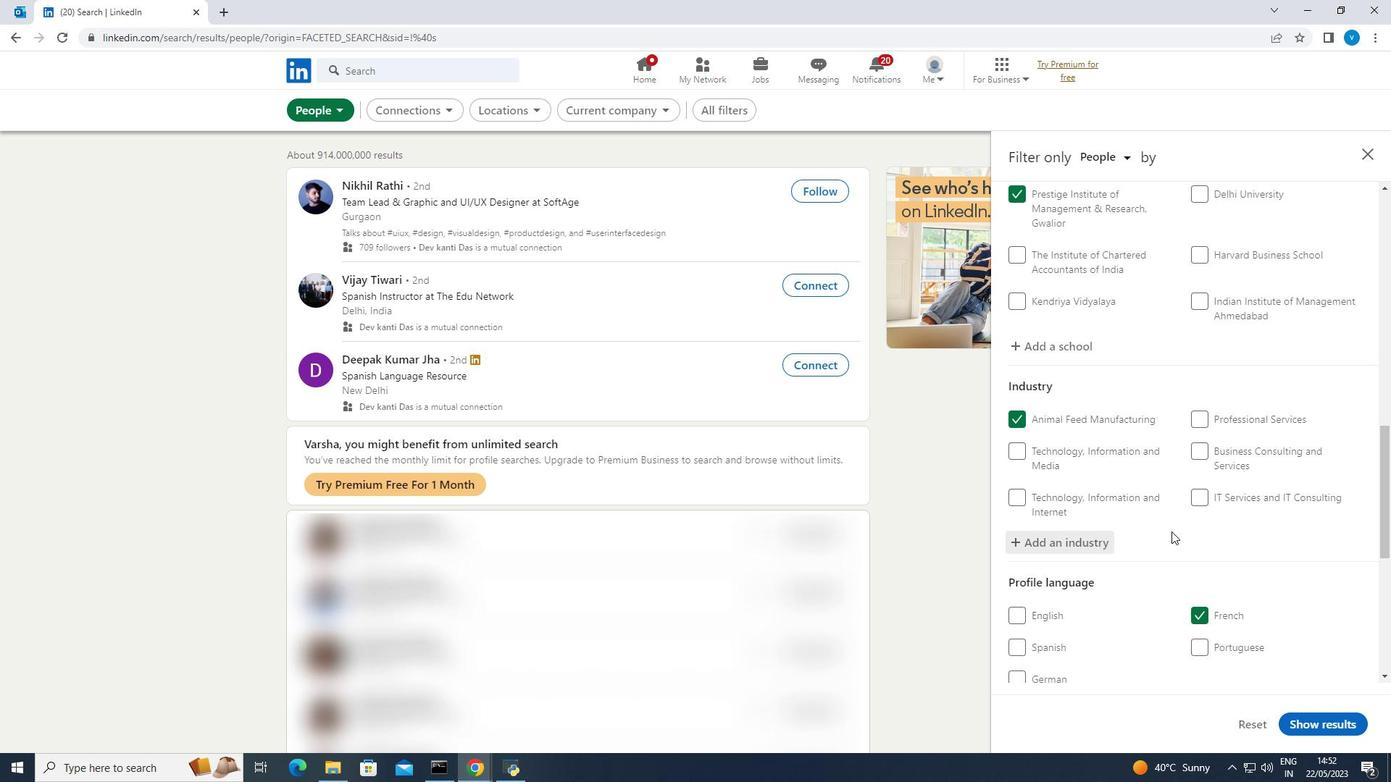 
Action: Mouse scrolled (1172, 531) with delta (0, 0)
Screenshot: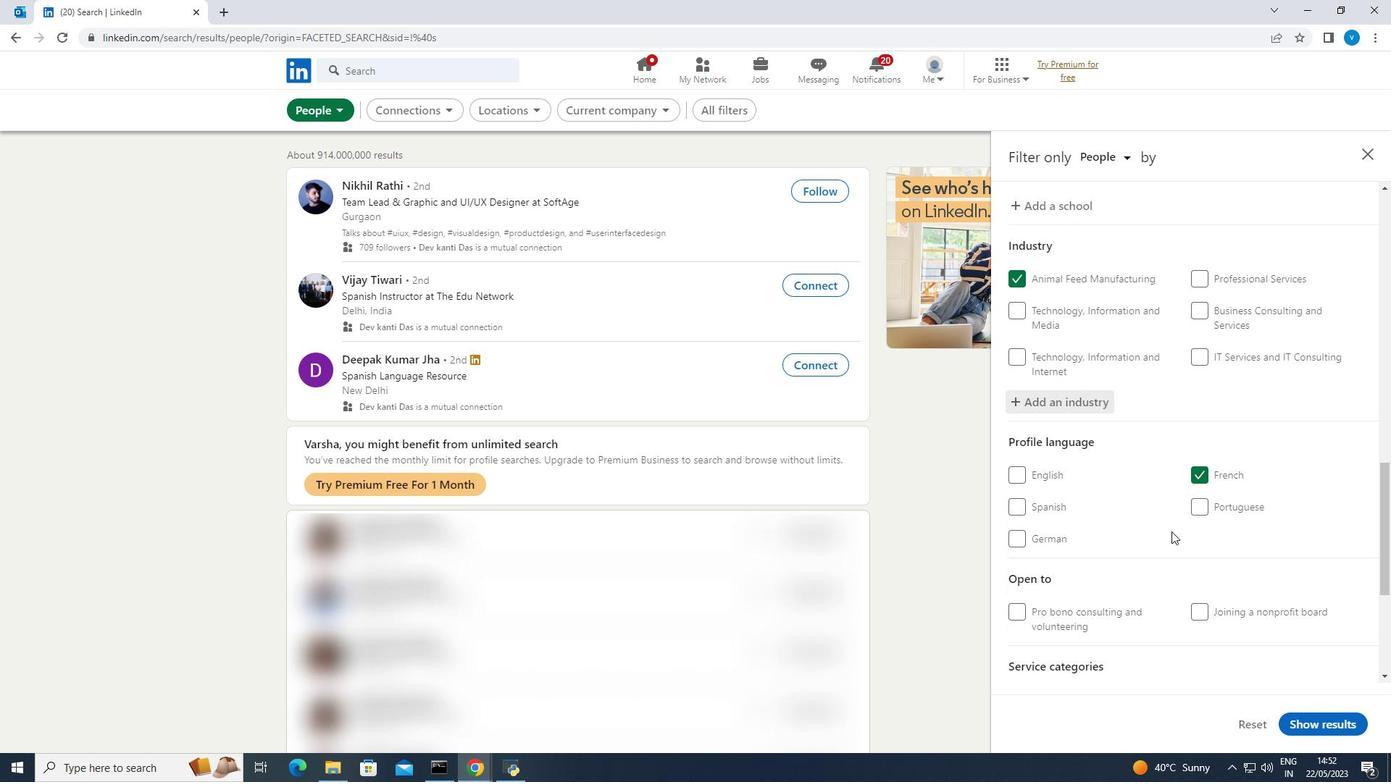 
Action: Mouse scrolled (1172, 531) with delta (0, 0)
Screenshot: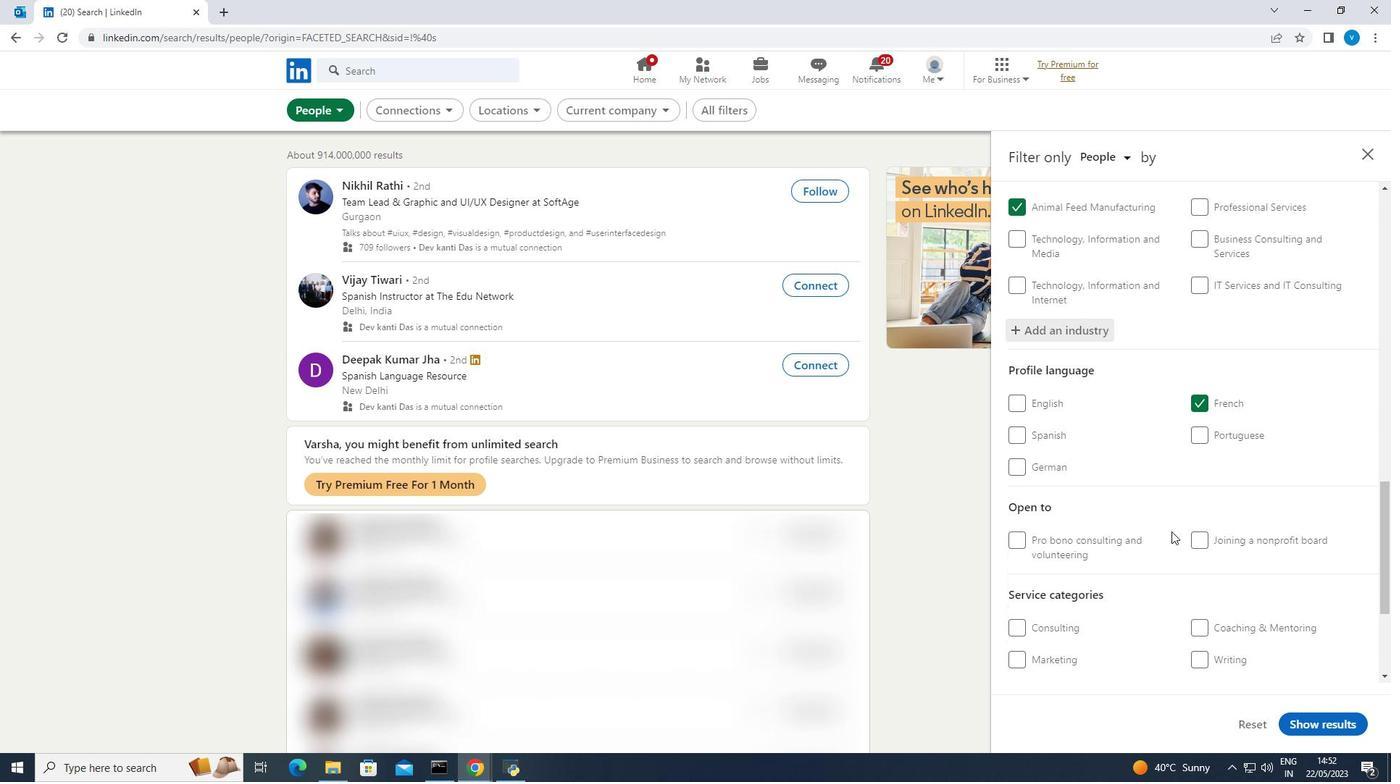
Action: Mouse scrolled (1172, 531) with delta (0, 0)
Screenshot: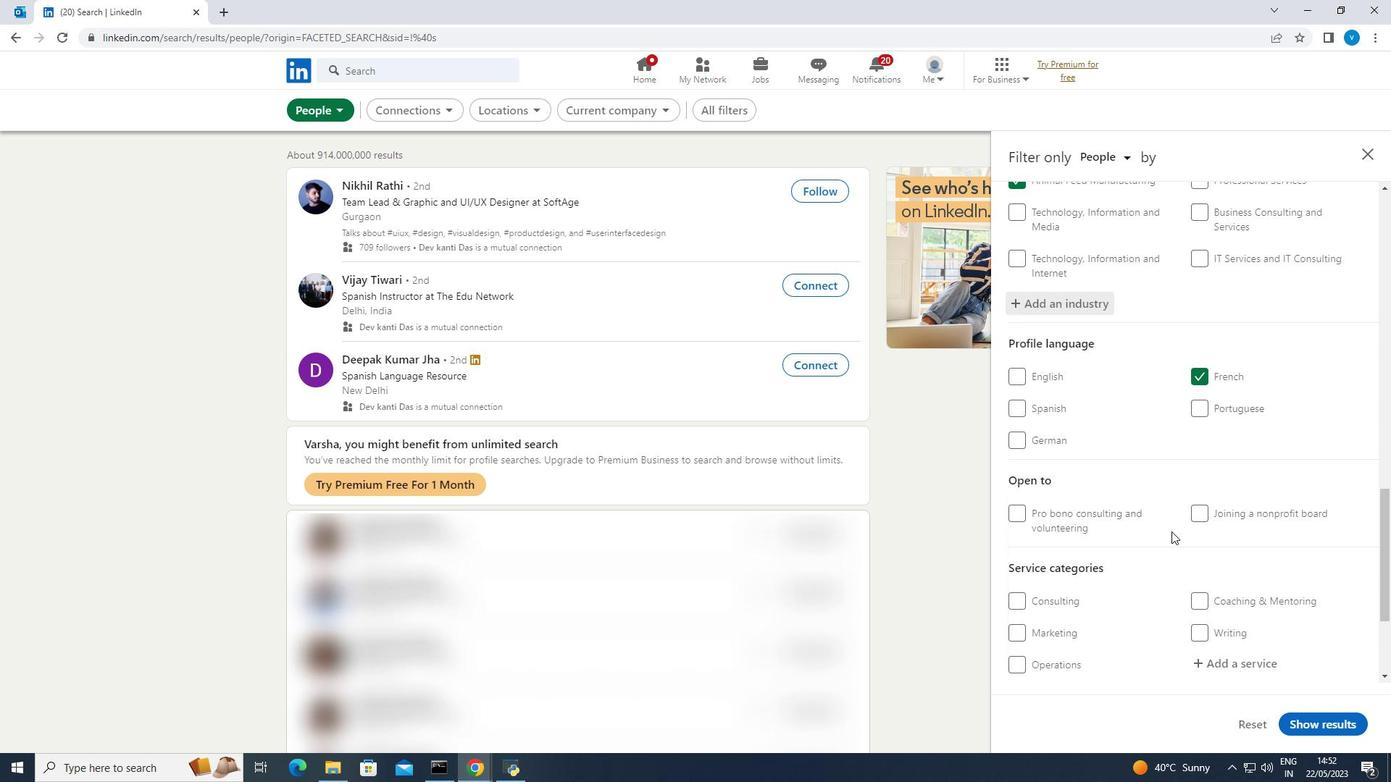 
Action: Mouse scrolled (1172, 531) with delta (0, 0)
Screenshot: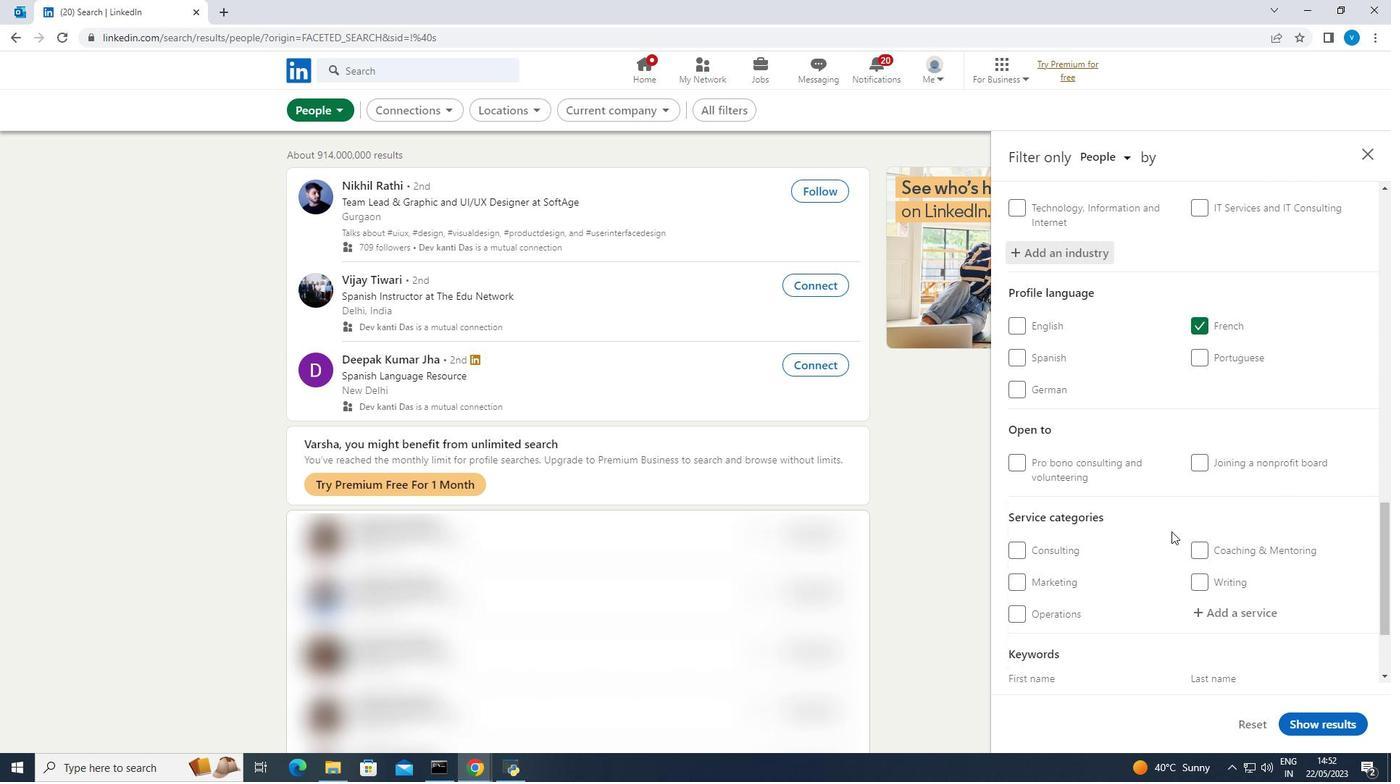 
Action: Mouse moved to (1230, 484)
Screenshot: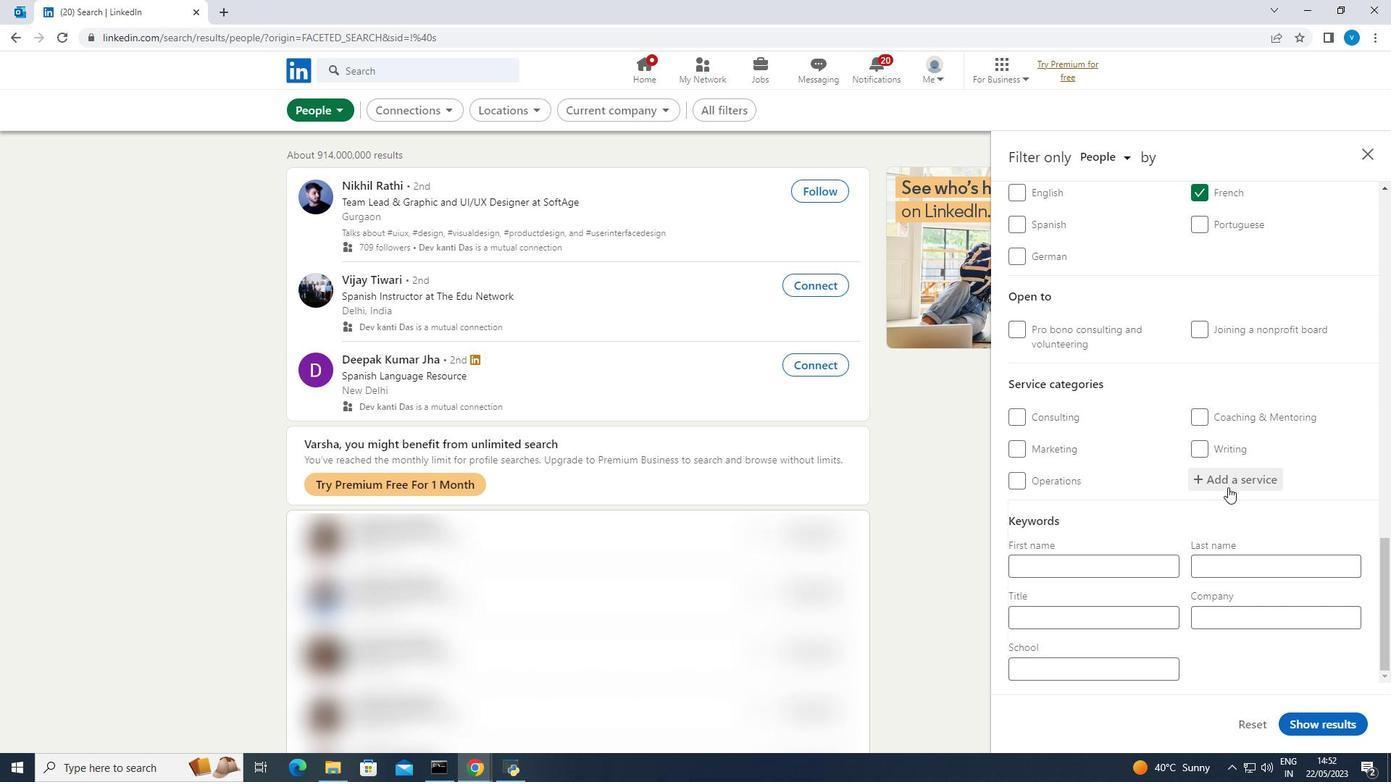 
Action: Mouse pressed left at (1230, 484)
Screenshot: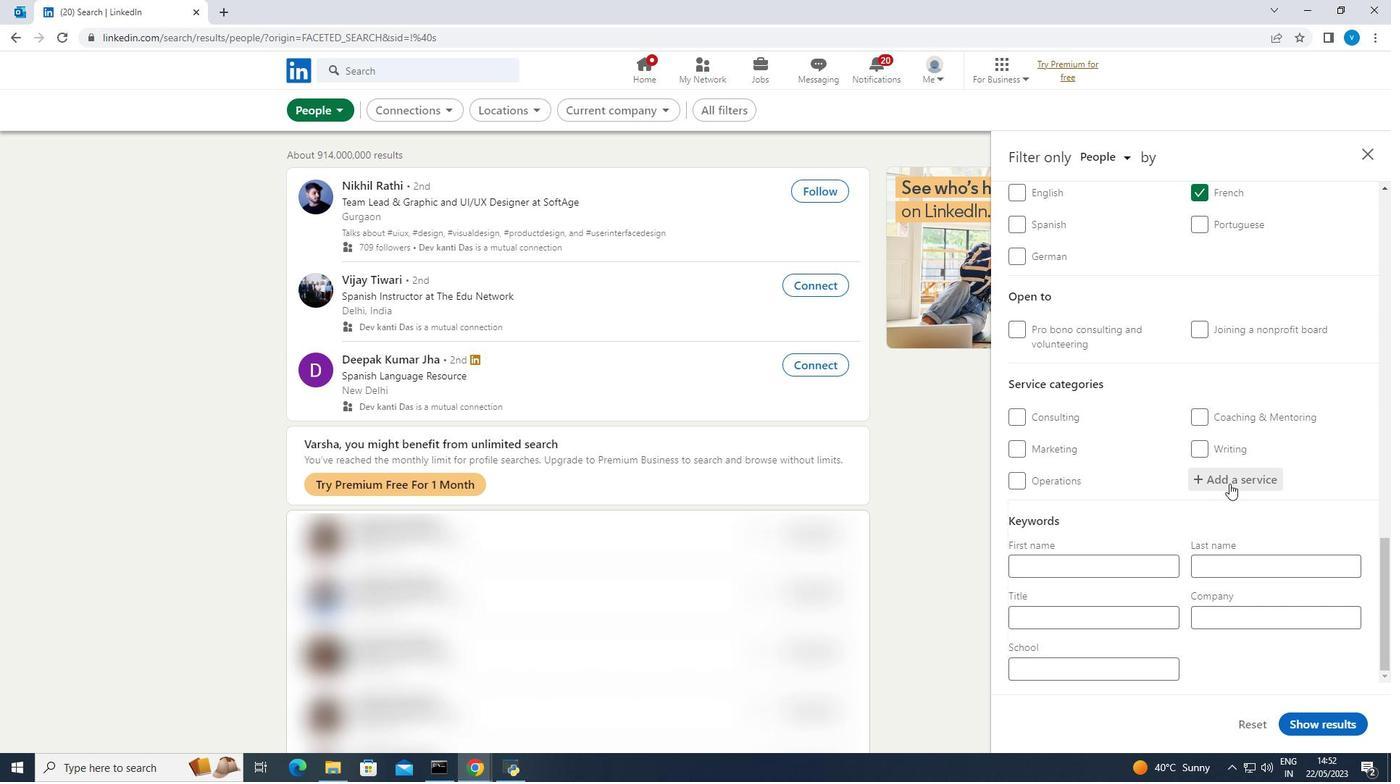 
Action: Mouse moved to (1233, 482)
Screenshot: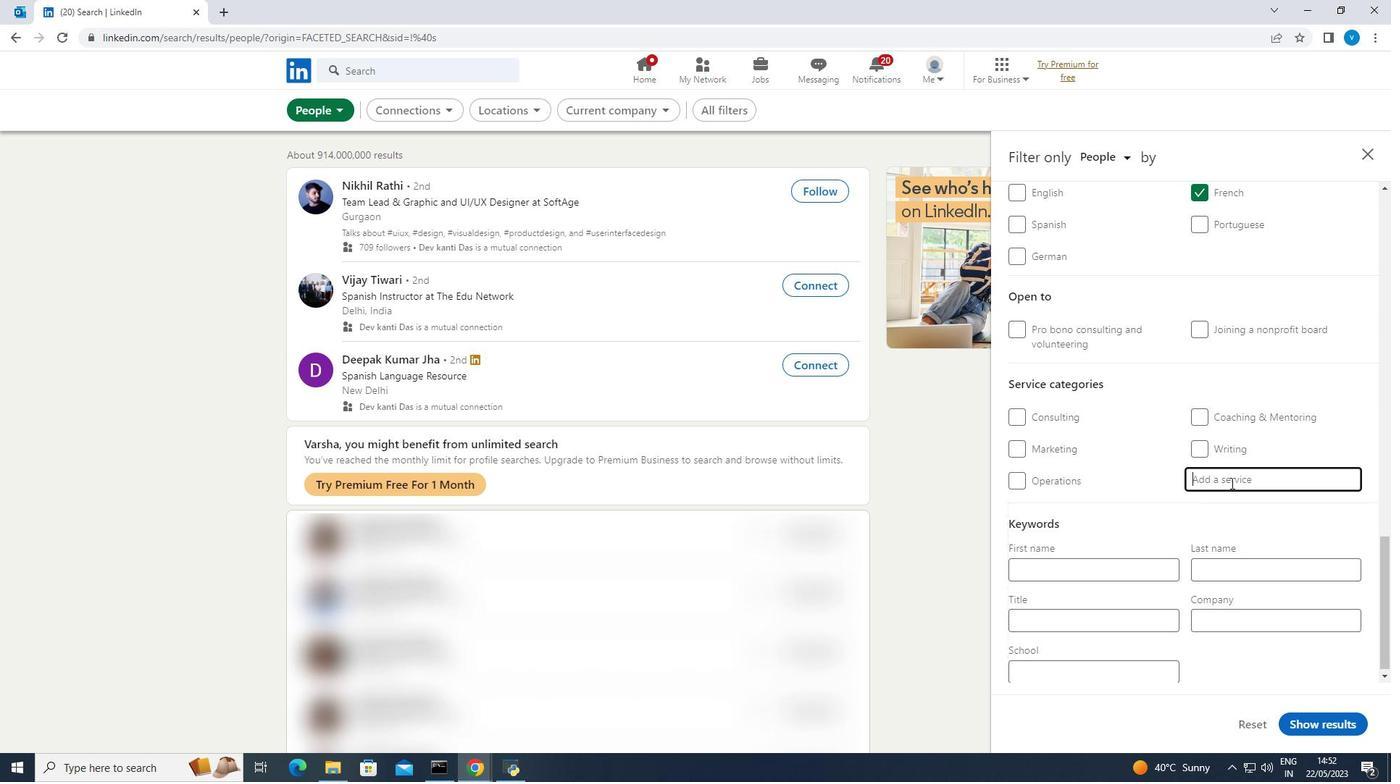 
Action: Key pressed <Key.shift><Key.shift><Key.shift><Key.shift>Wedding
Screenshot: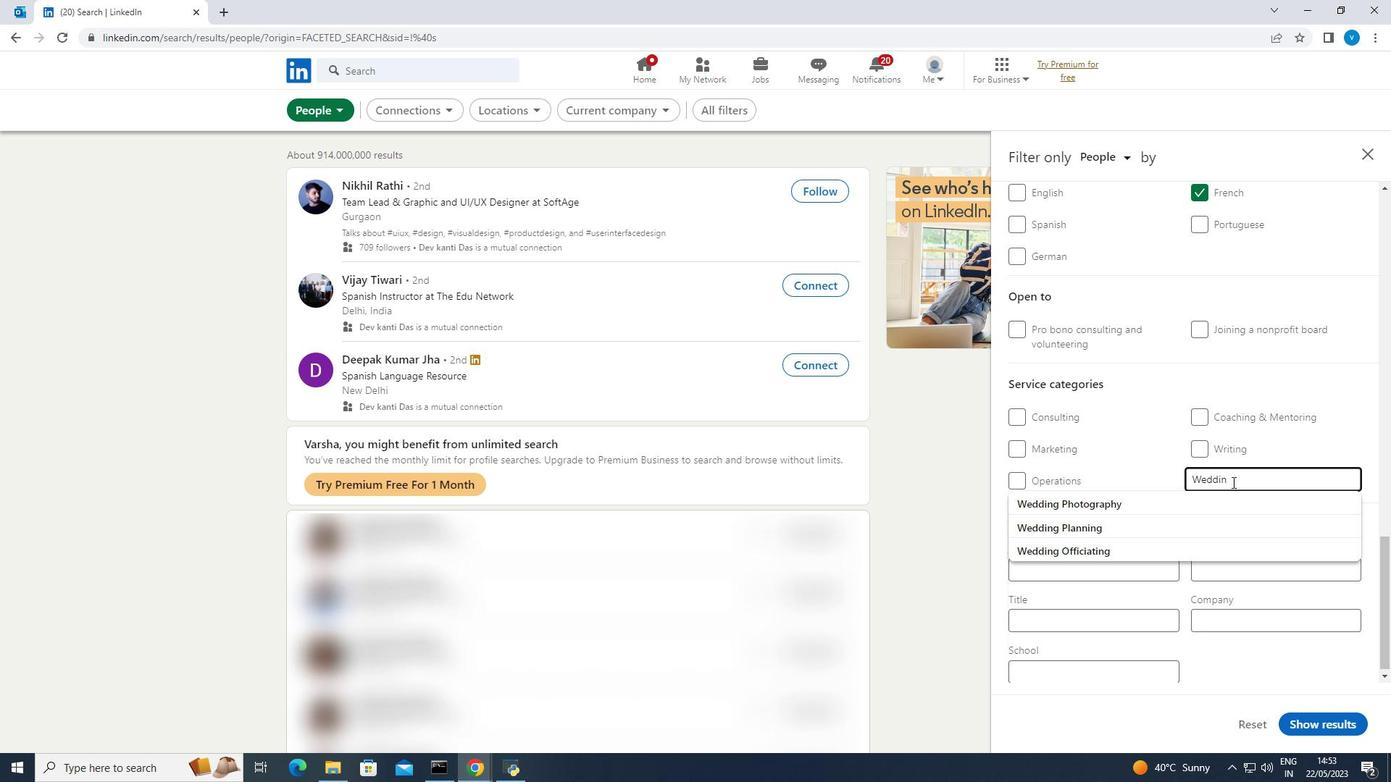 
Action: Mouse moved to (1136, 524)
Screenshot: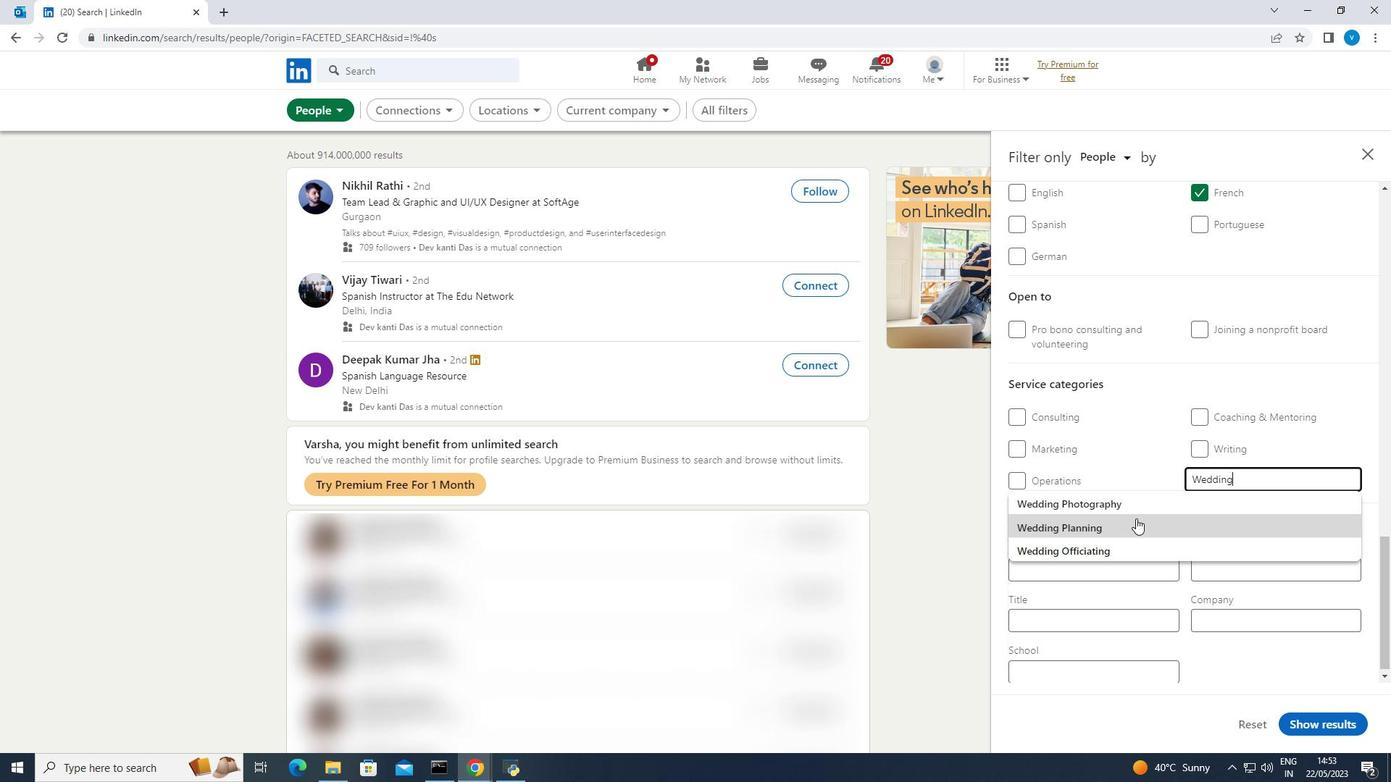 
Action: Mouse pressed left at (1136, 524)
Screenshot: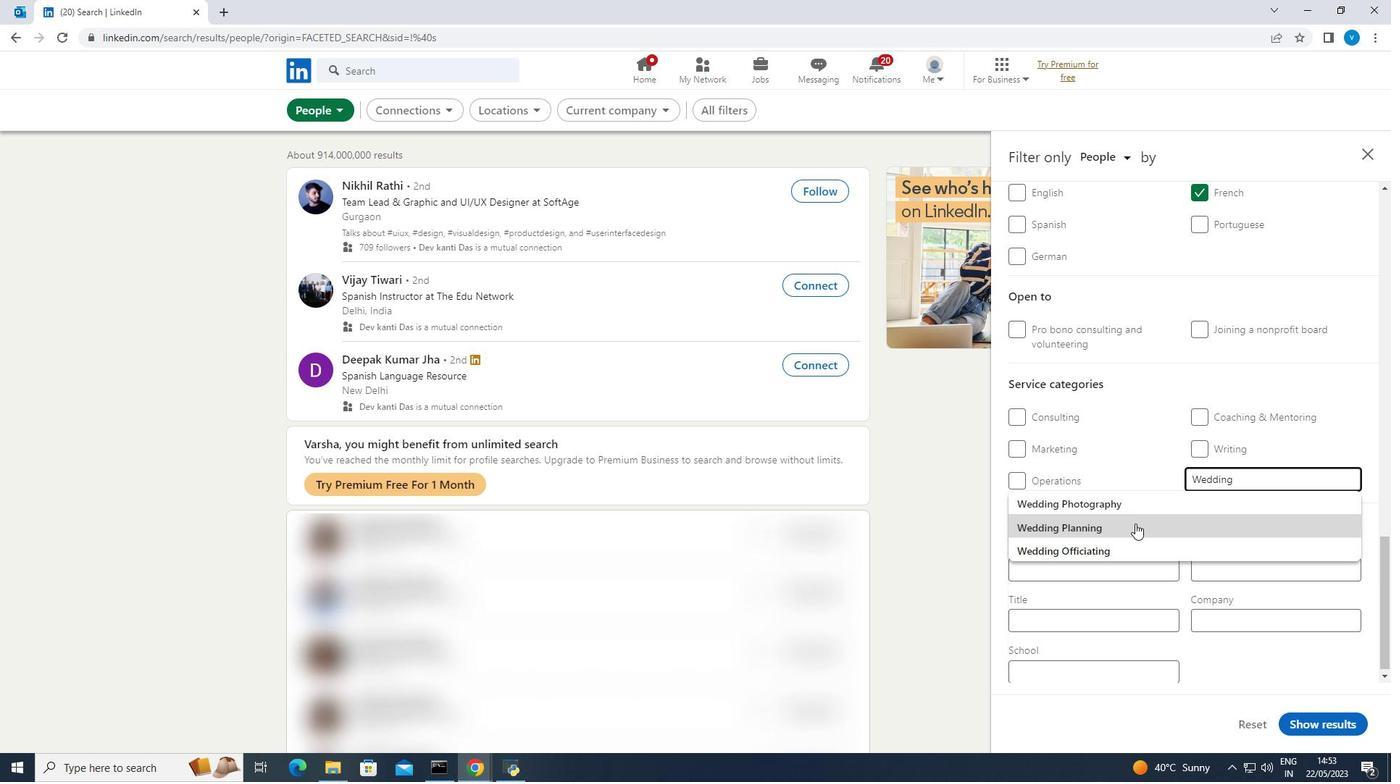 
Action: Mouse moved to (1137, 524)
Screenshot: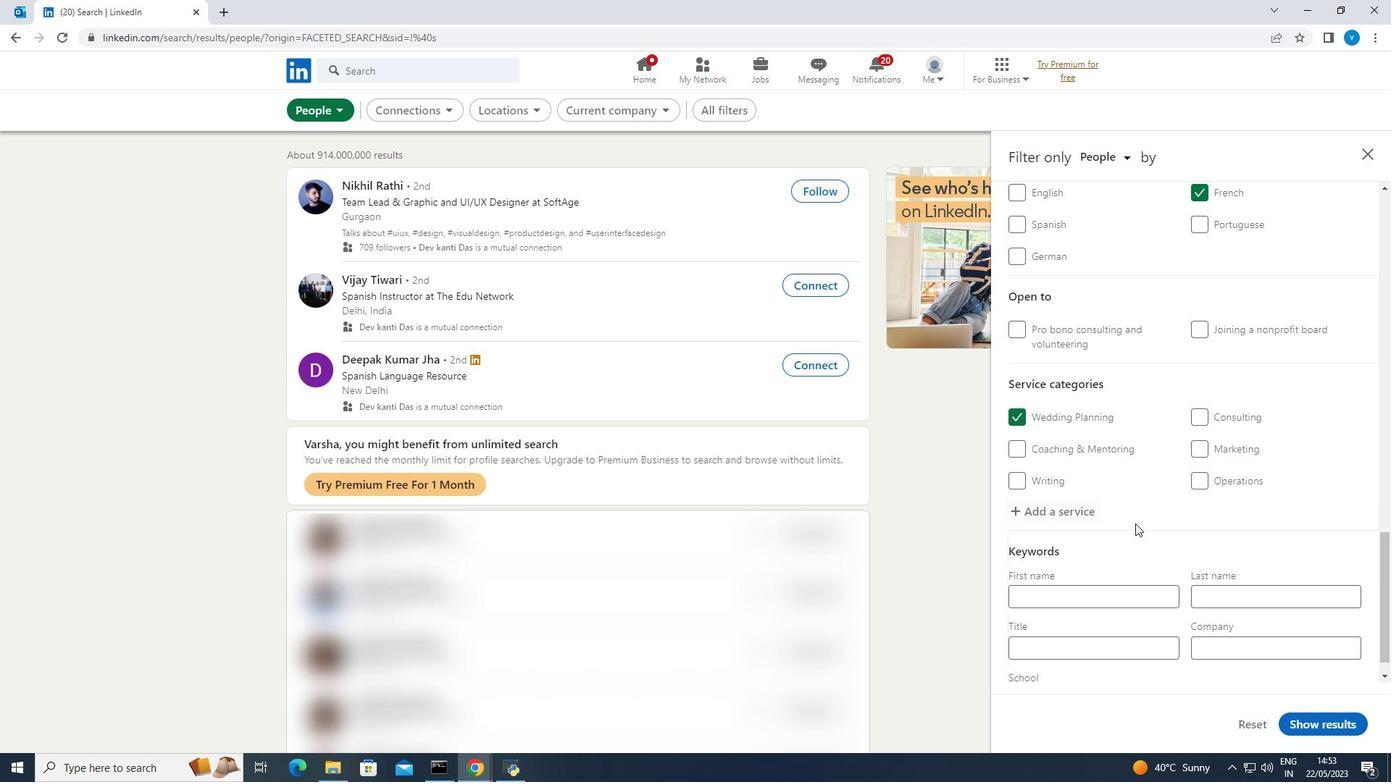 
Action: Mouse scrolled (1137, 524) with delta (0, 0)
Screenshot: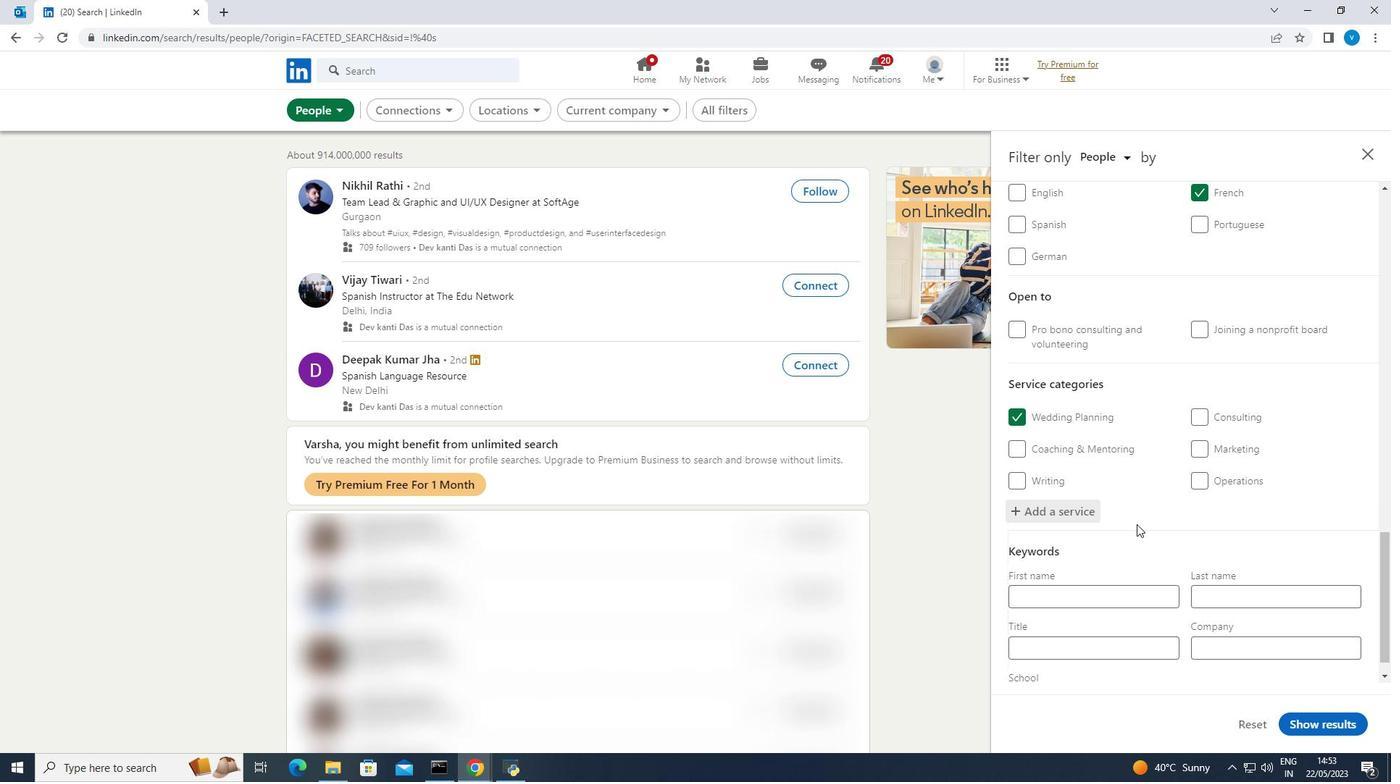
Action: Mouse scrolled (1137, 524) with delta (0, 0)
Screenshot: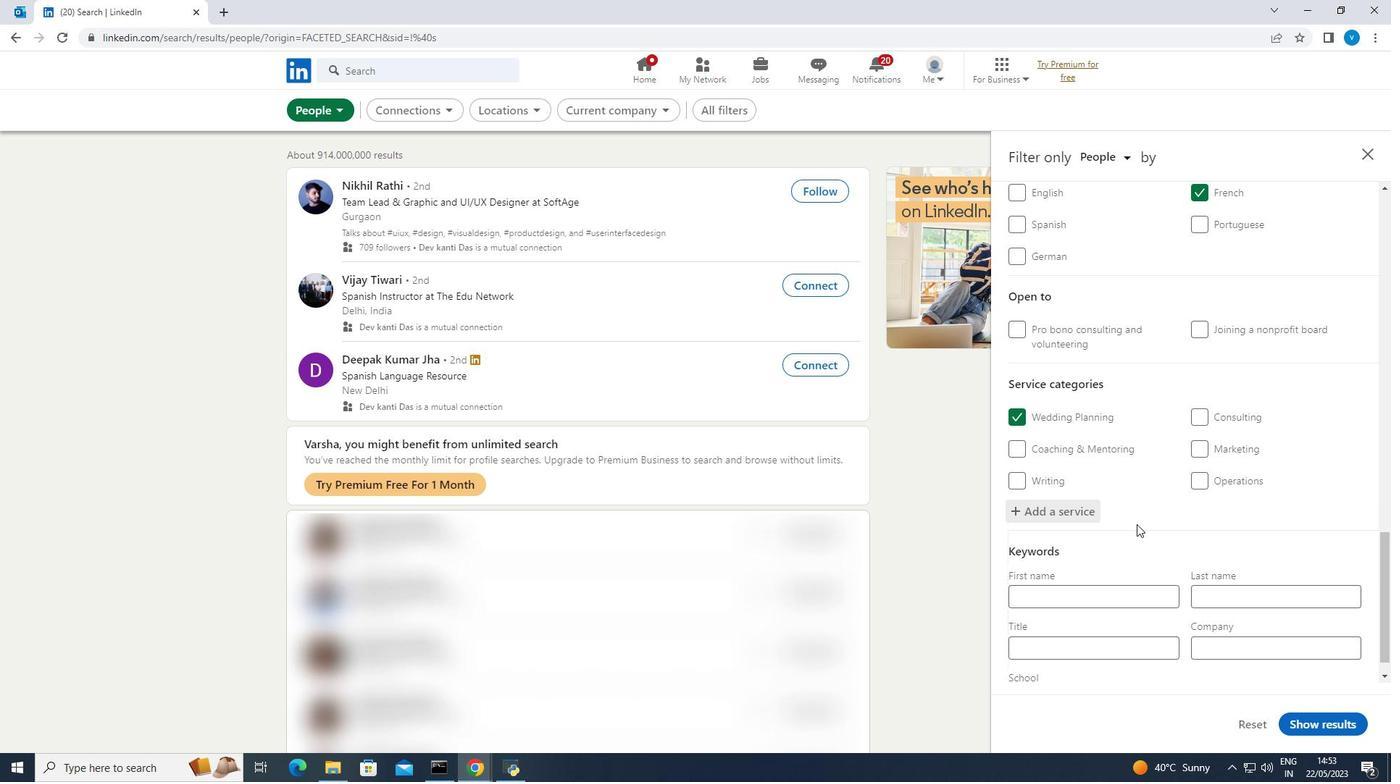 
Action: Mouse scrolled (1137, 524) with delta (0, 0)
Screenshot: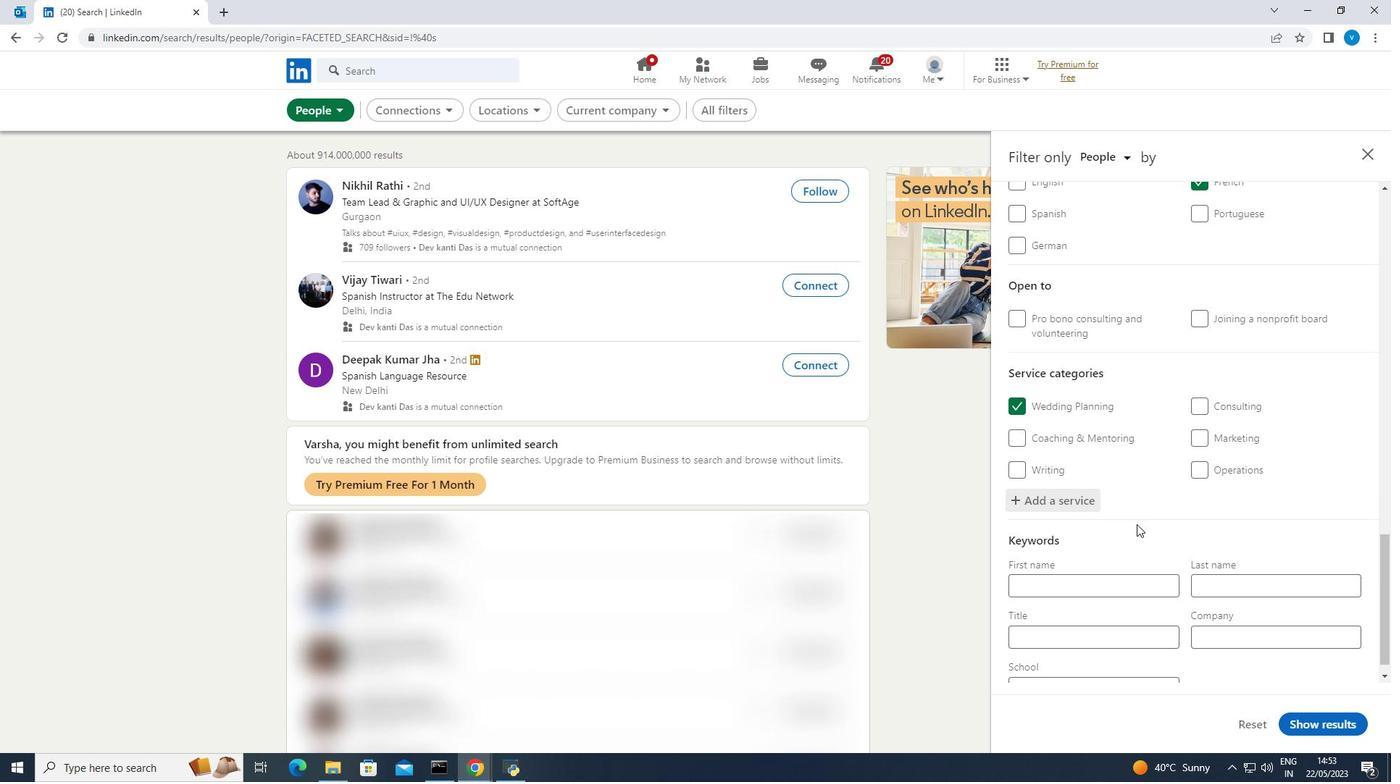 
Action: Mouse moved to (1145, 614)
Screenshot: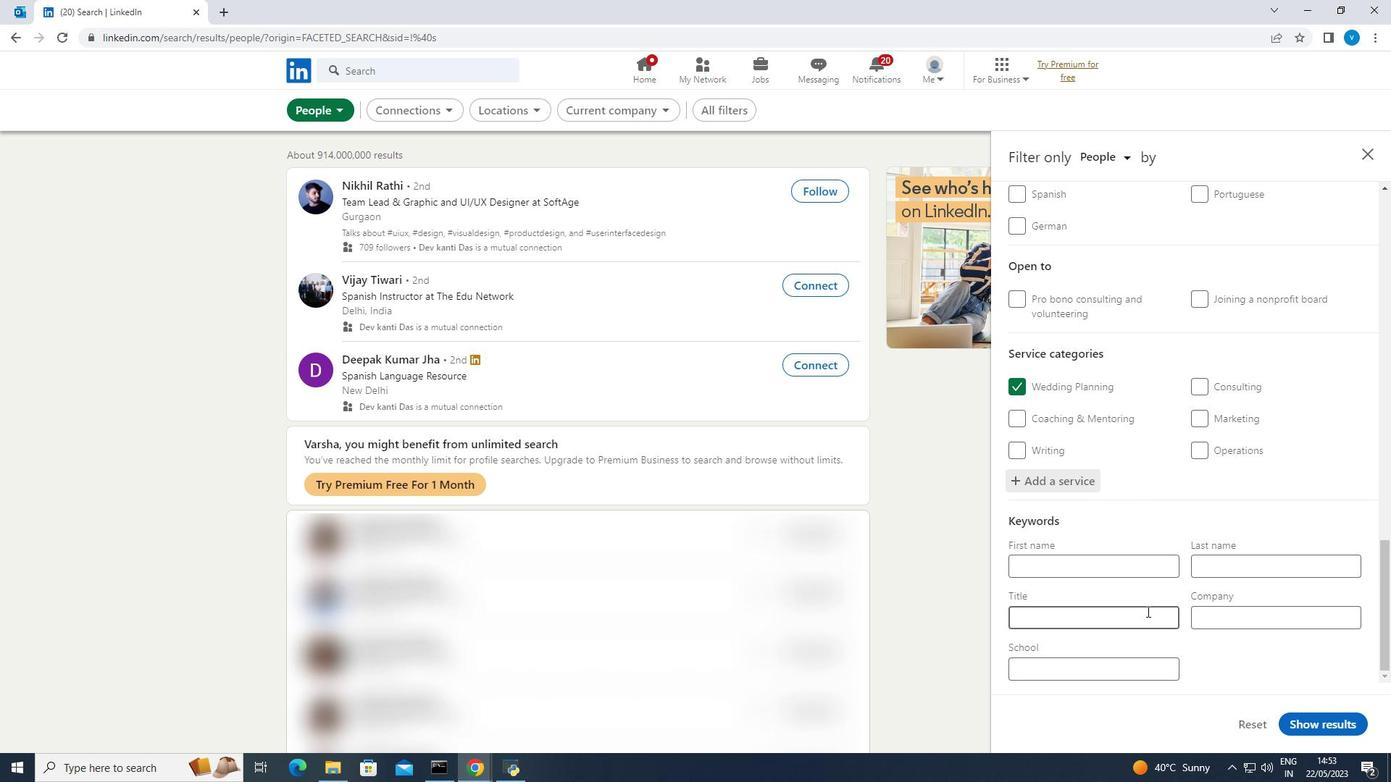 
Action: Mouse pressed left at (1145, 614)
Screenshot: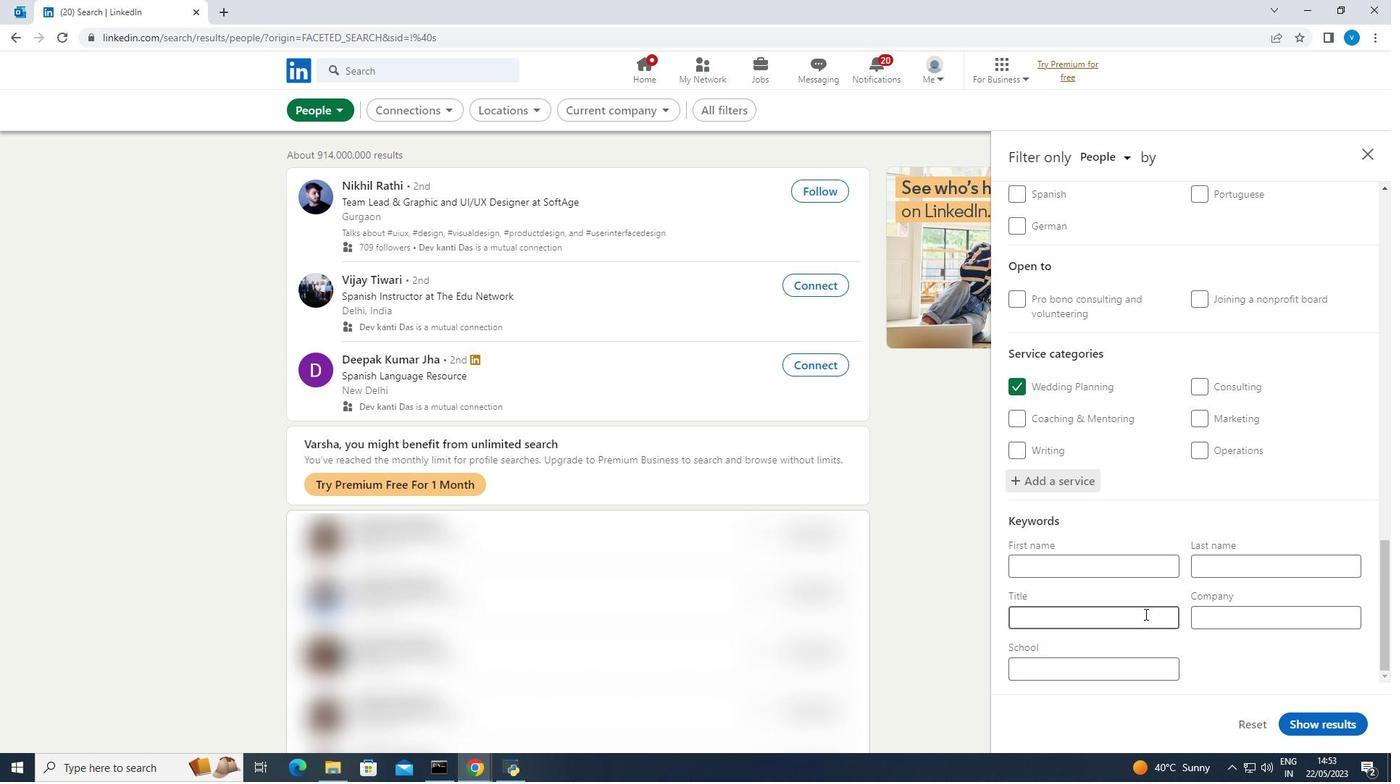
Action: Mouse moved to (1142, 616)
Screenshot: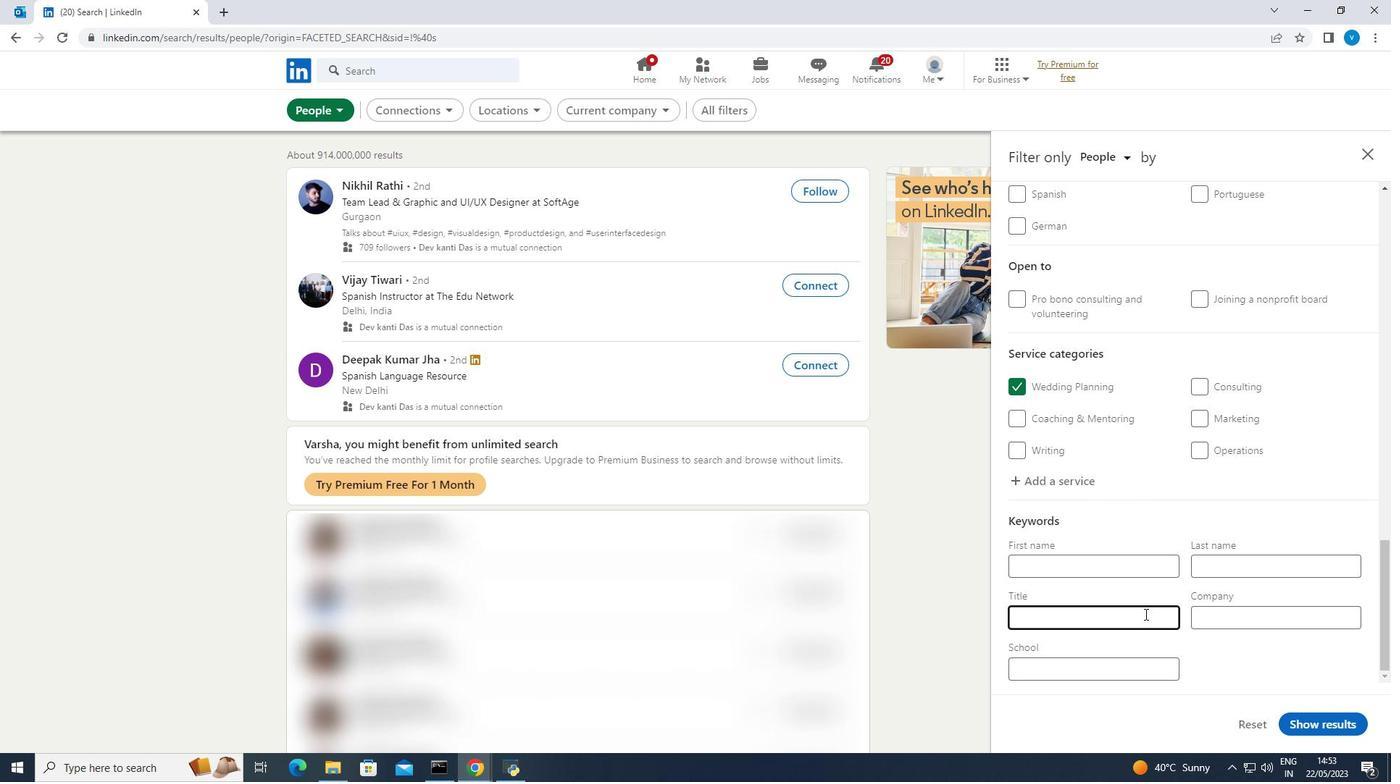 
Action: Key pressed <Key.shift><Key.shift><Key.shift><Key.shift>Travel<Key.space><Key.shift><Key.shift><Key.shift><Key.shift><Key.shift><Key.shift>Nurse
Screenshot: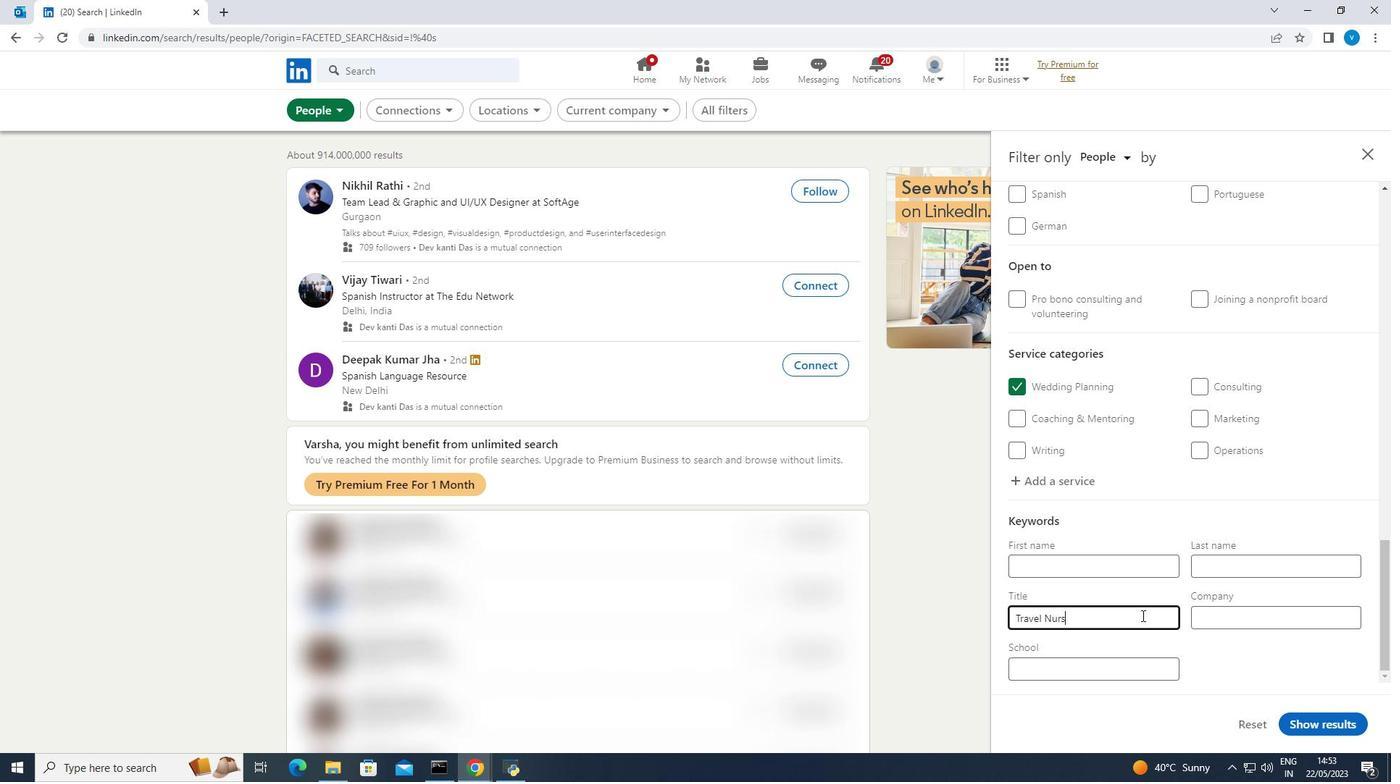 
Action: Mouse moved to (1307, 724)
Screenshot: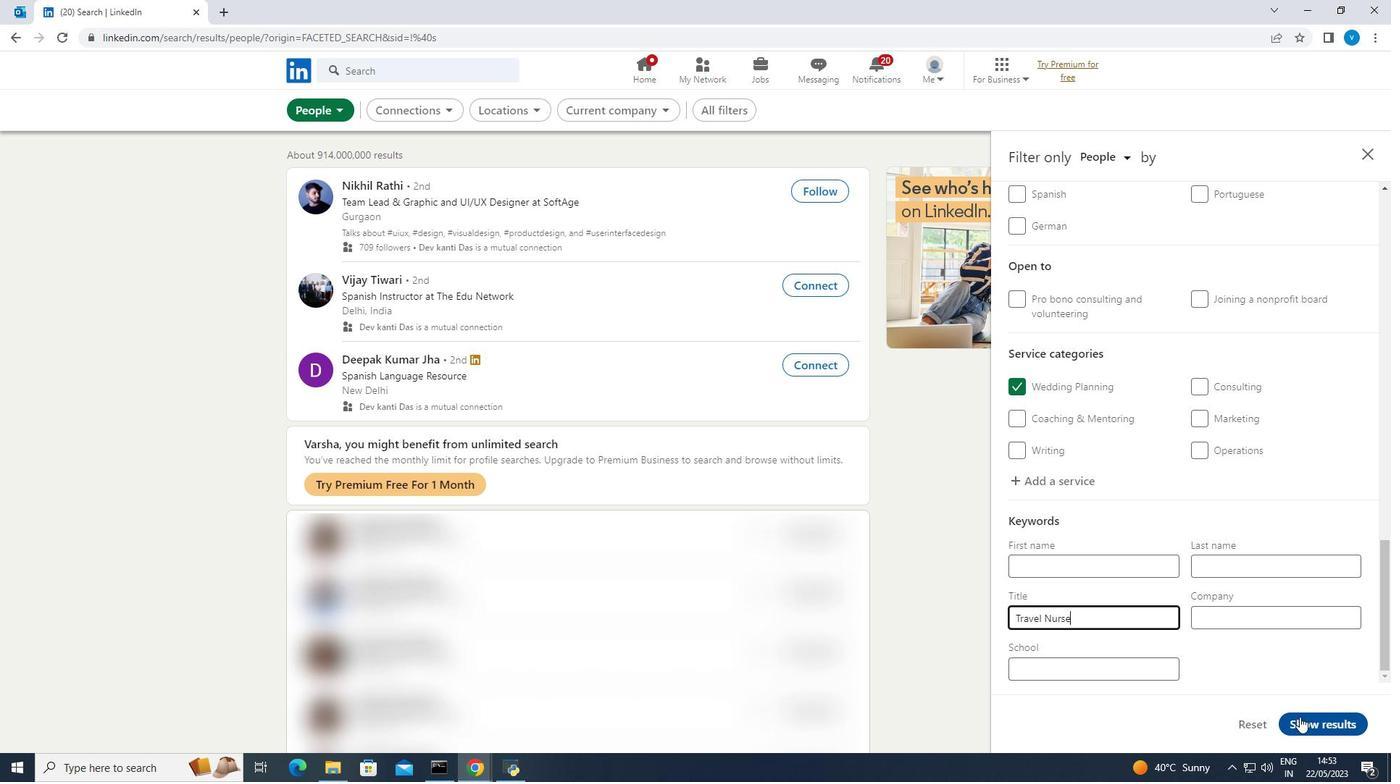 
Action: Mouse pressed left at (1307, 724)
Screenshot: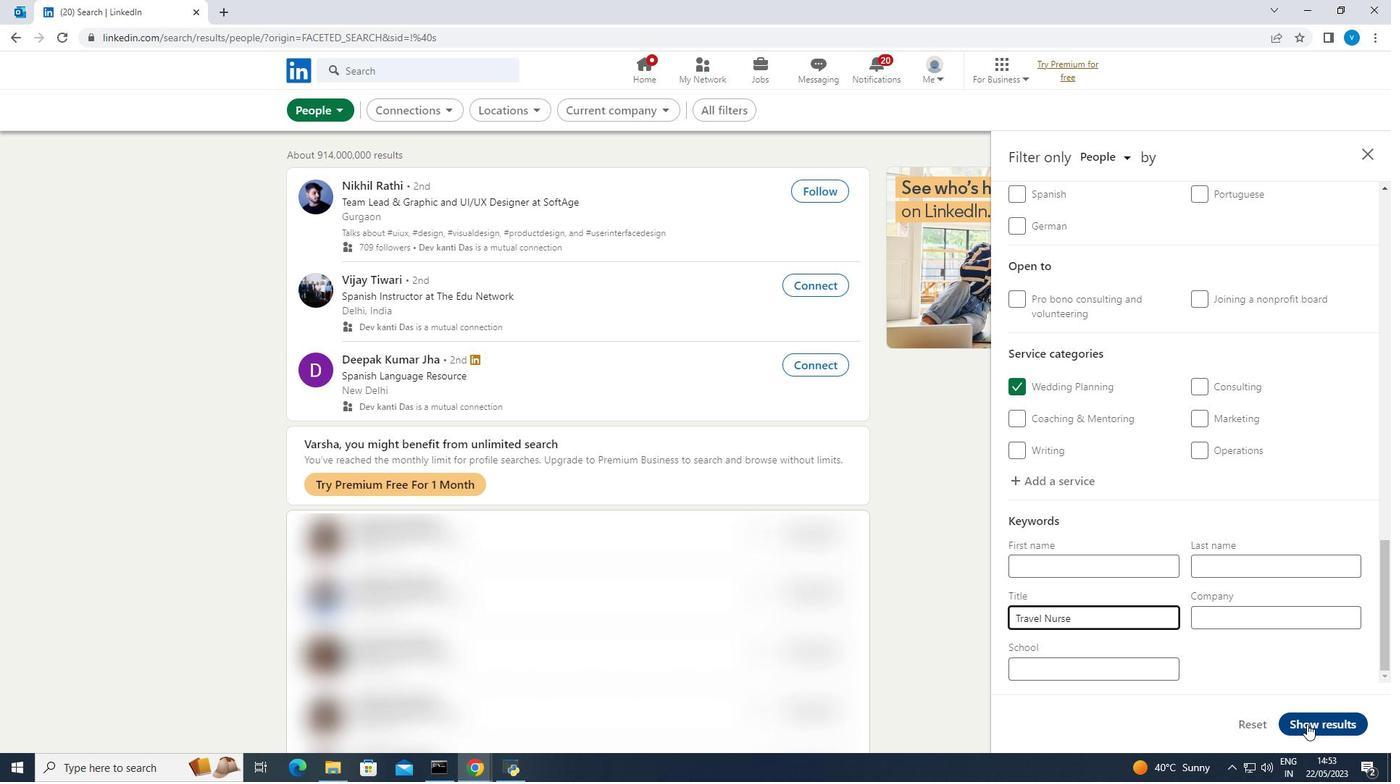 
Action: Mouse moved to (1309, 724)
Screenshot: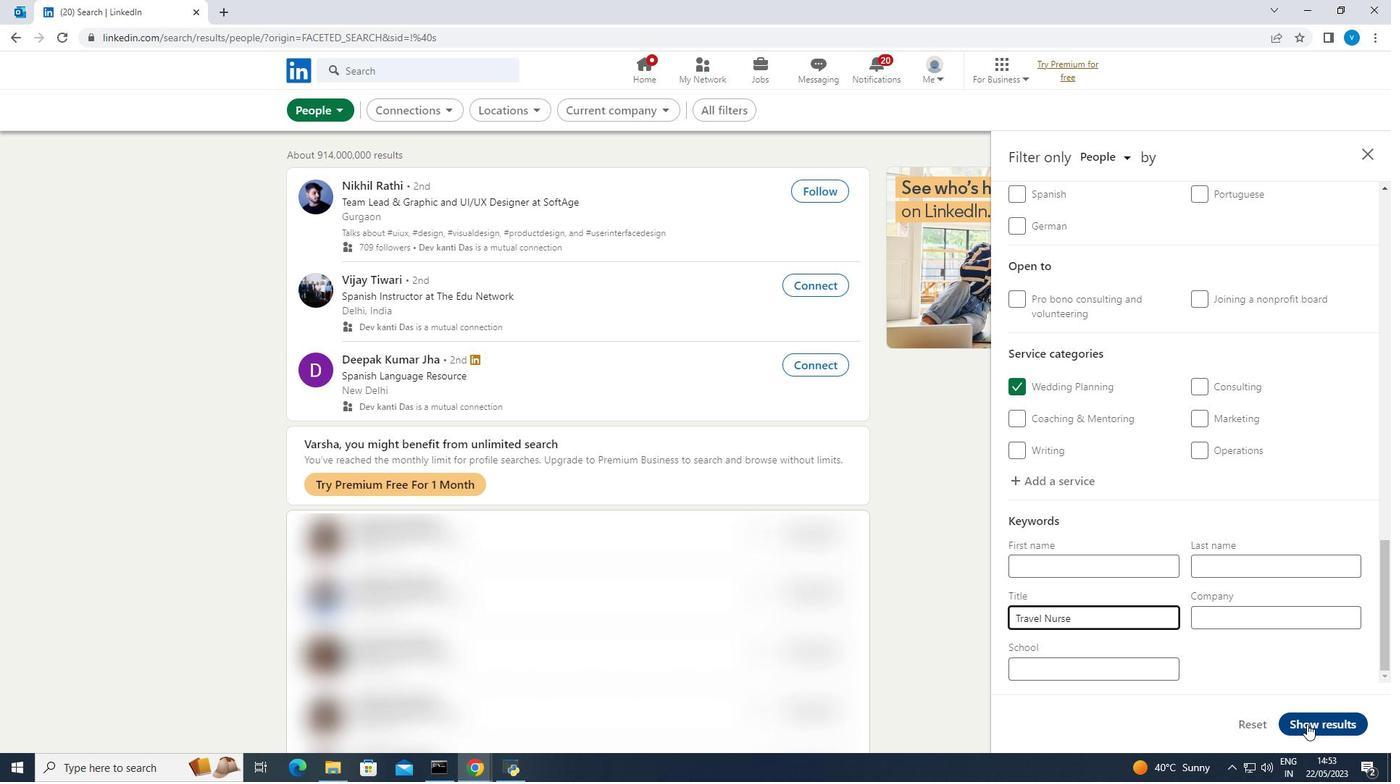 
